 Task: Look for space in Marcianise, Italy from 9th June, 2023 to 16th June, 2023 for 2 adults in price range Rs.8000 to Rs.16000. Place can be entire place with 2 bedrooms having 2 beds and 1 bathroom. Property type can be house, flat, guest house. Booking option can be shelf check-in. Required host language is English.
Action: Mouse moved to (577, 149)
Screenshot: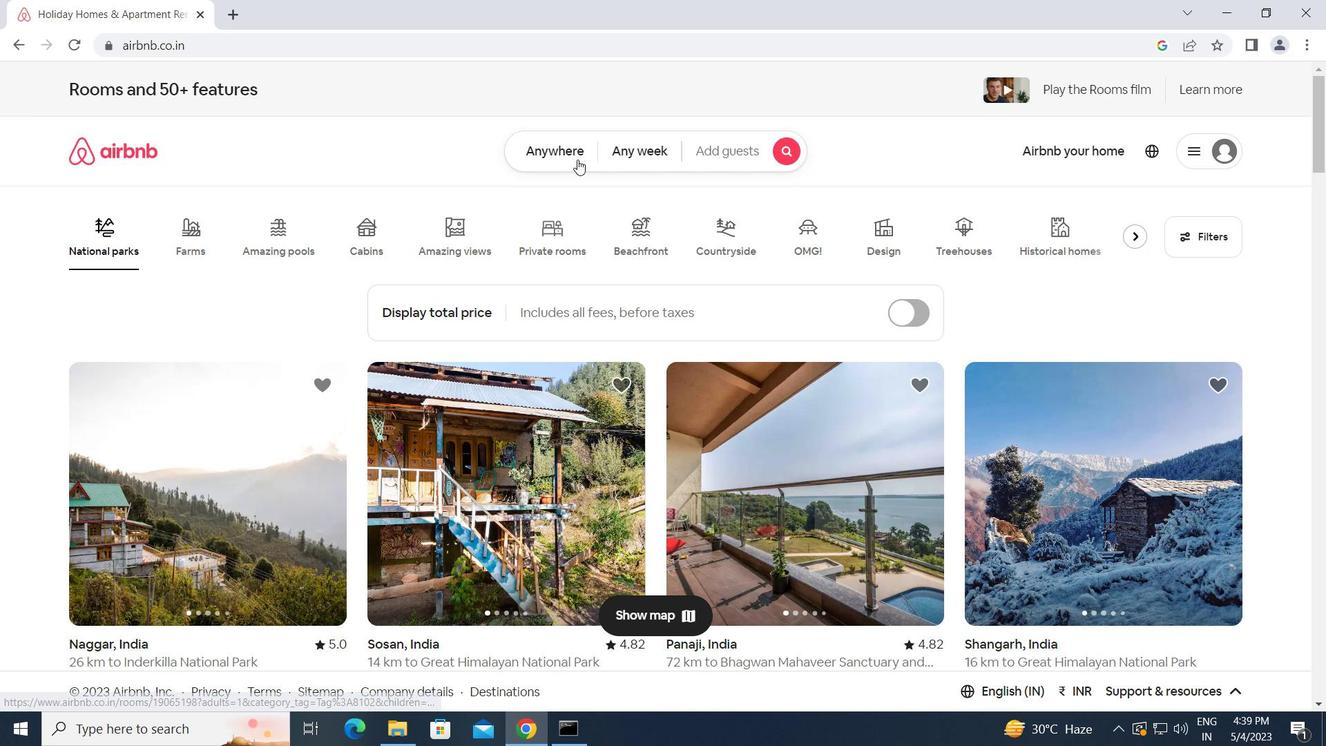 
Action: Mouse pressed left at (577, 149)
Screenshot: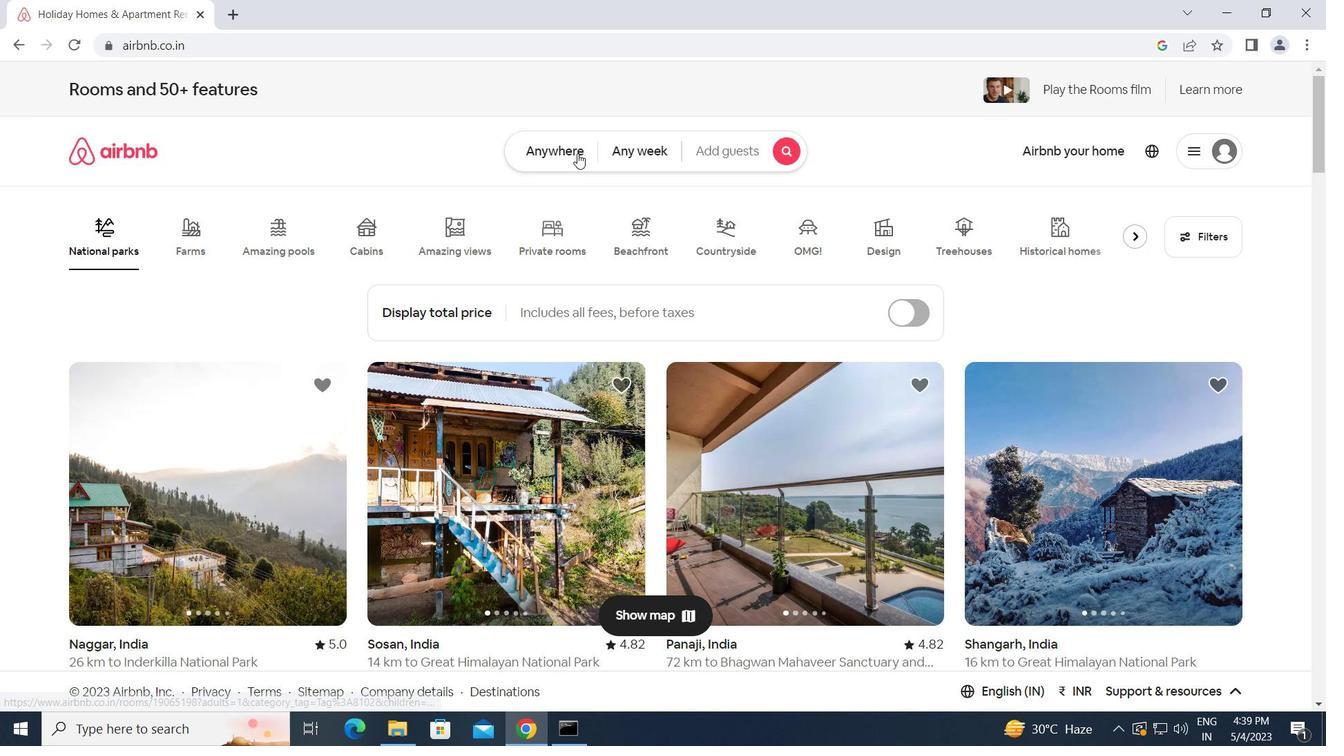 
Action: Mouse moved to (529, 205)
Screenshot: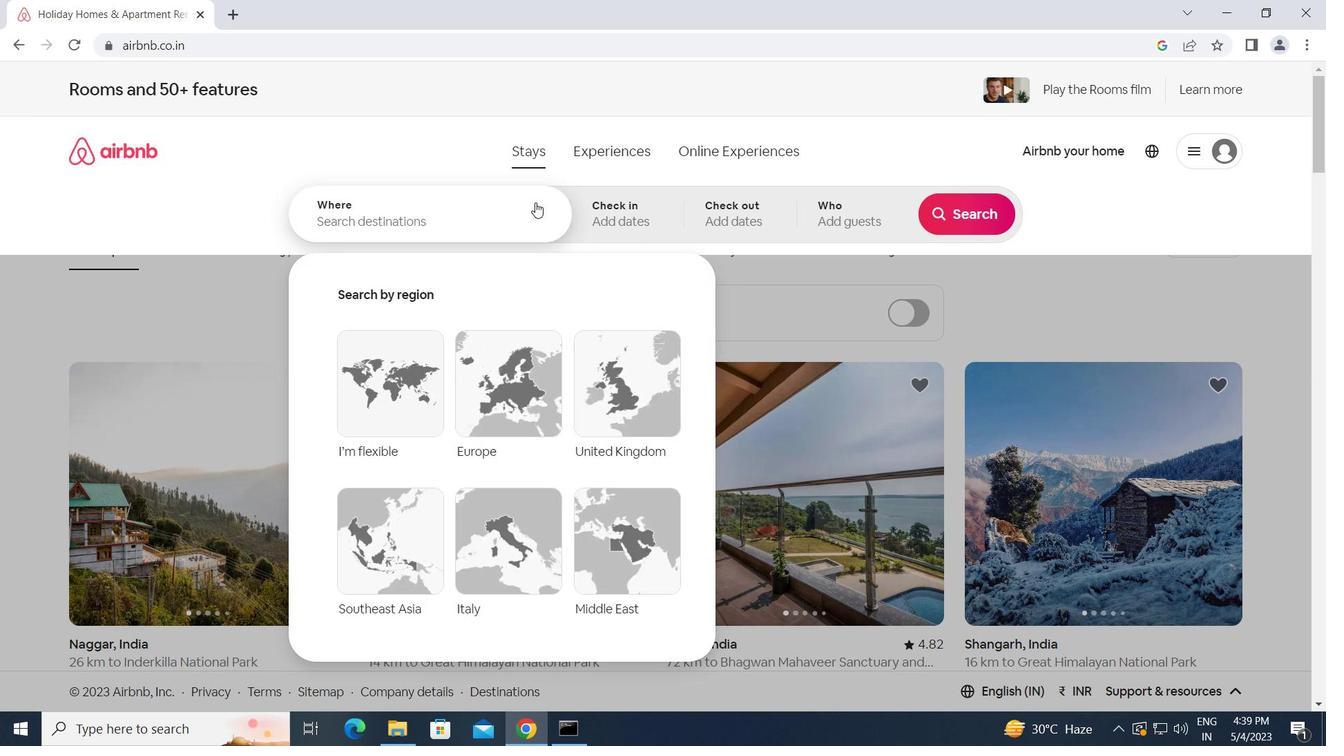 
Action: Mouse pressed left at (529, 205)
Screenshot: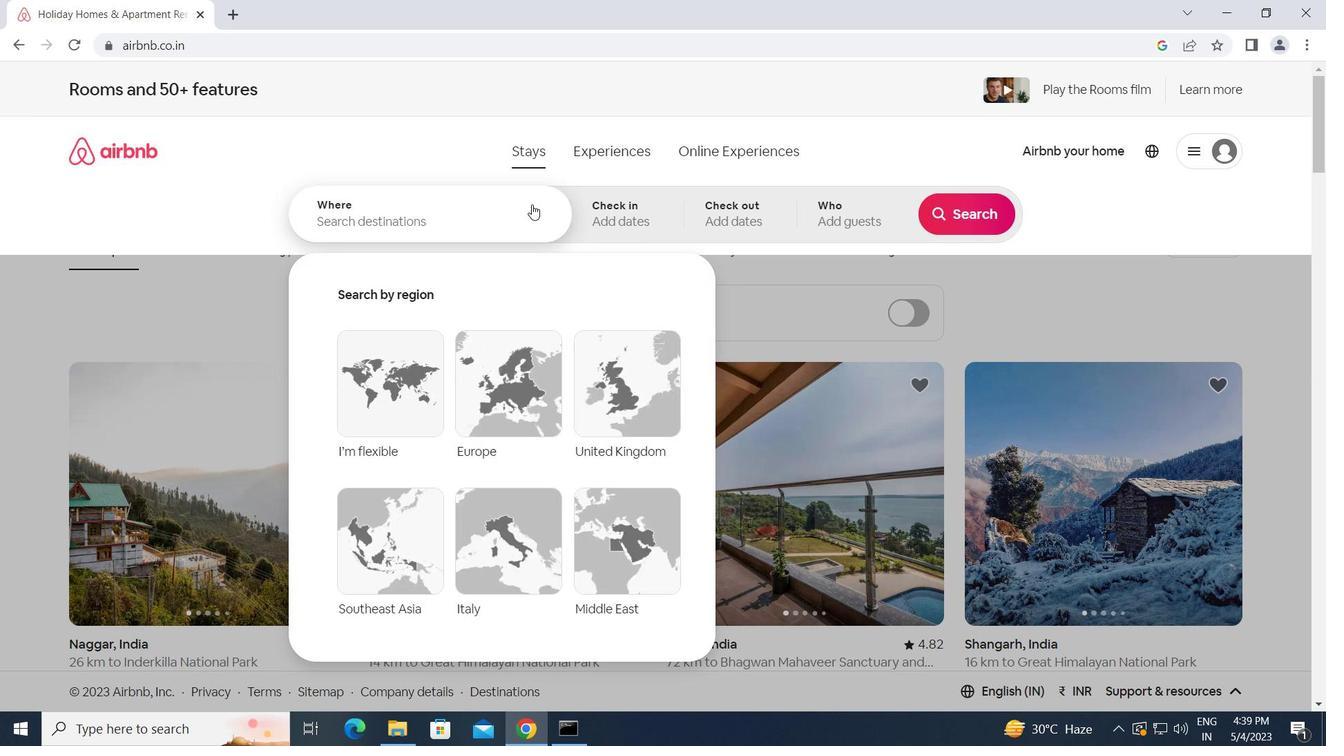 
Action: Key pressed m<Key.caps_lock>arcianise,<Key.space><Key.caps_lock>i<Key.caps_lock>taly<Key.enter>
Screenshot: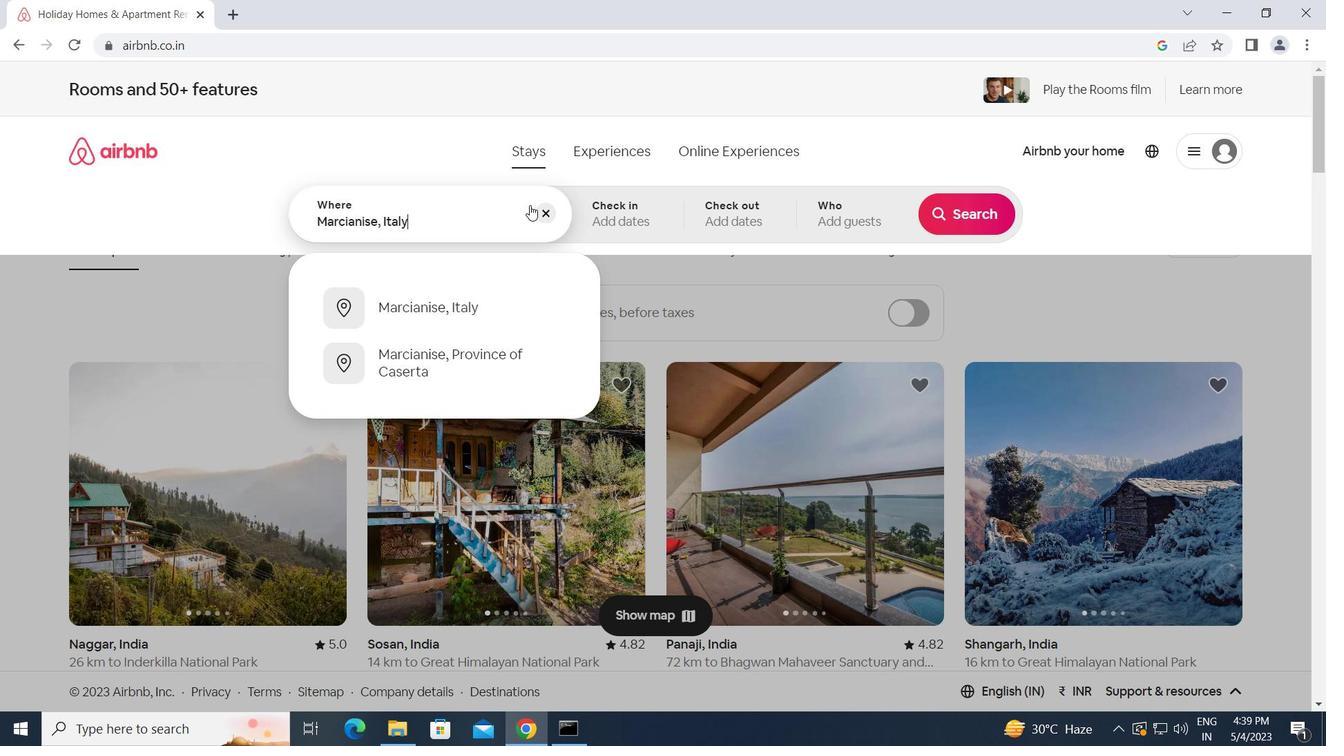 
Action: Mouse moved to (896, 460)
Screenshot: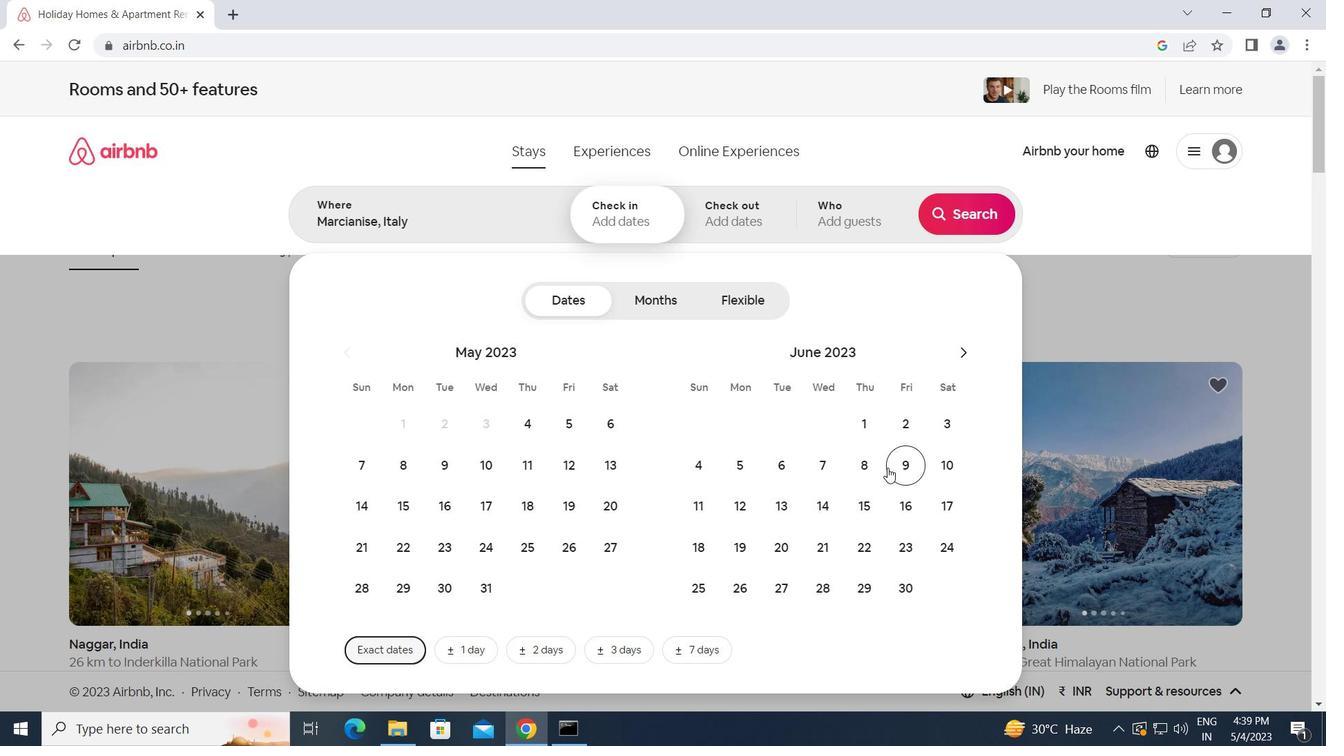 
Action: Mouse pressed left at (896, 460)
Screenshot: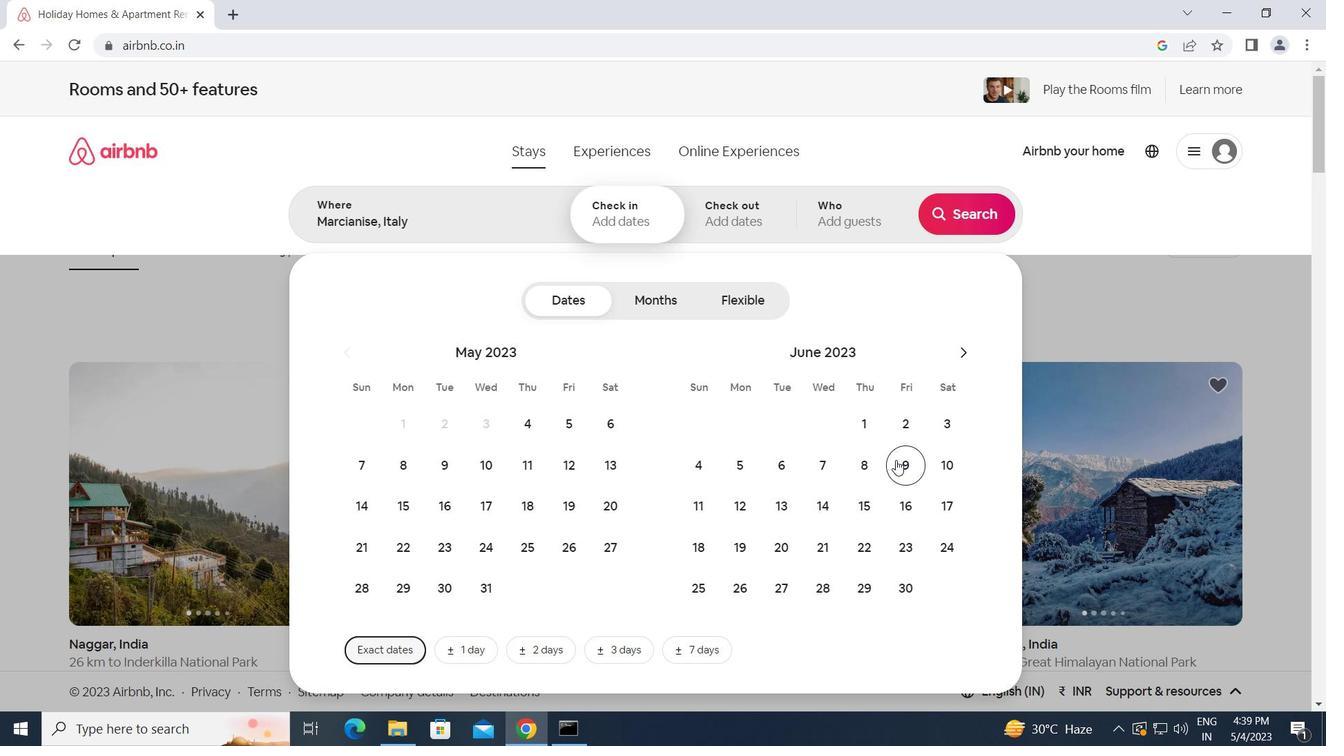 
Action: Mouse moved to (896, 507)
Screenshot: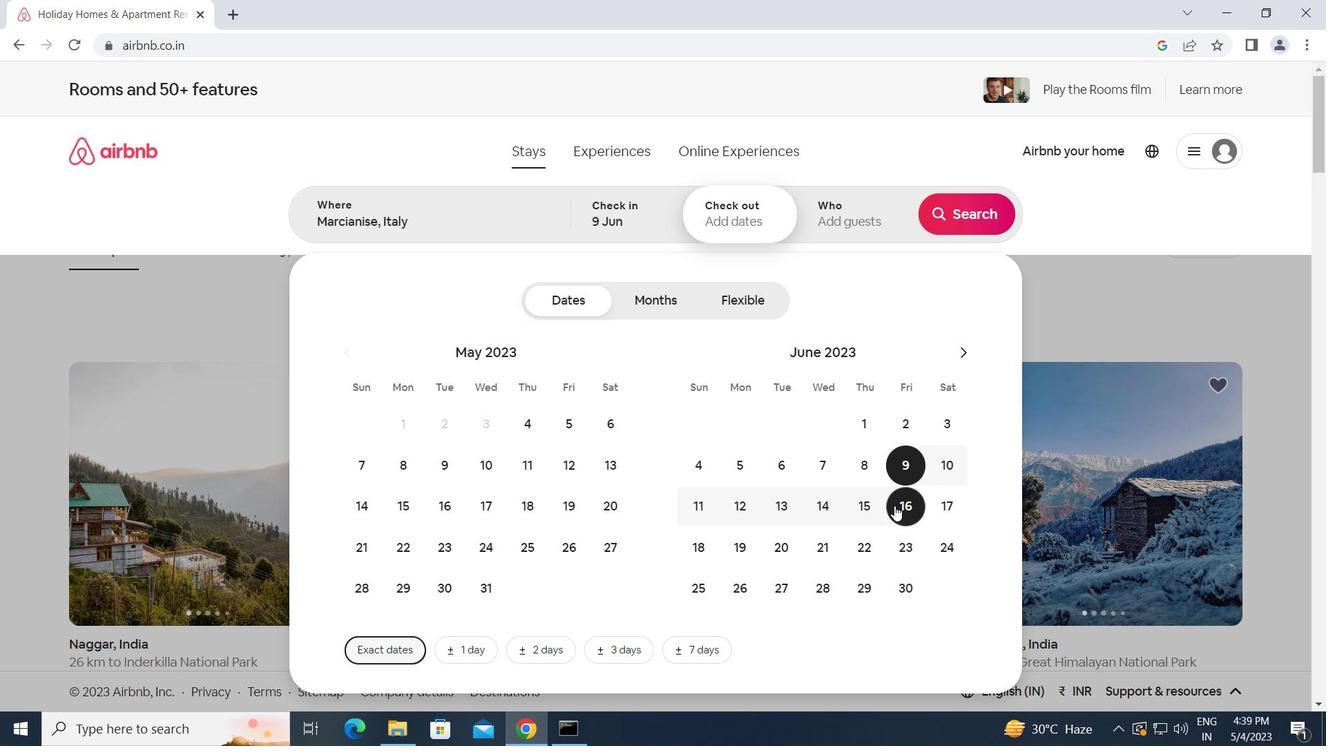 
Action: Mouse pressed left at (896, 507)
Screenshot: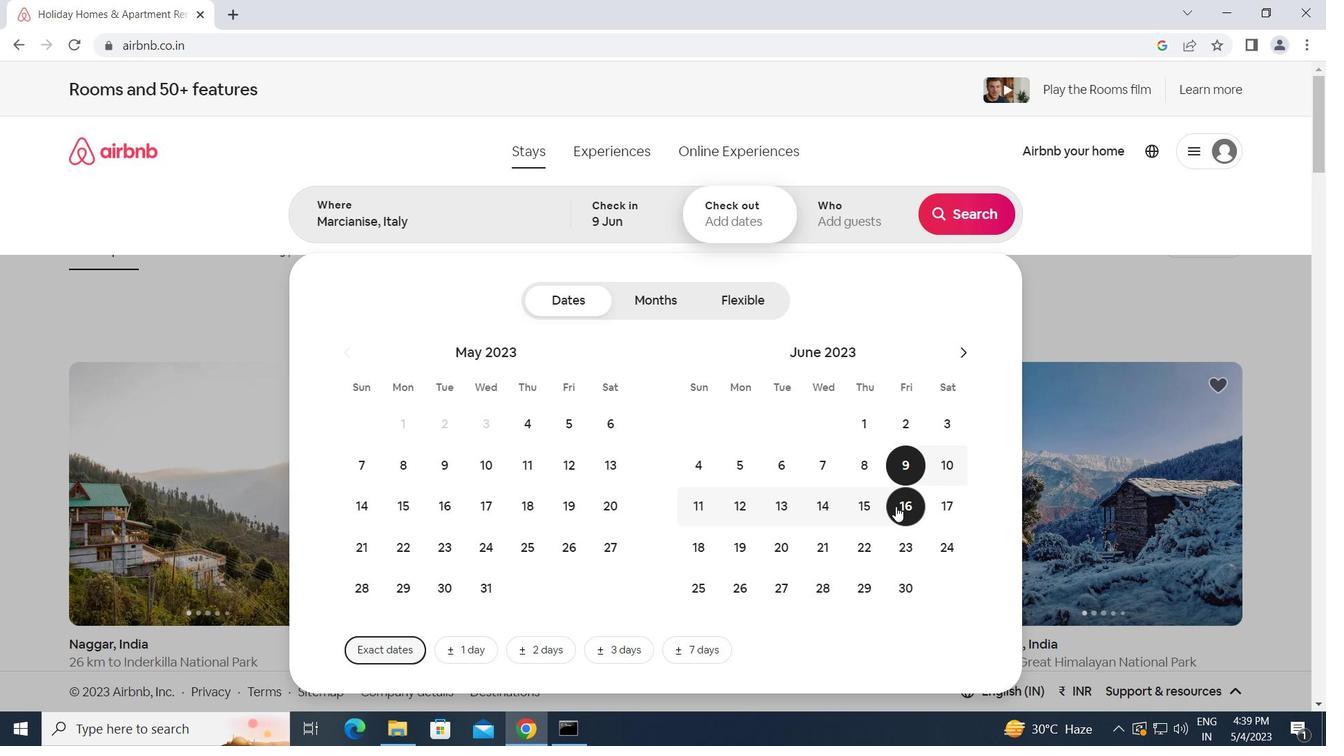
Action: Mouse moved to (857, 211)
Screenshot: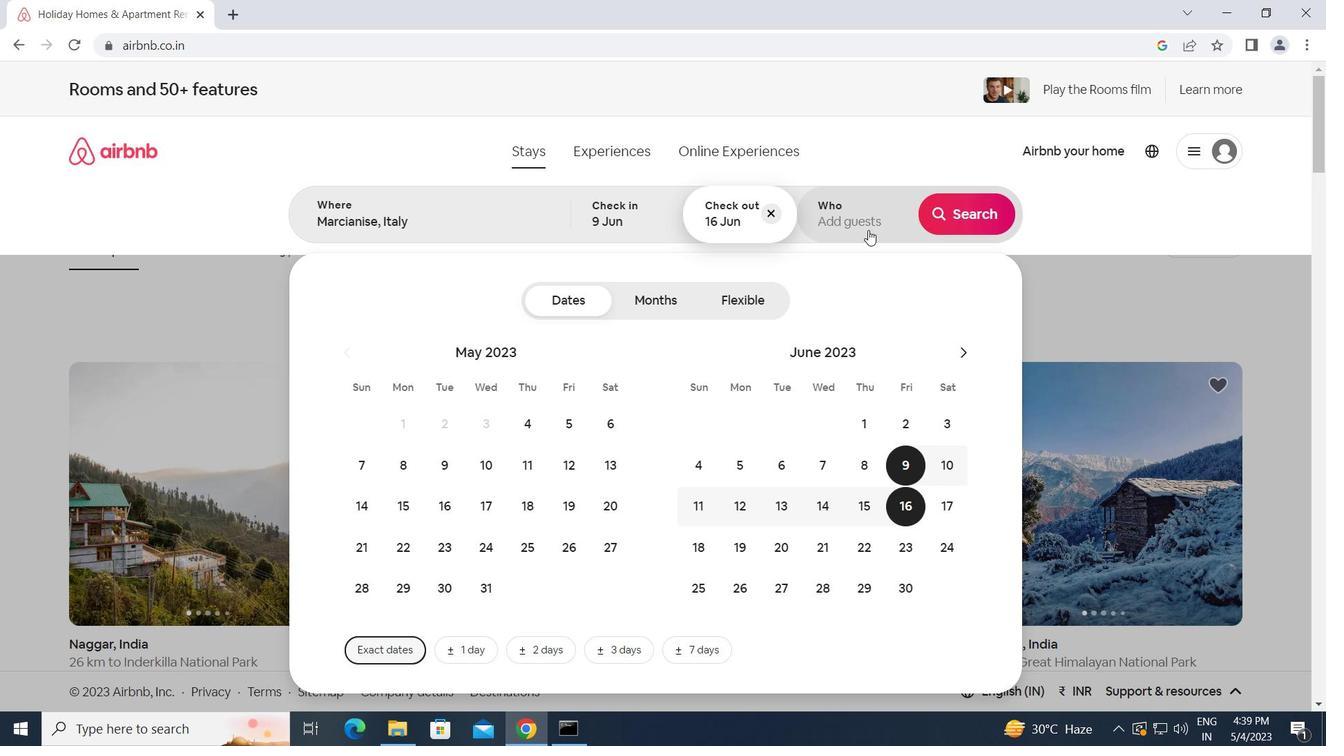 
Action: Mouse pressed left at (857, 211)
Screenshot: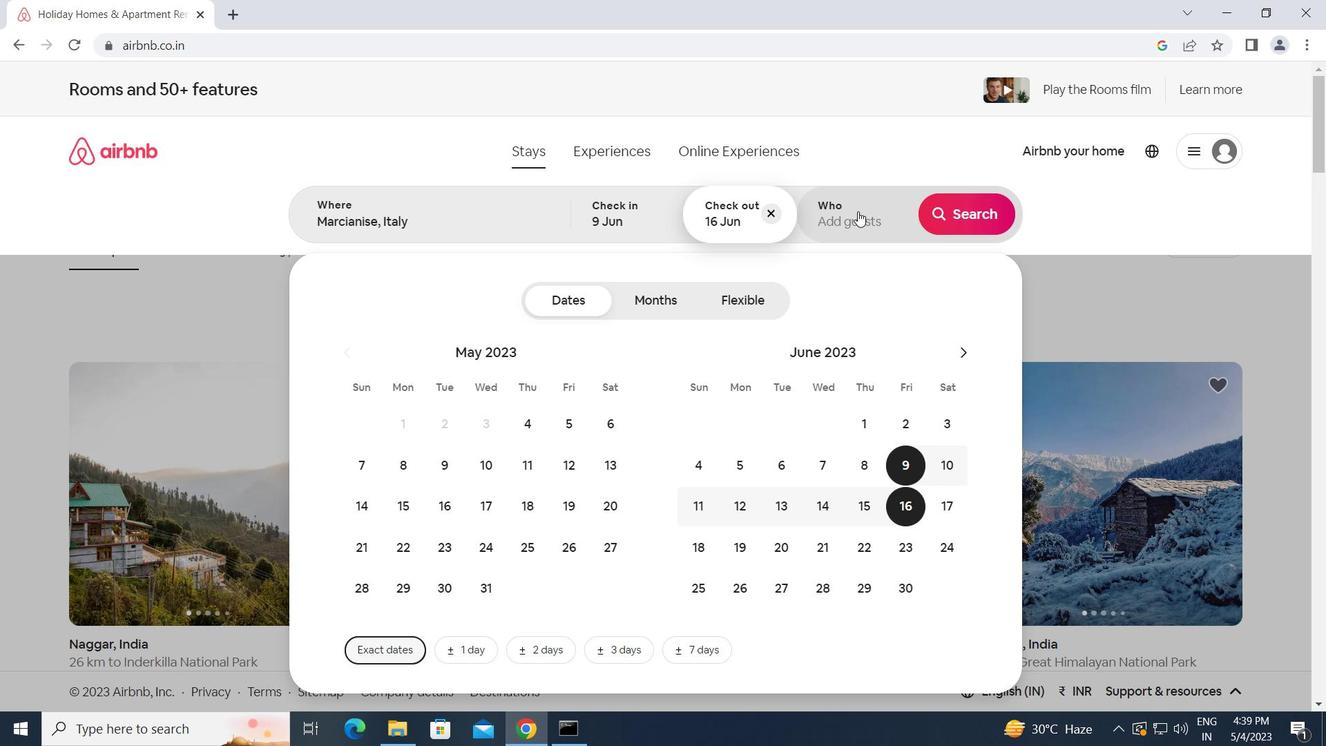 
Action: Mouse moved to (973, 306)
Screenshot: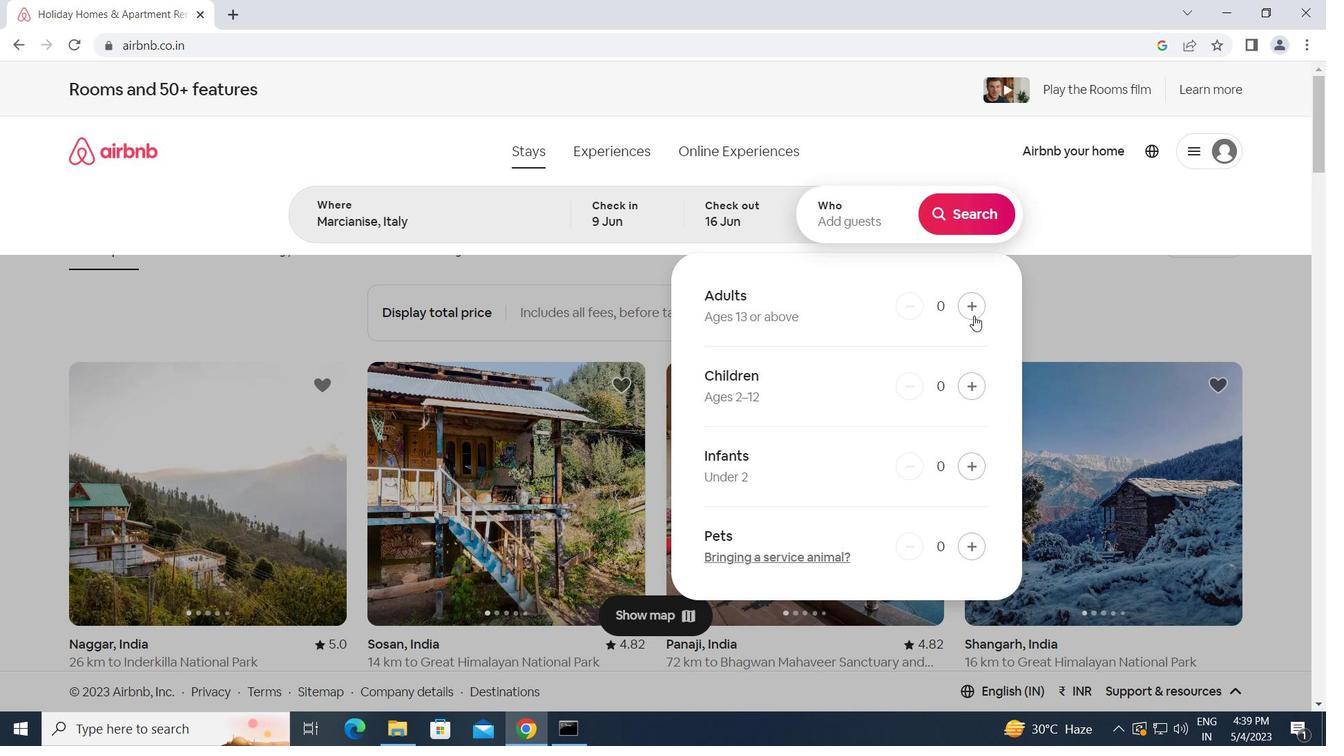 
Action: Mouse pressed left at (973, 306)
Screenshot: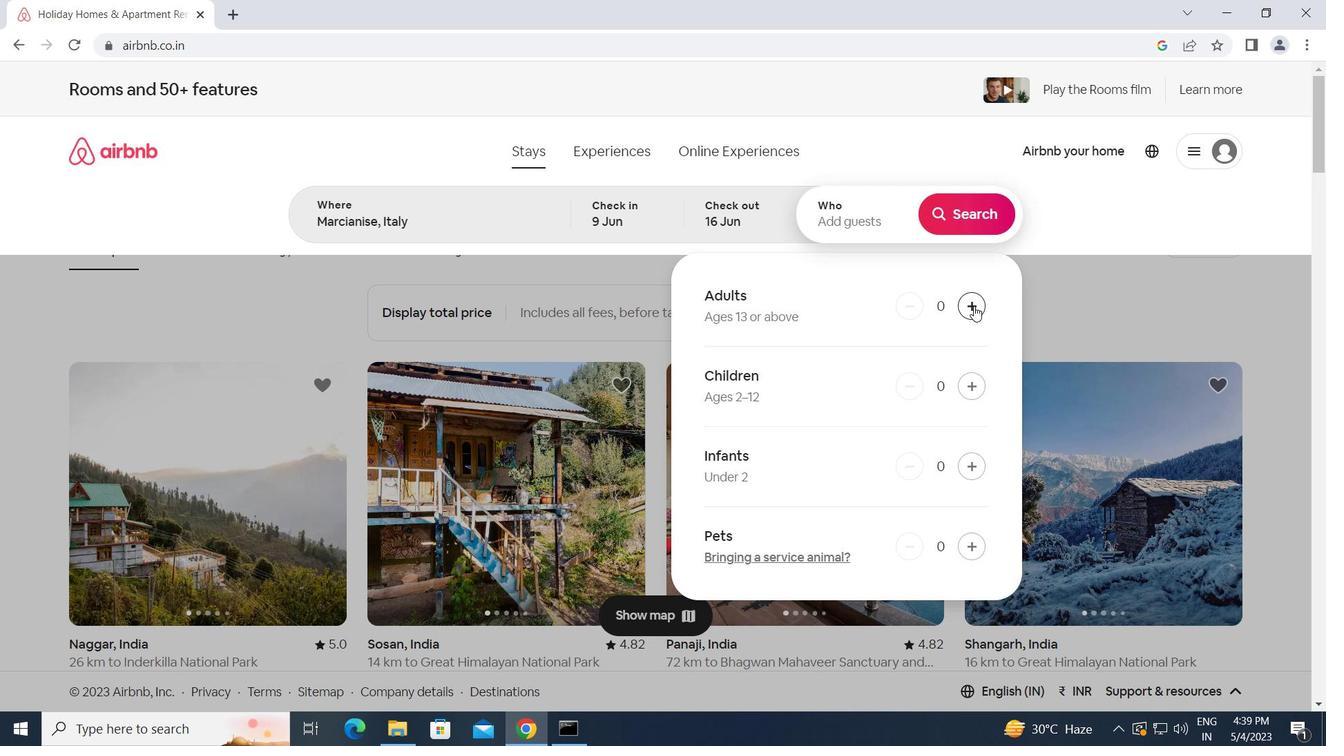 
Action: Mouse pressed left at (973, 306)
Screenshot: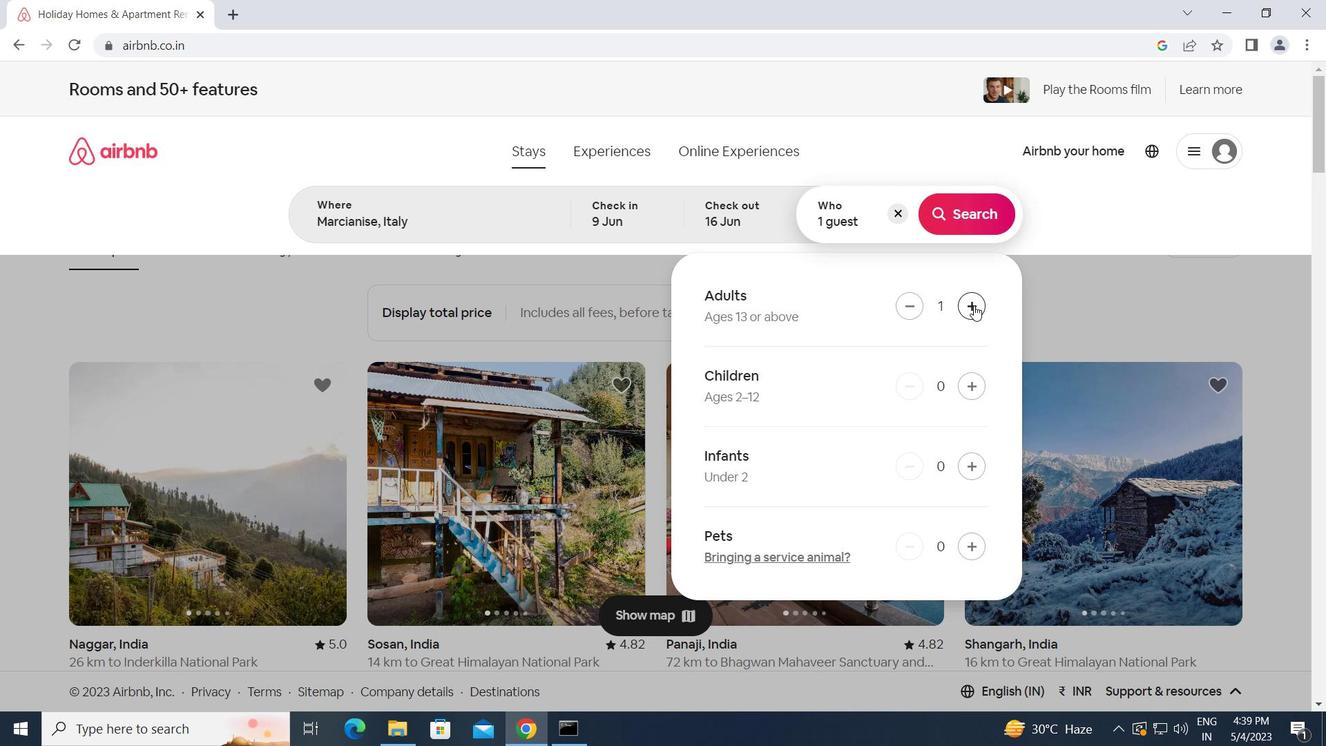 
Action: Mouse moved to (964, 218)
Screenshot: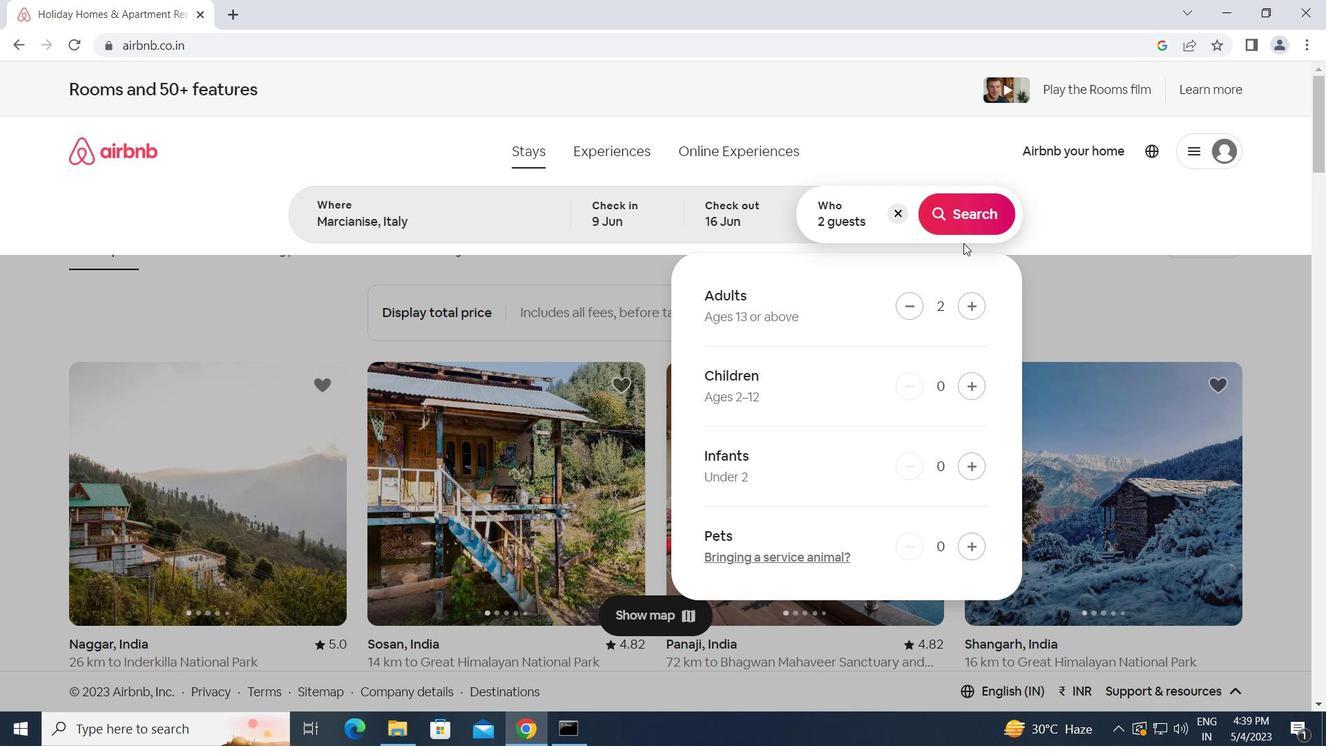 
Action: Mouse pressed left at (964, 218)
Screenshot: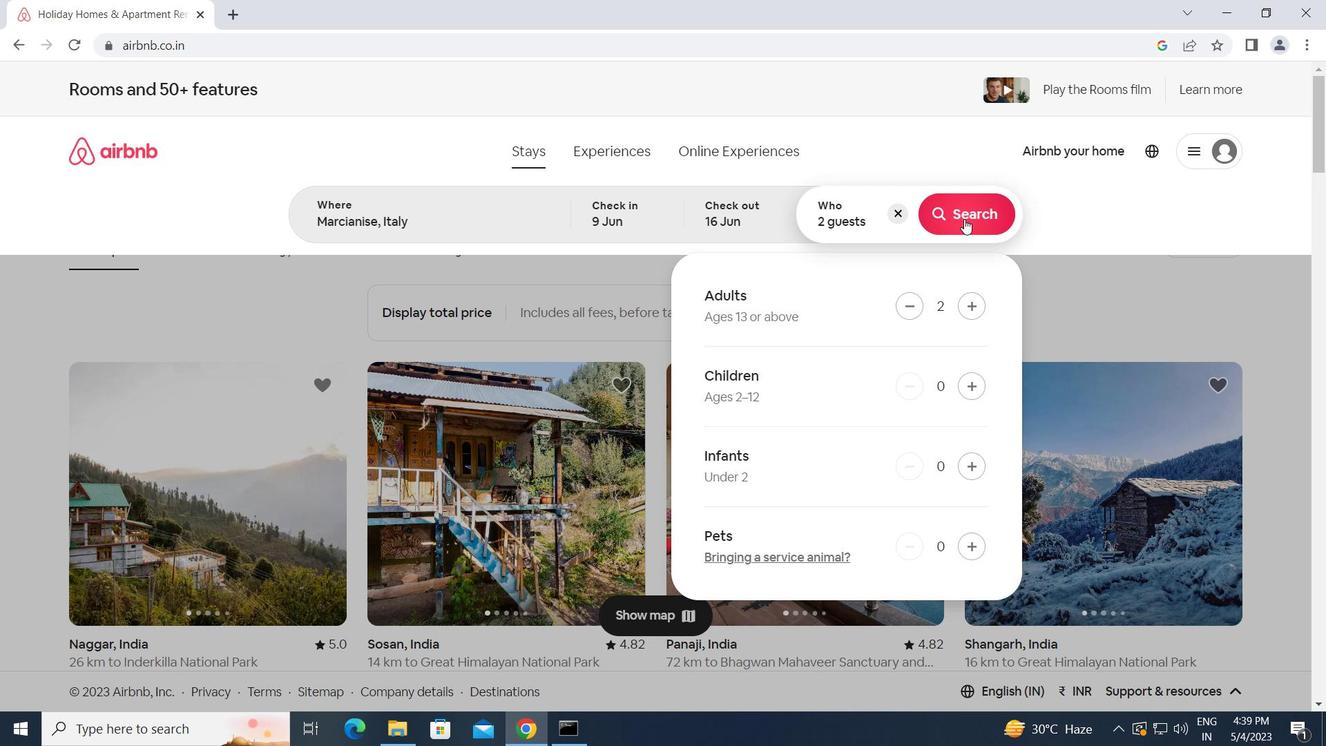 
Action: Mouse moved to (1242, 165)
Screenshot: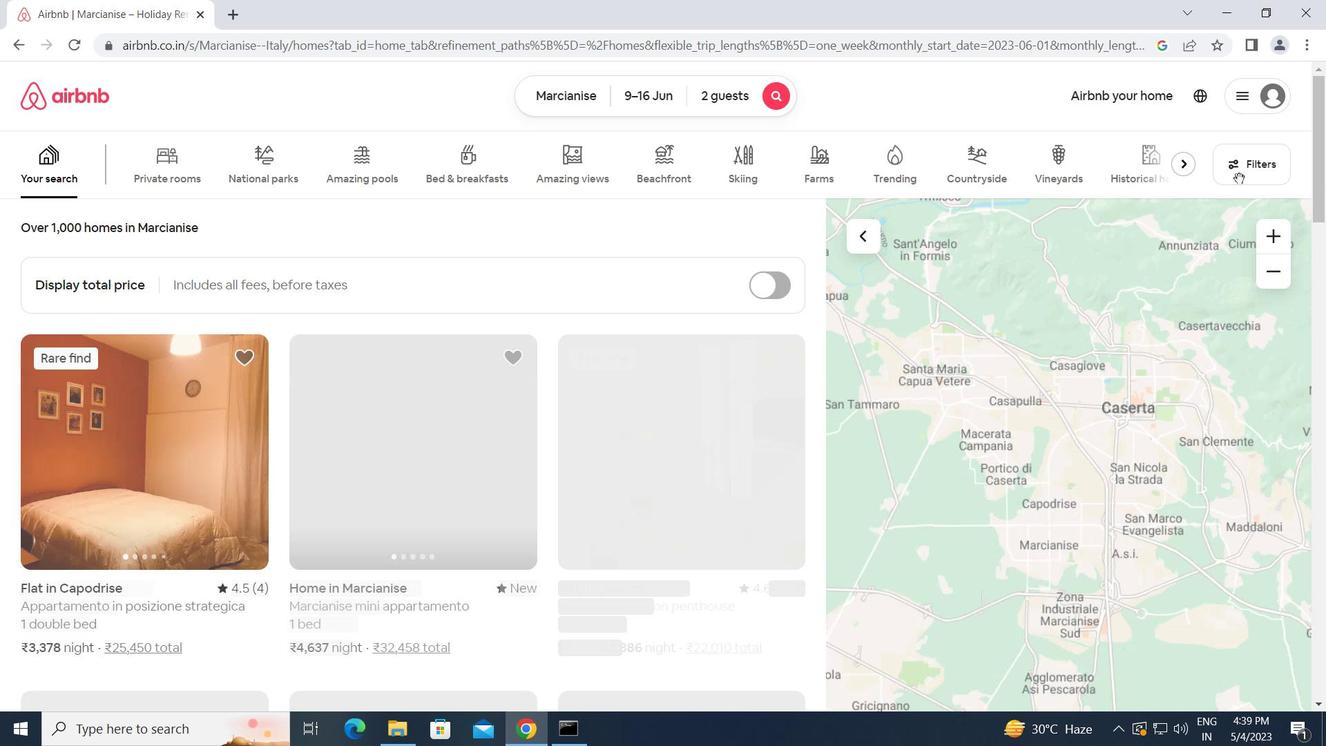 
Action: Mouse pressed left at (1242, 165)
Screenshot: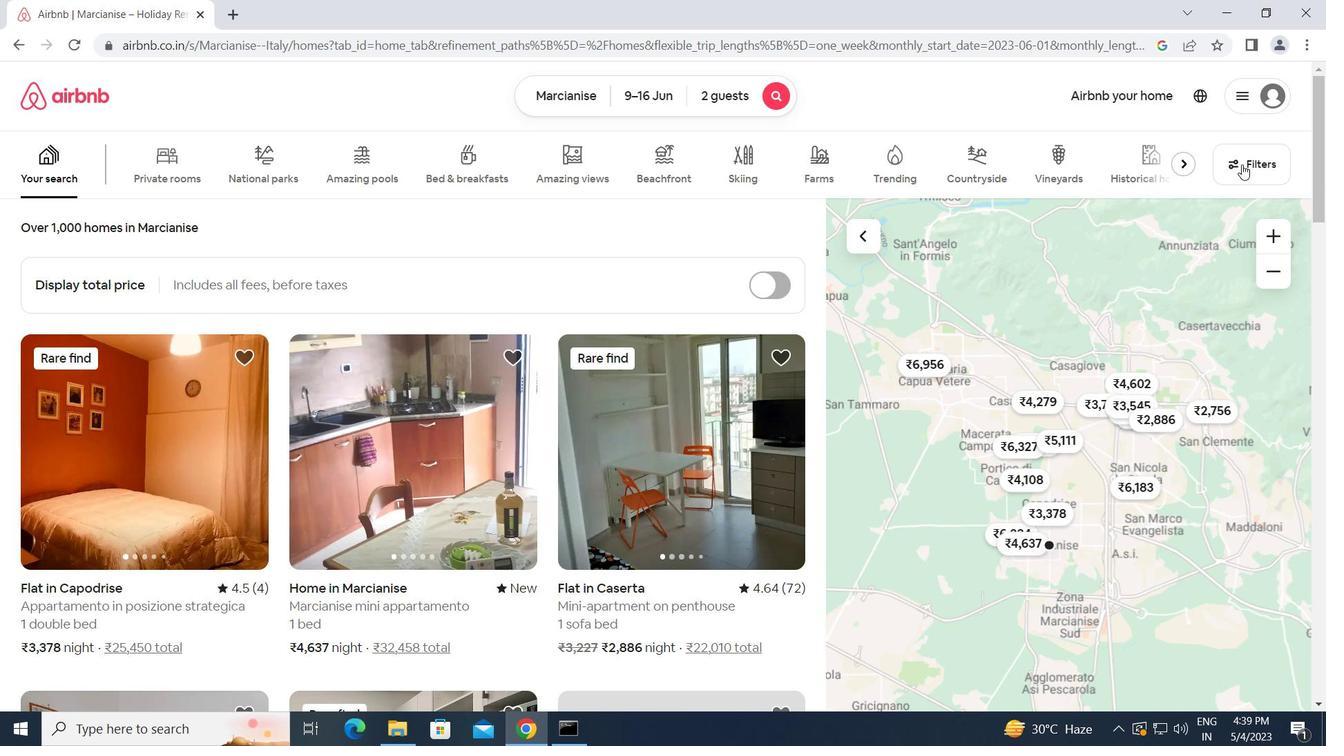 
Action: Mouse moved to (494, 375)
Screenshot: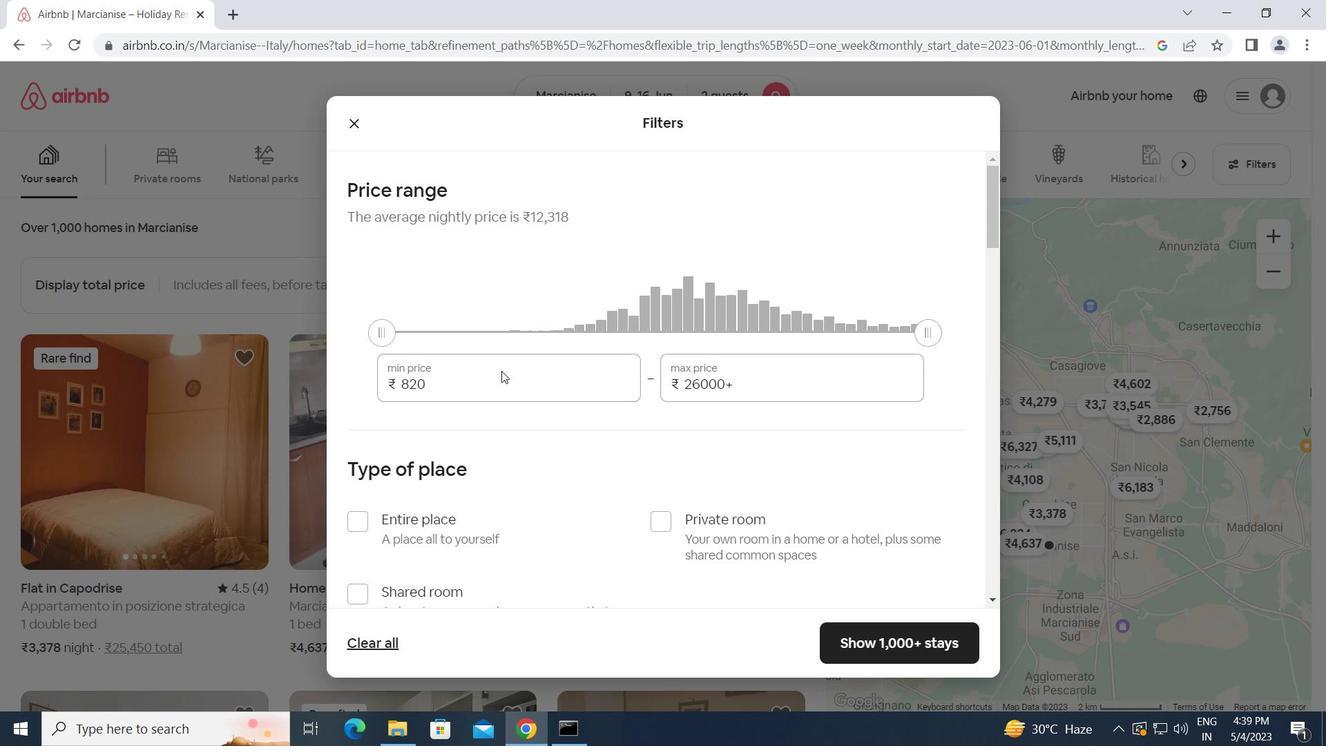 
Action: Mouse pressed left at (494, 375)
Screenshot: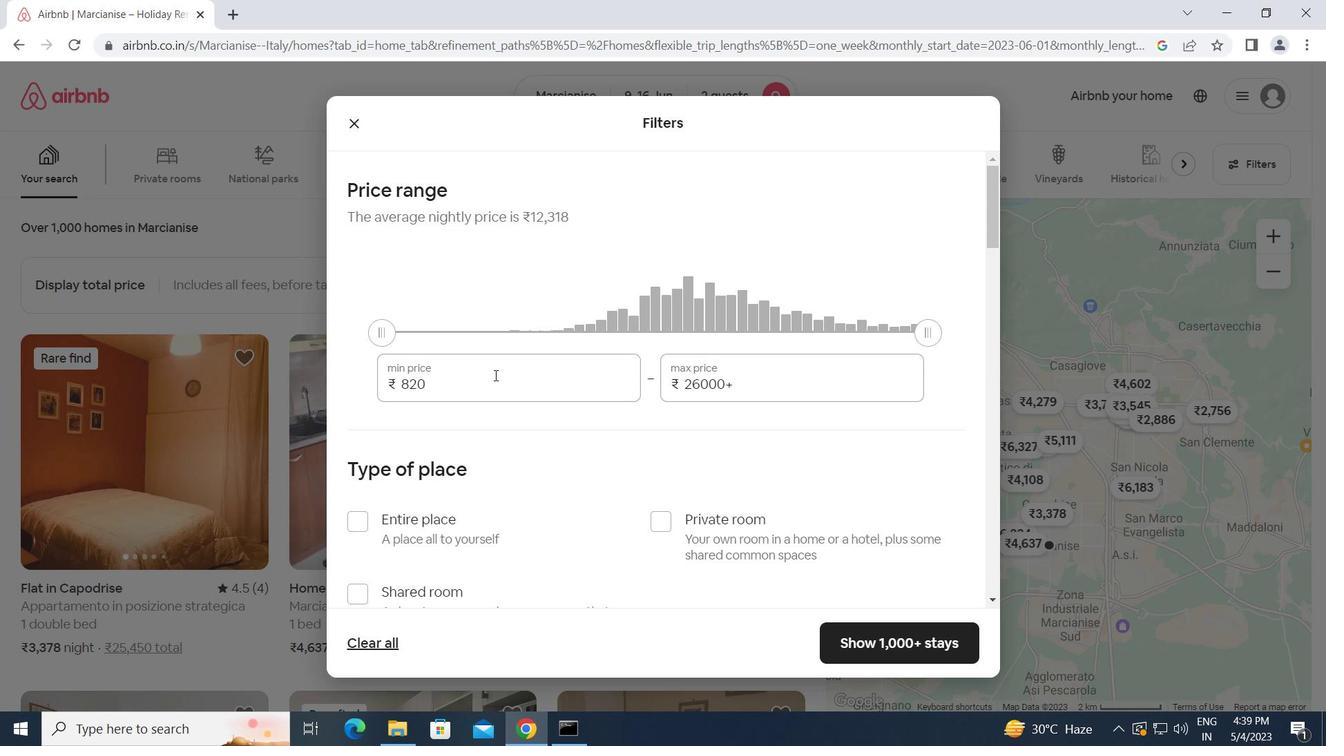 
Action: Key pressed <Key.backspace><Key.backspace><Key.backspace>8000<Key.tab>16000
Screenshot: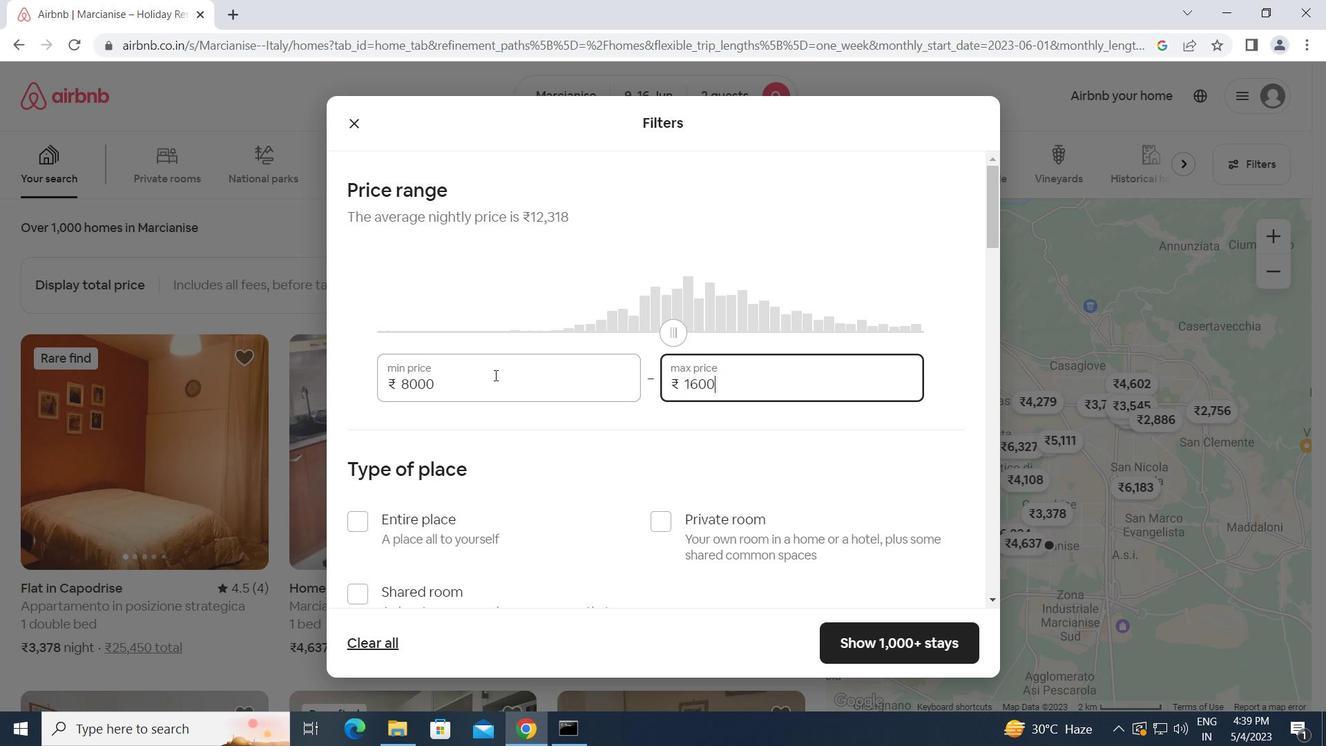 
Action: Mouse moved to (527, 429)
Screenshot: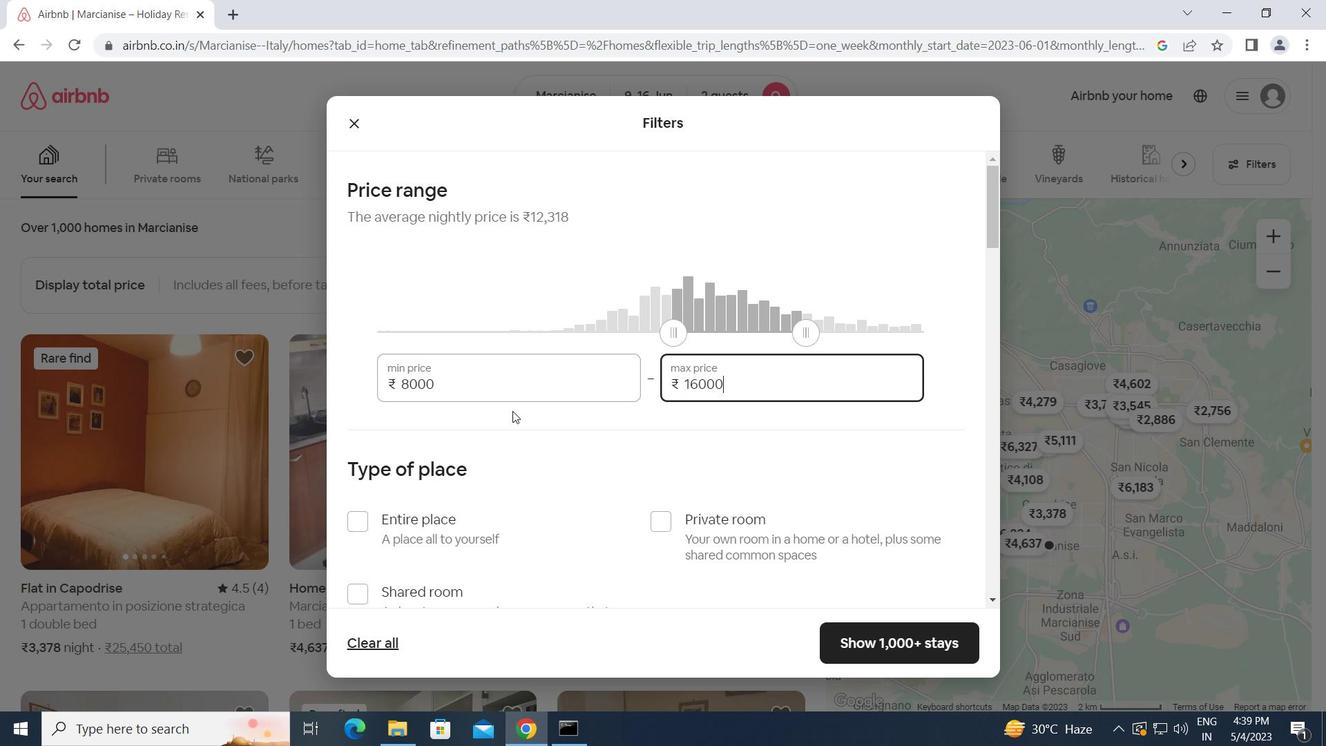
Action: Mouse scrolled (527, 428) with delta (0, 0)
Screenshot: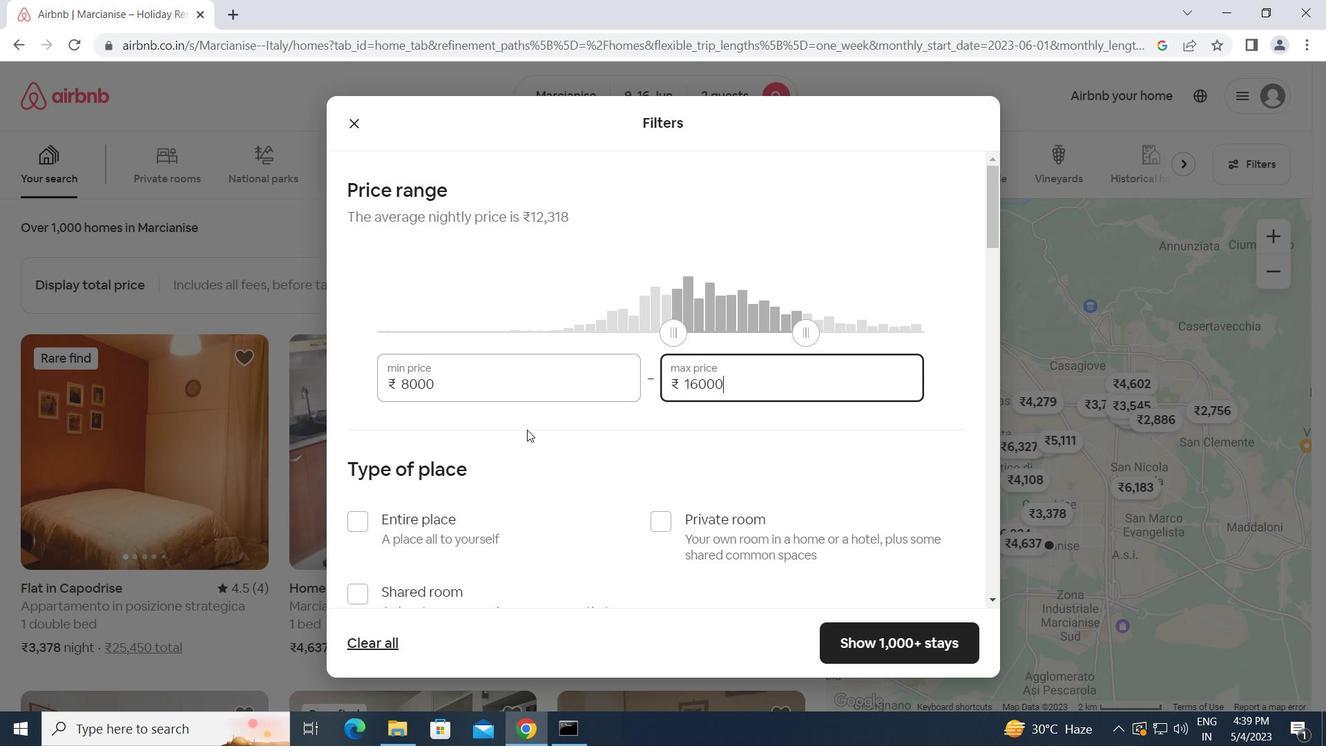 
Action: Mouse scrolled (527, 428) with delta (0, 0)
Screenshot: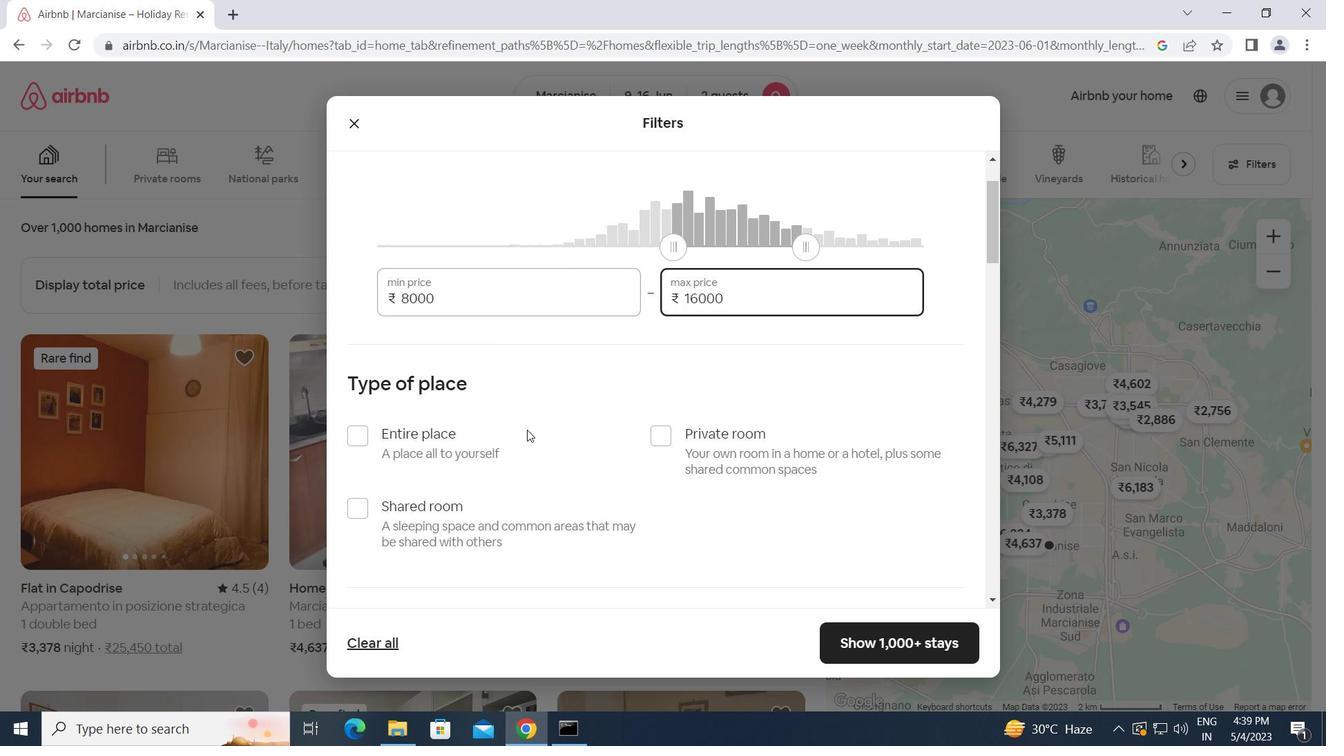 
Action: Mouse moved to (355, 344)
Screenshot: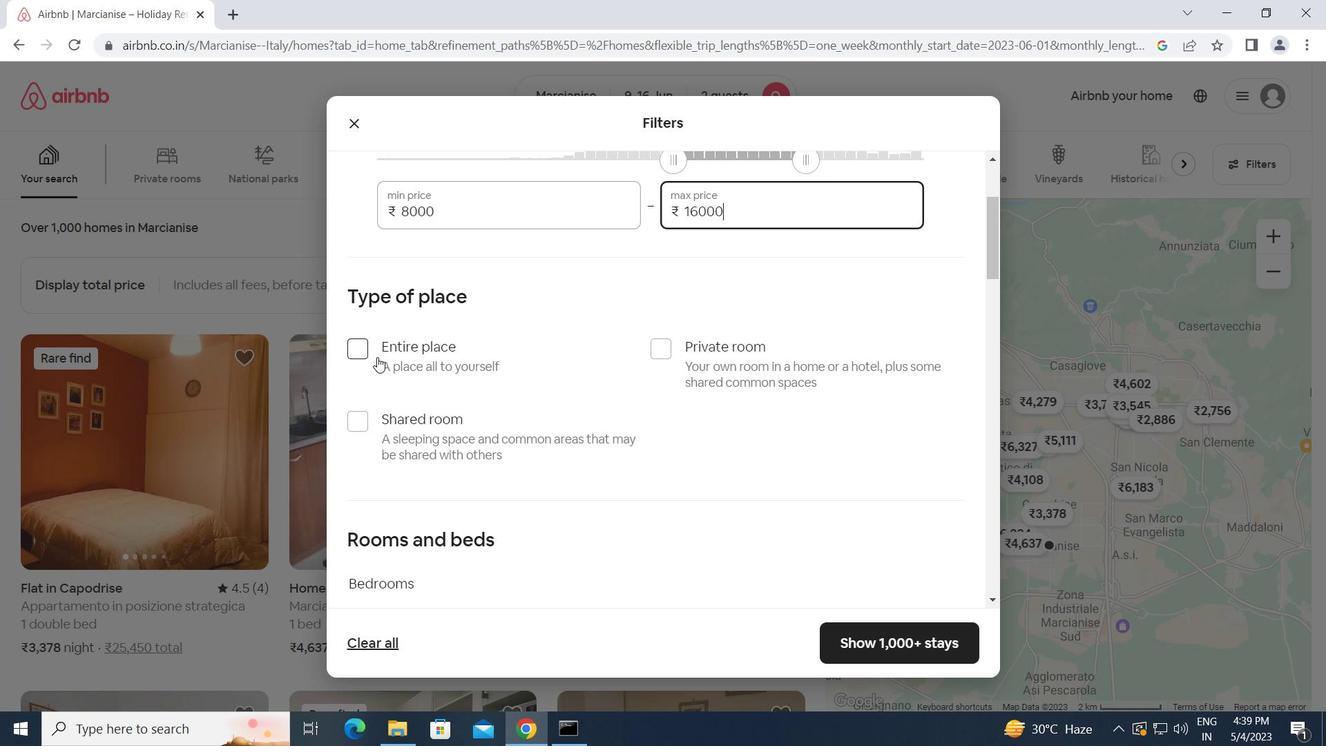 
Action: Mouse pressed left at (355, 344)
Screenshot: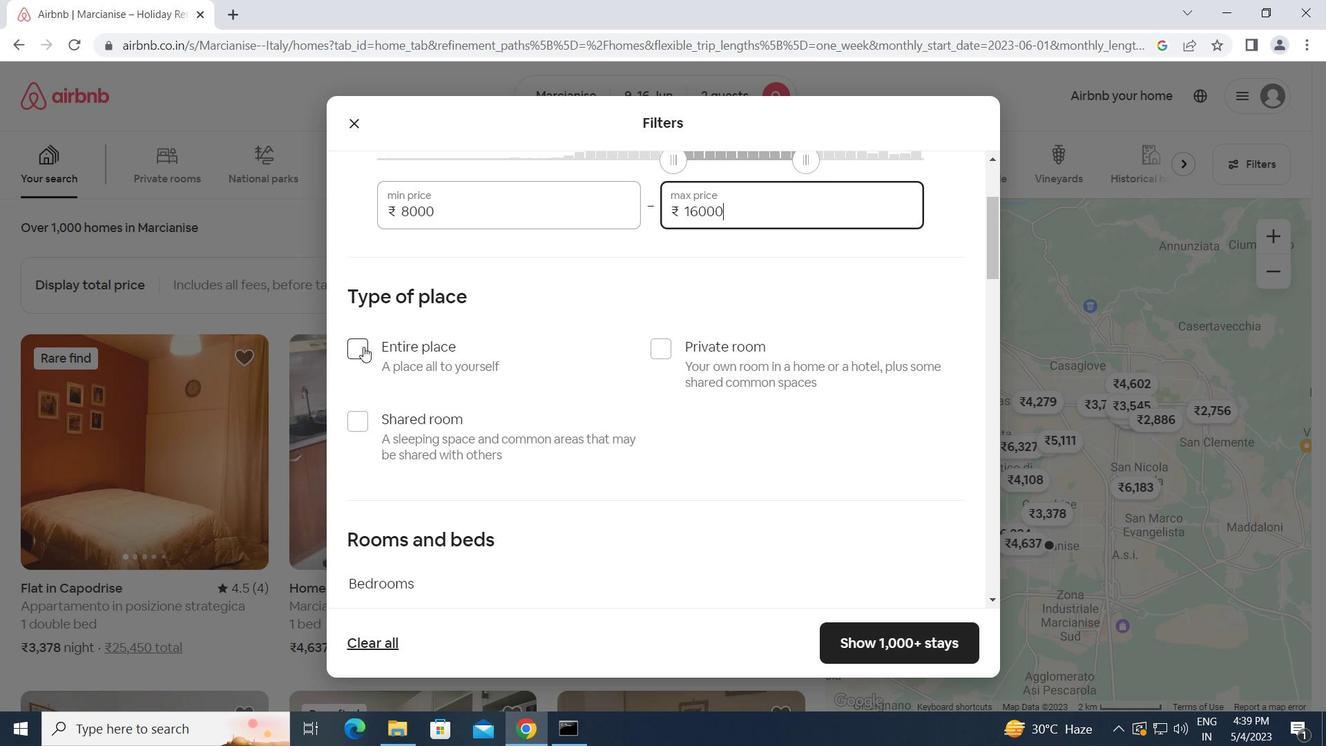 
Action: Mouse moved to (446, 376)
Screenshot: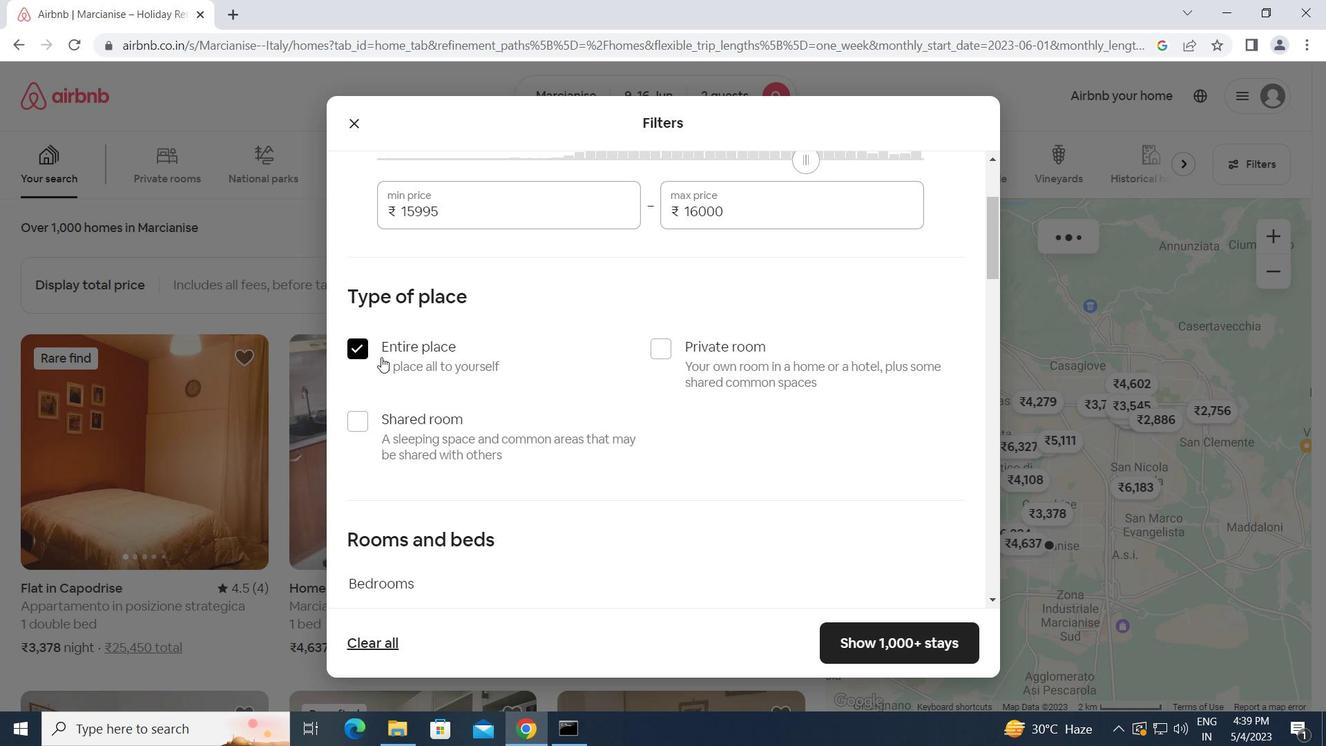 
Action: Mouse scrolled (446, 375) with delta (0, 0)
Screenshot: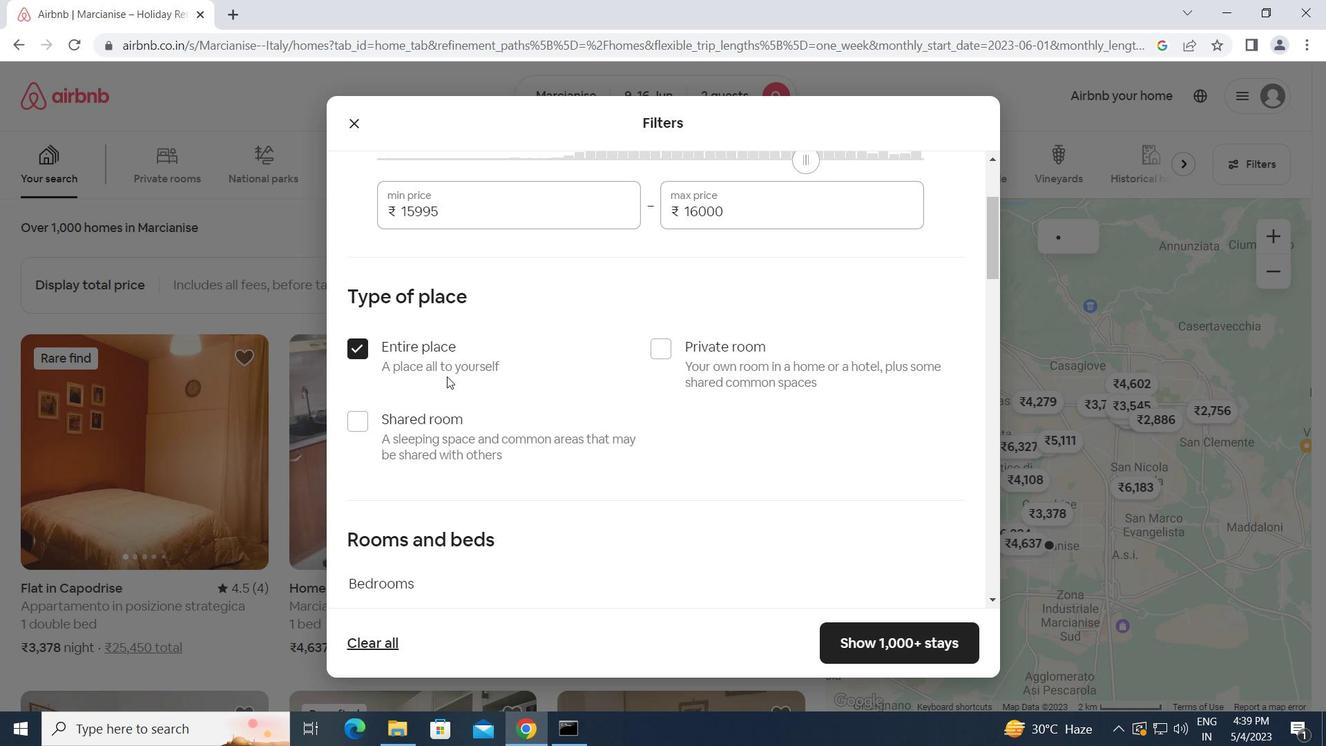 
Action: Mouse scrolled (446, 375) with delta (0, 0)
Screenshot: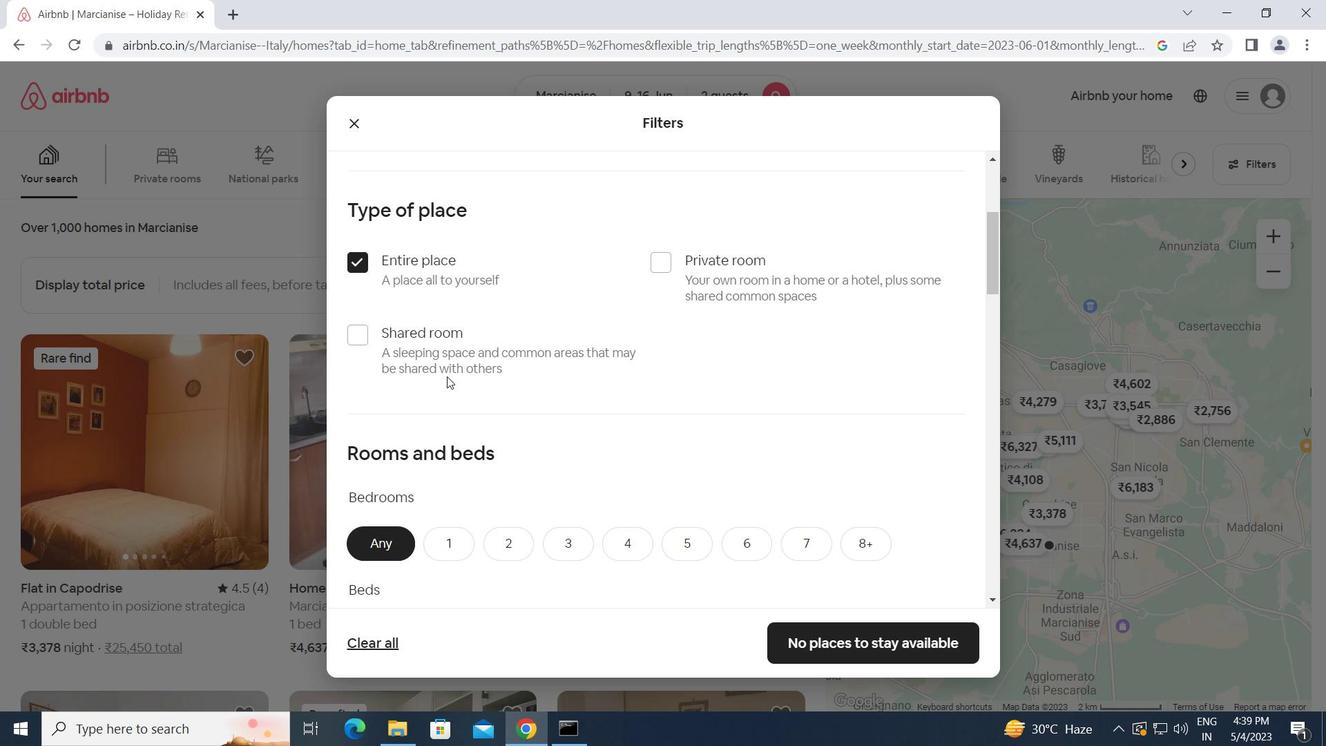 
Action: Mouse scrolled (446, 375) with delta (0, 0)
Screenshot: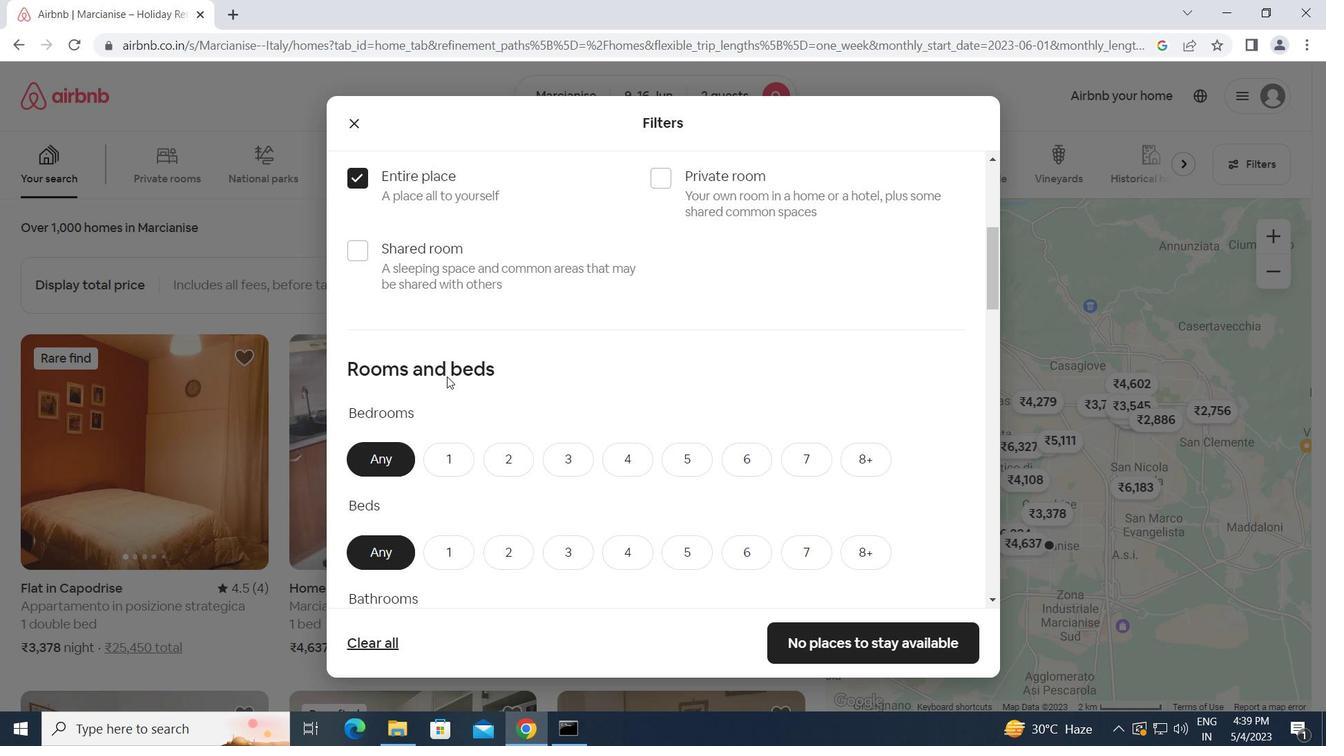 
Action: Mouse moved to (503, 372)
Screenshot: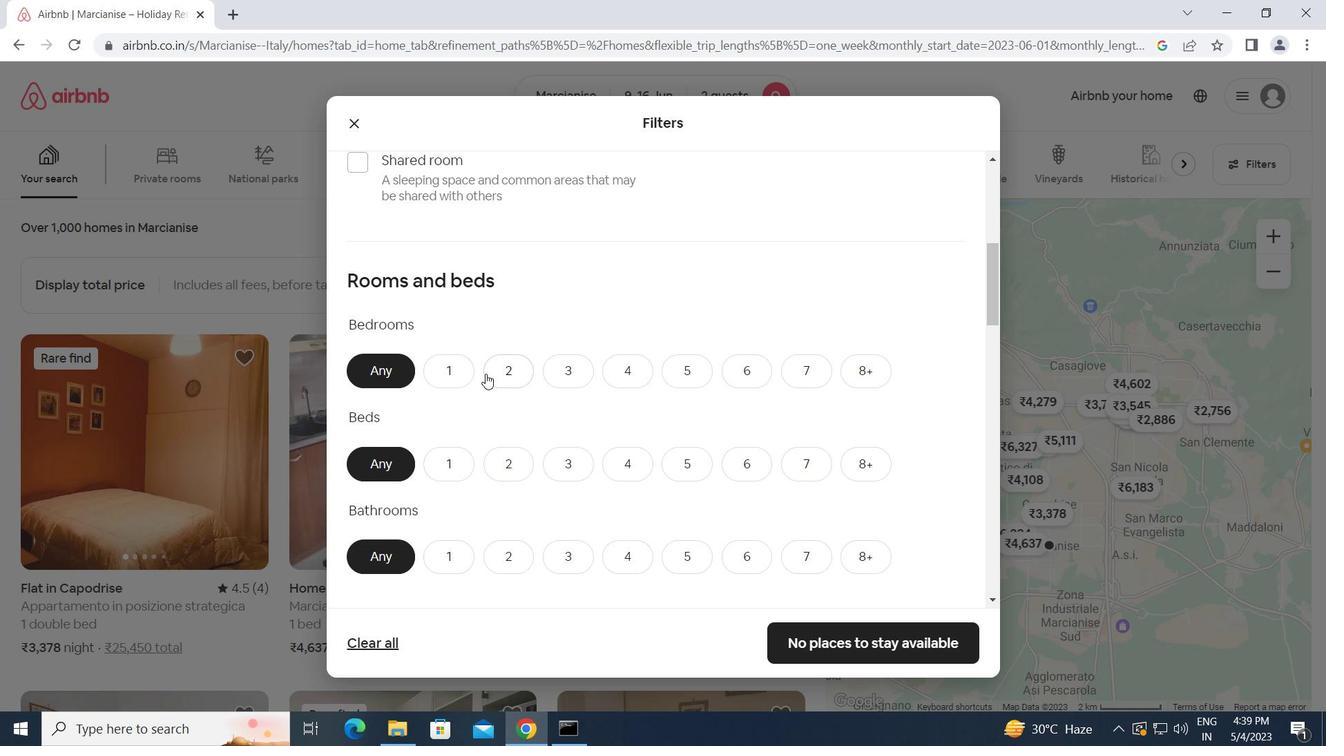 
Action: Mouse pressed left at (503, 372)
Screenshot: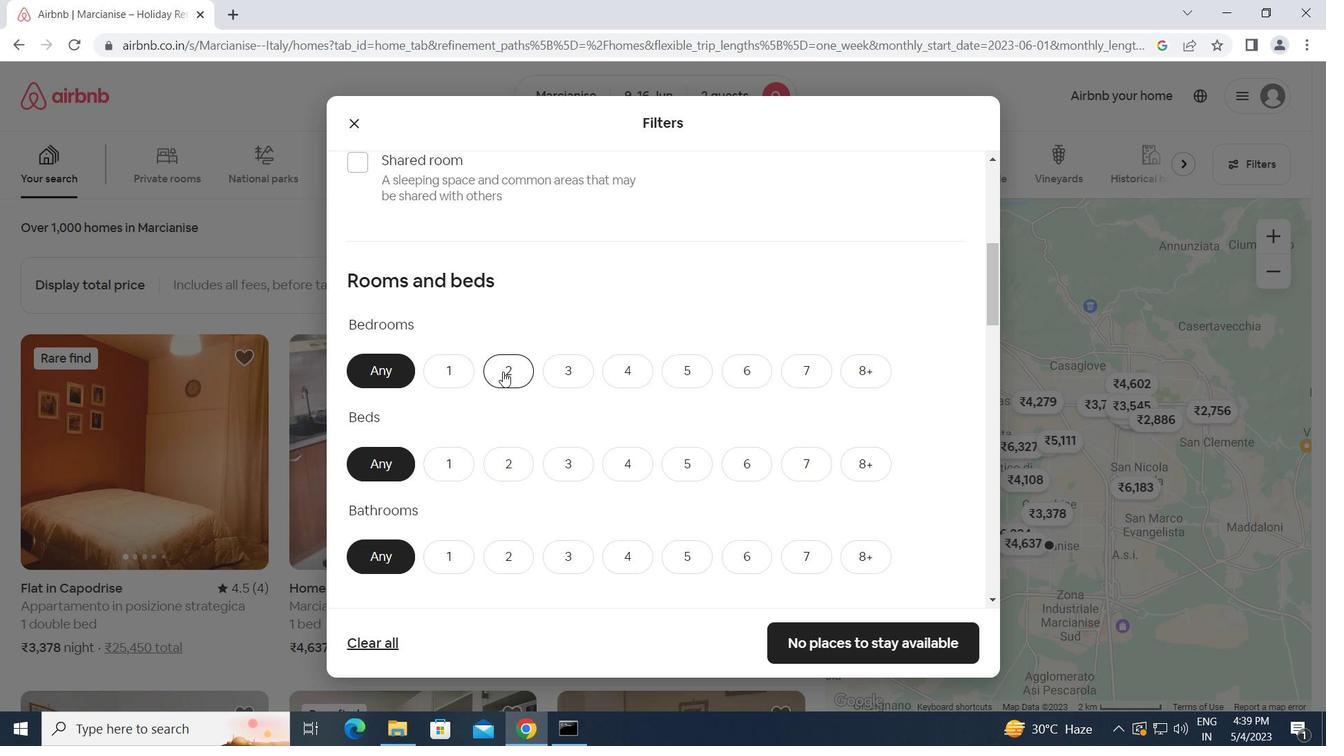 
Action: Mouse moved to (518, 466)
Screenshot: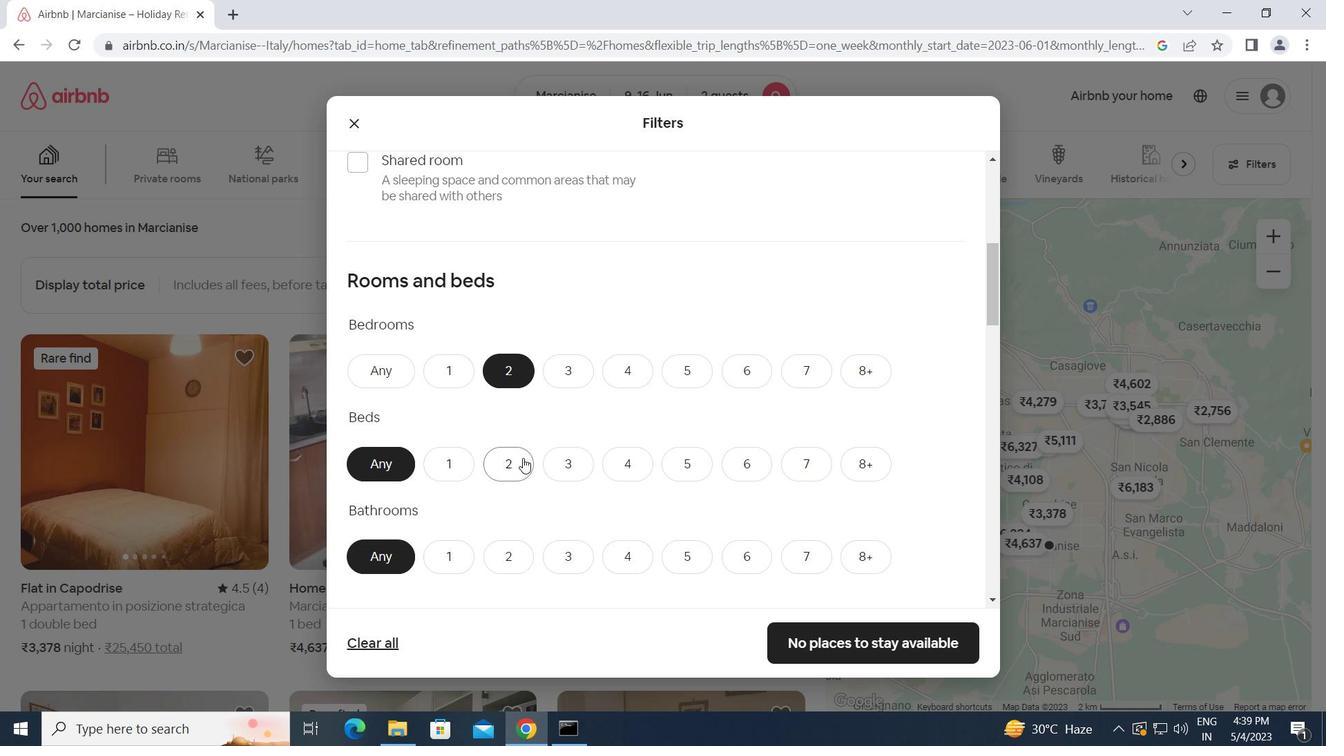 
Action: Mouse pressed left at (518, 466)
Screenshot: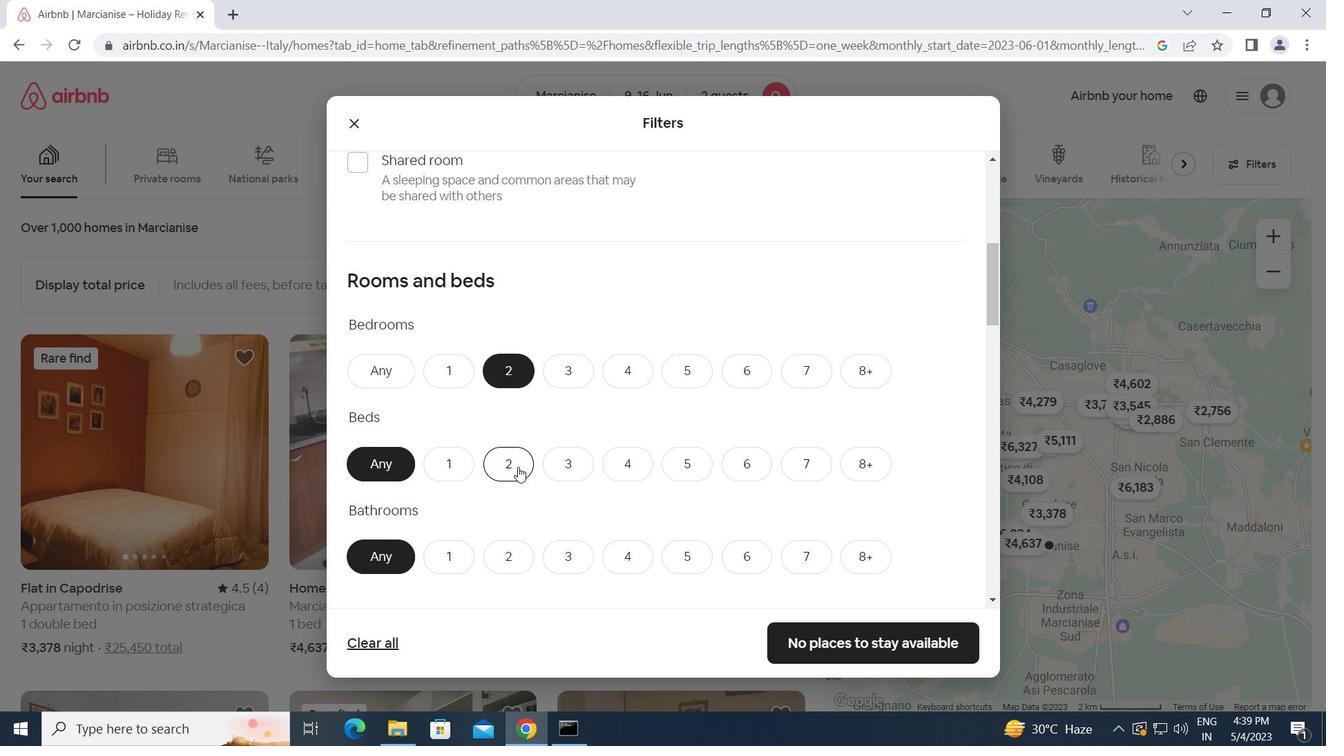 
Action: Mouse moved to (454, 553)
Screenshot: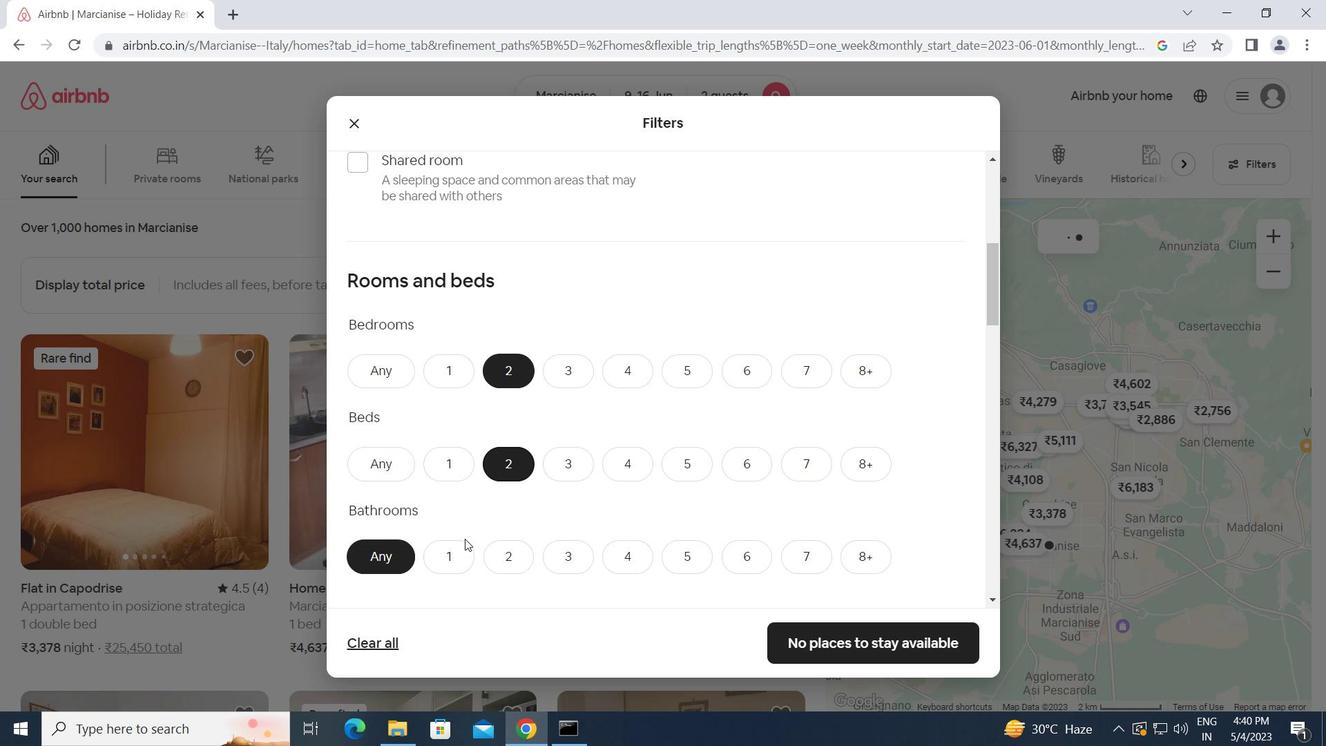
Action: Mouse pressed left at (454, 553)
Screenshot: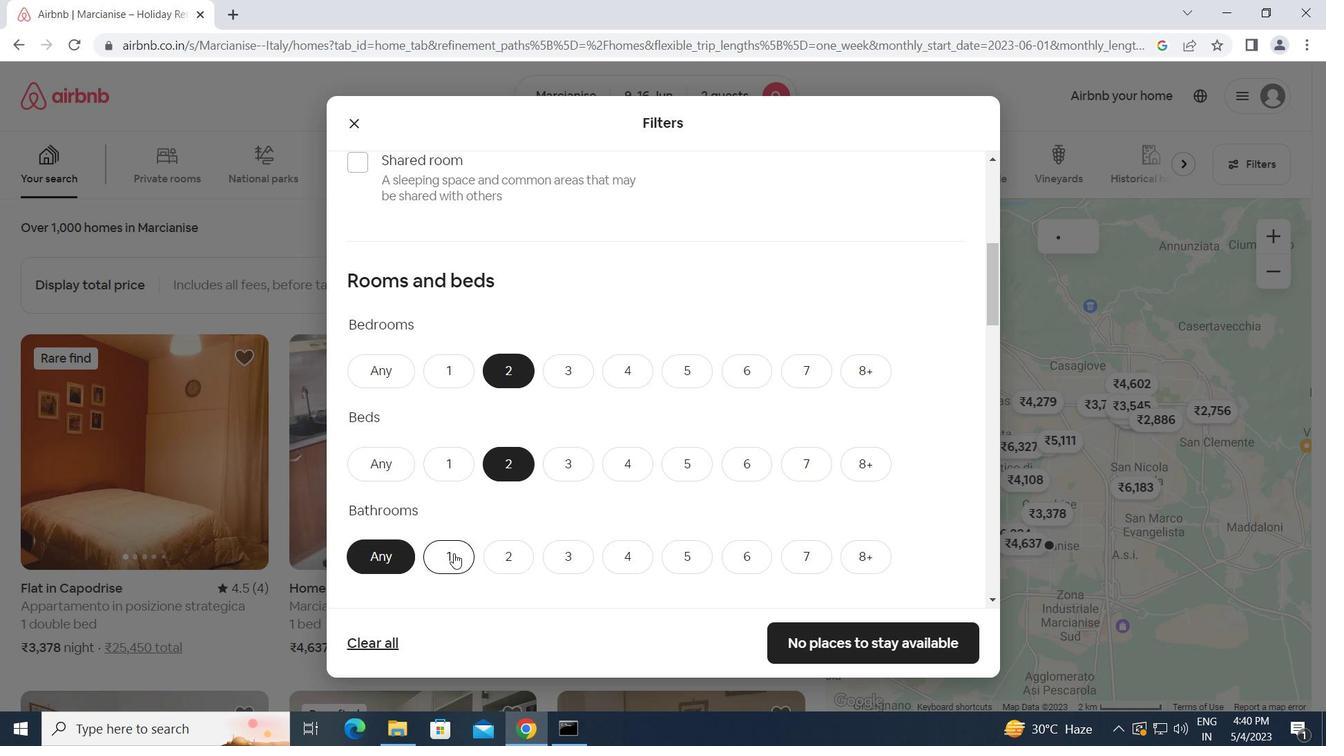 
Action: Mouse moved to (524, 527)
Screenshot: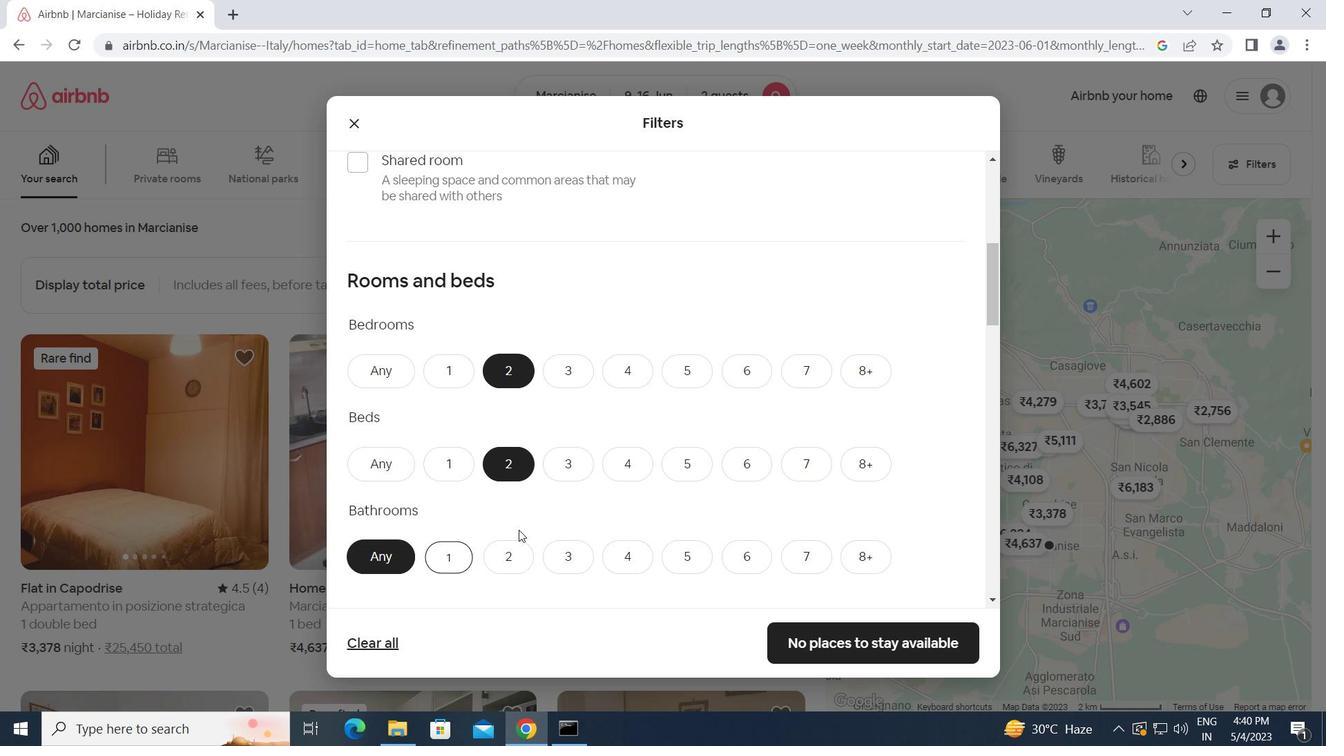 
Action: Mouse scrolled (524, 527) with delta (0, 0)
Screenshot: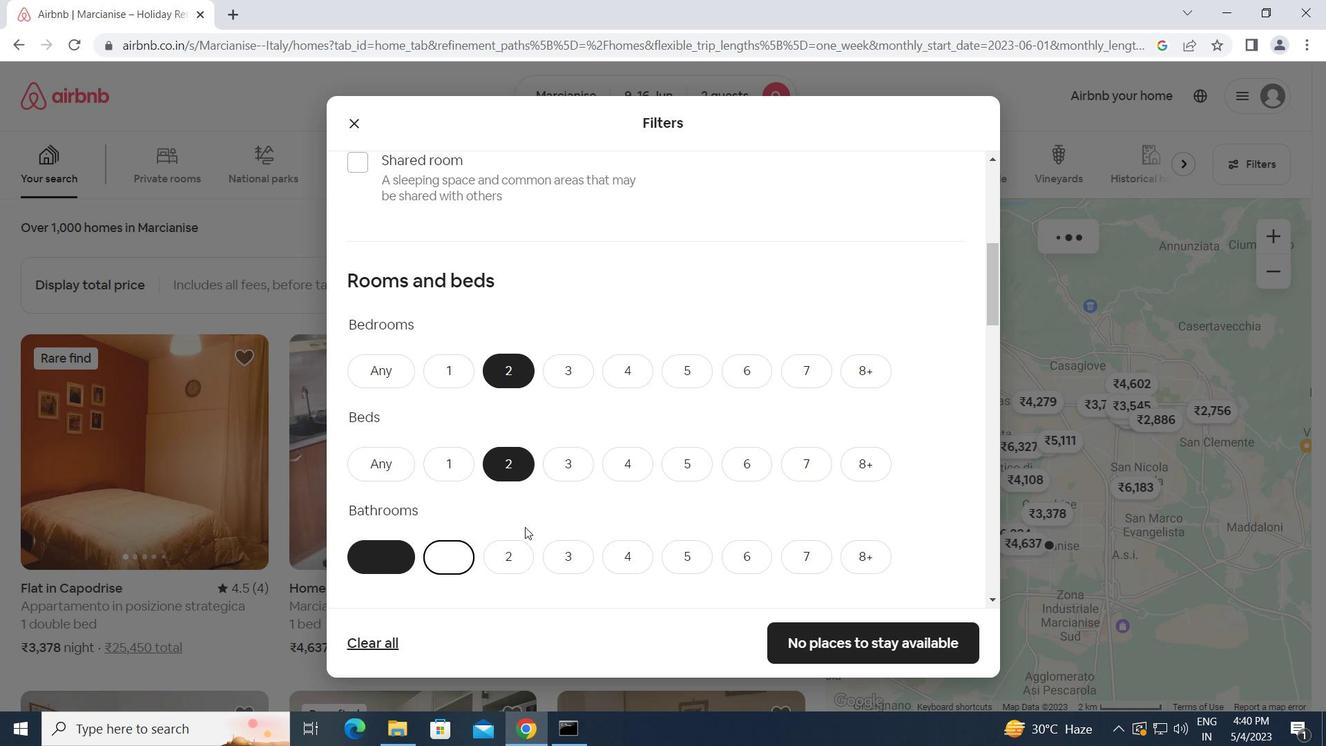 
Action: Mouse scrolled (524, 527) with delta (0, 0)
Screenshot: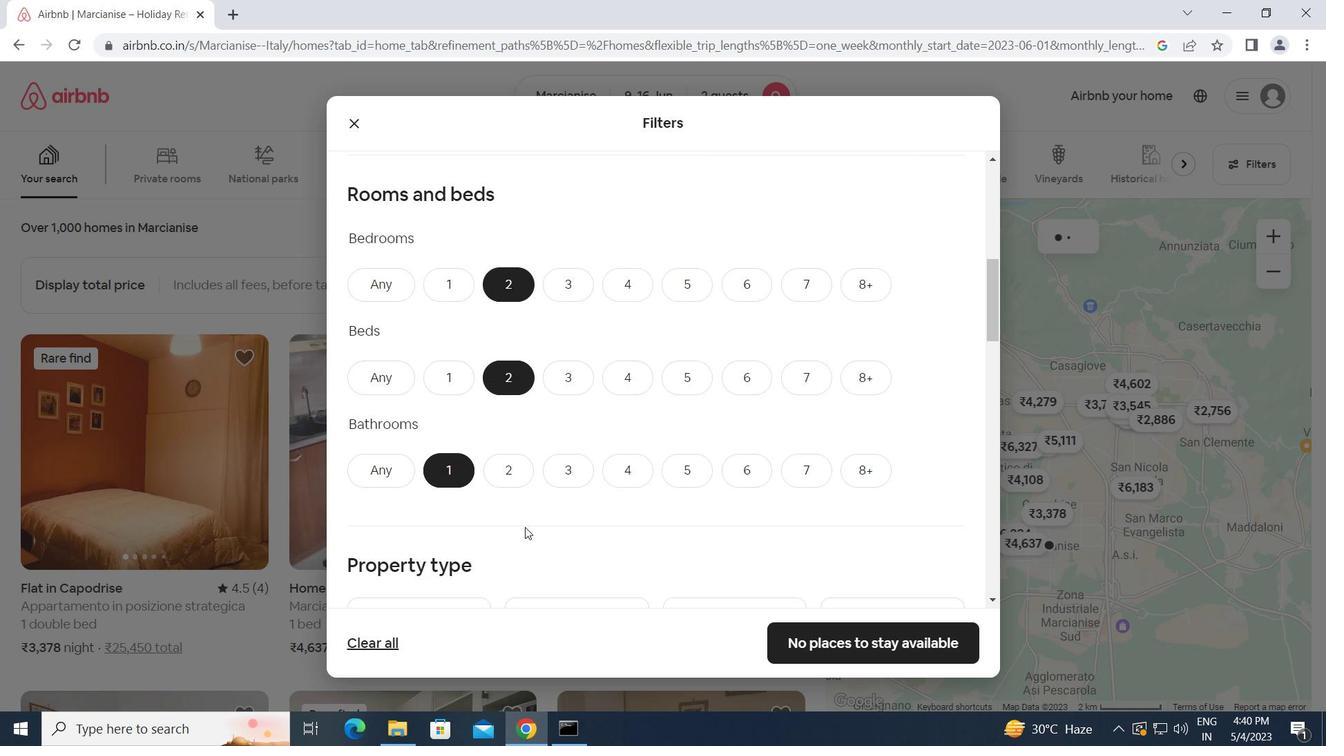 
Action: Mouse scrolled (524, 527) with delta (0, 0)
Screenshot: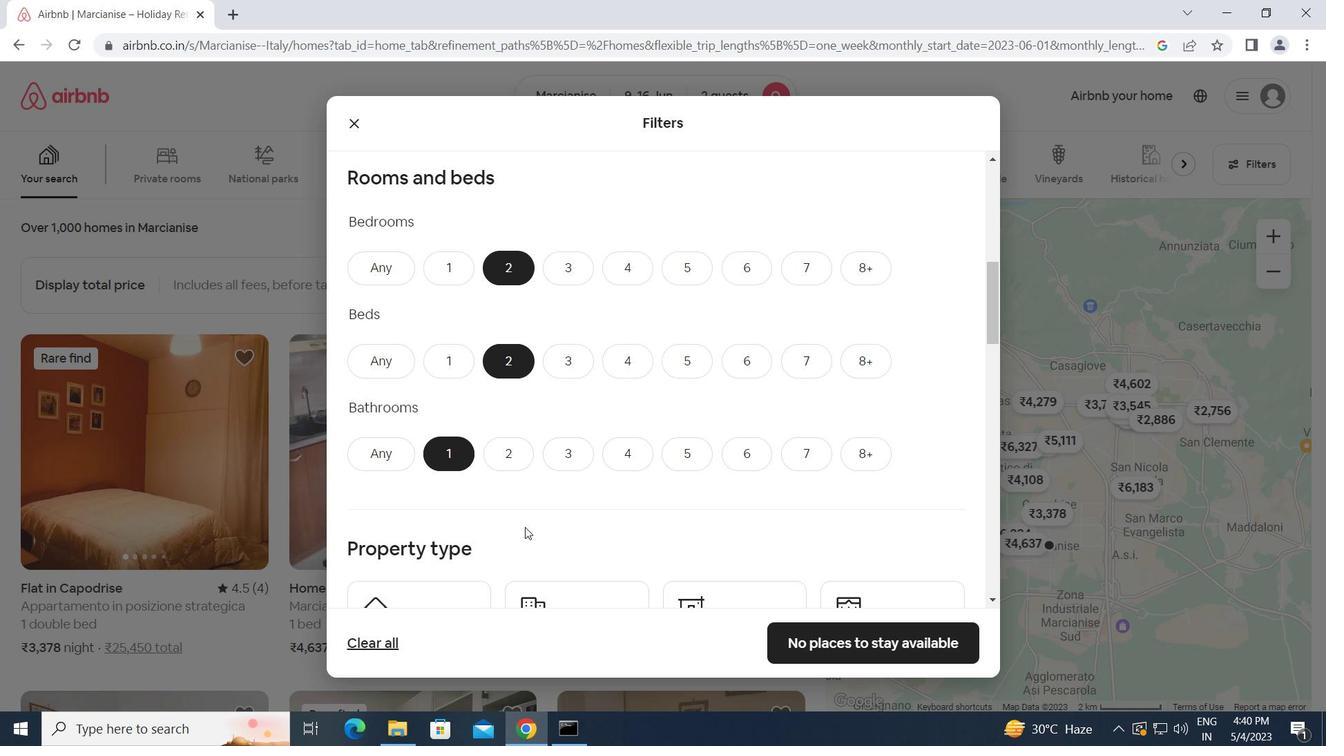 
Action: Mouse scrolled (524, 527) with delta (0, 0)
Screenshot: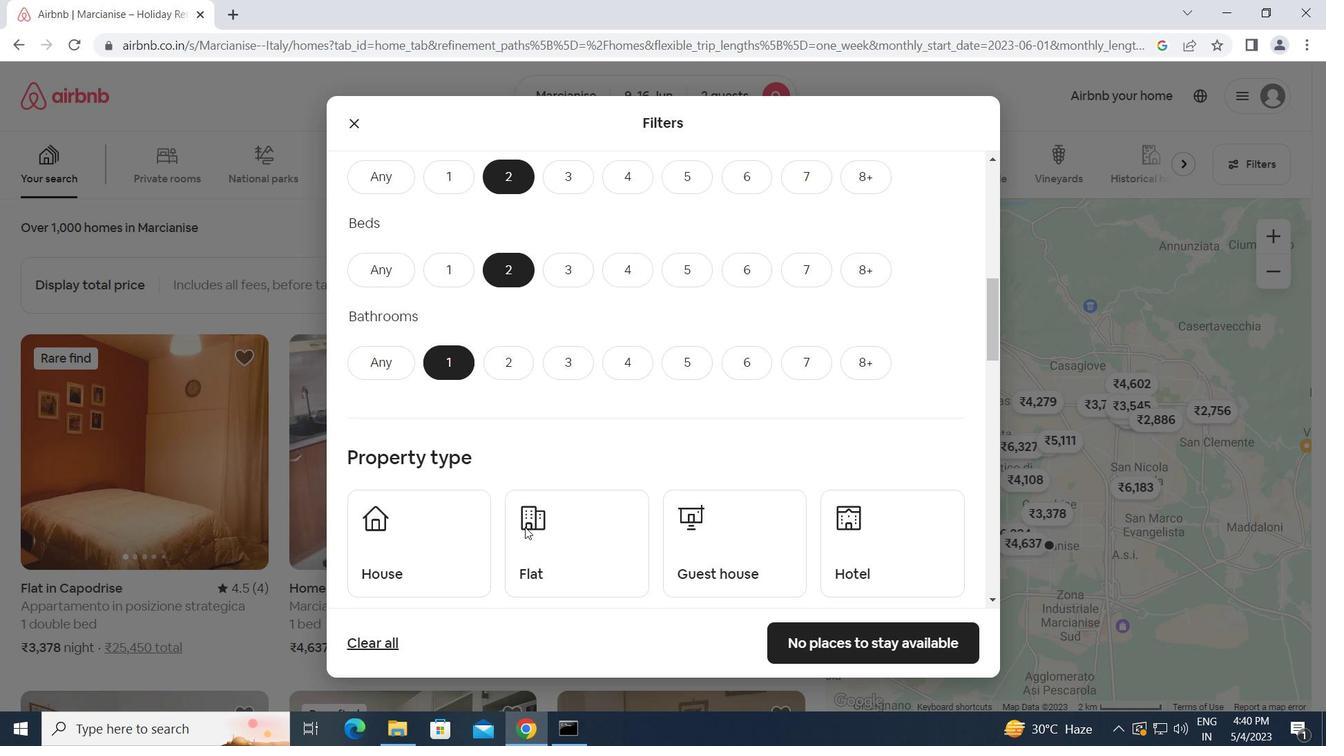 
Action: Mouse moved to (443, 428)
Screenshot: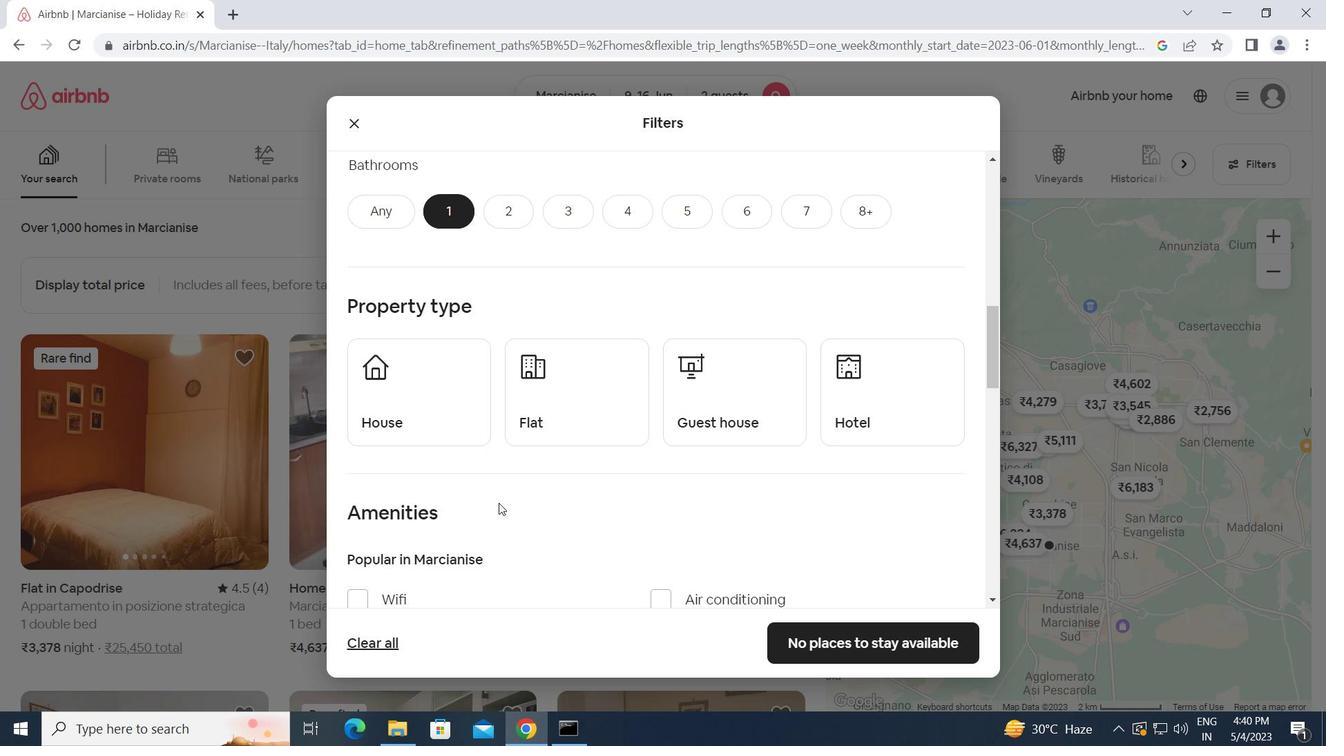 
Action: Mouse pressed left at (443, 428)
Screenshot: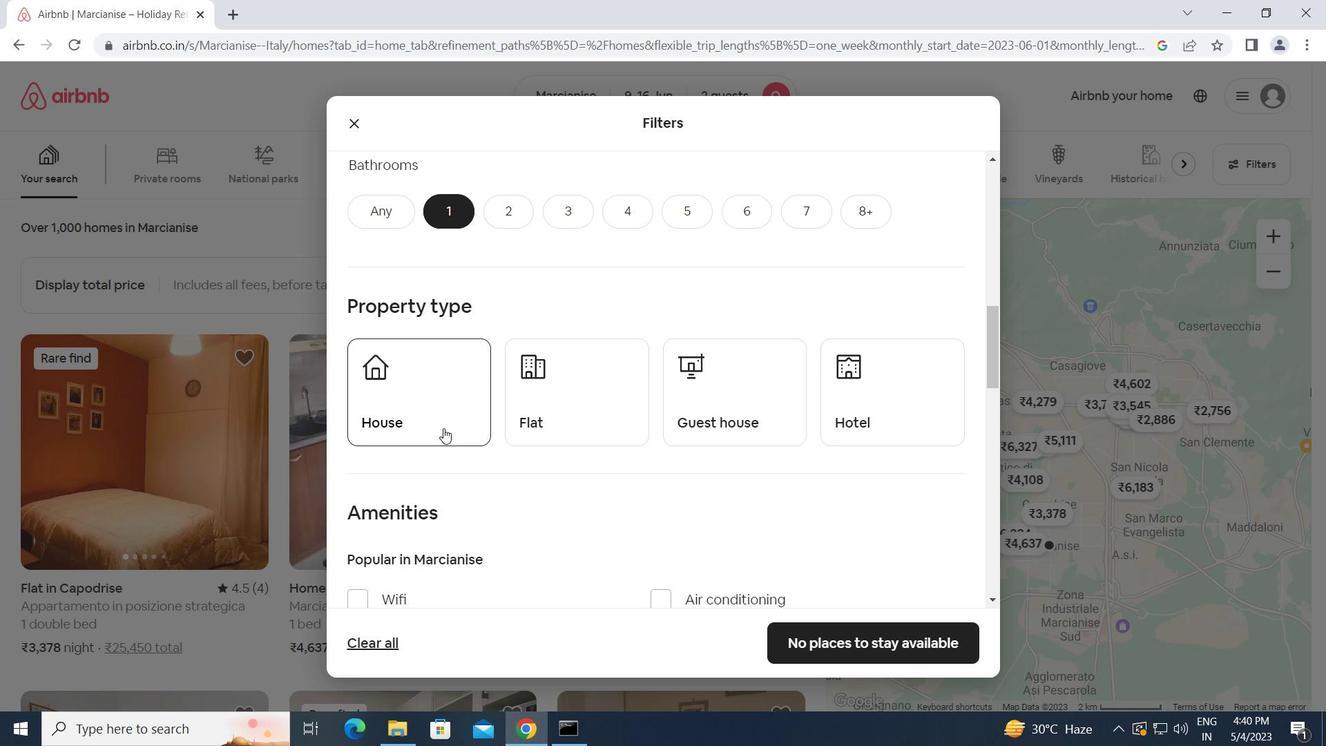 
Action: Mouse moved to (556, 410)
Screenshot: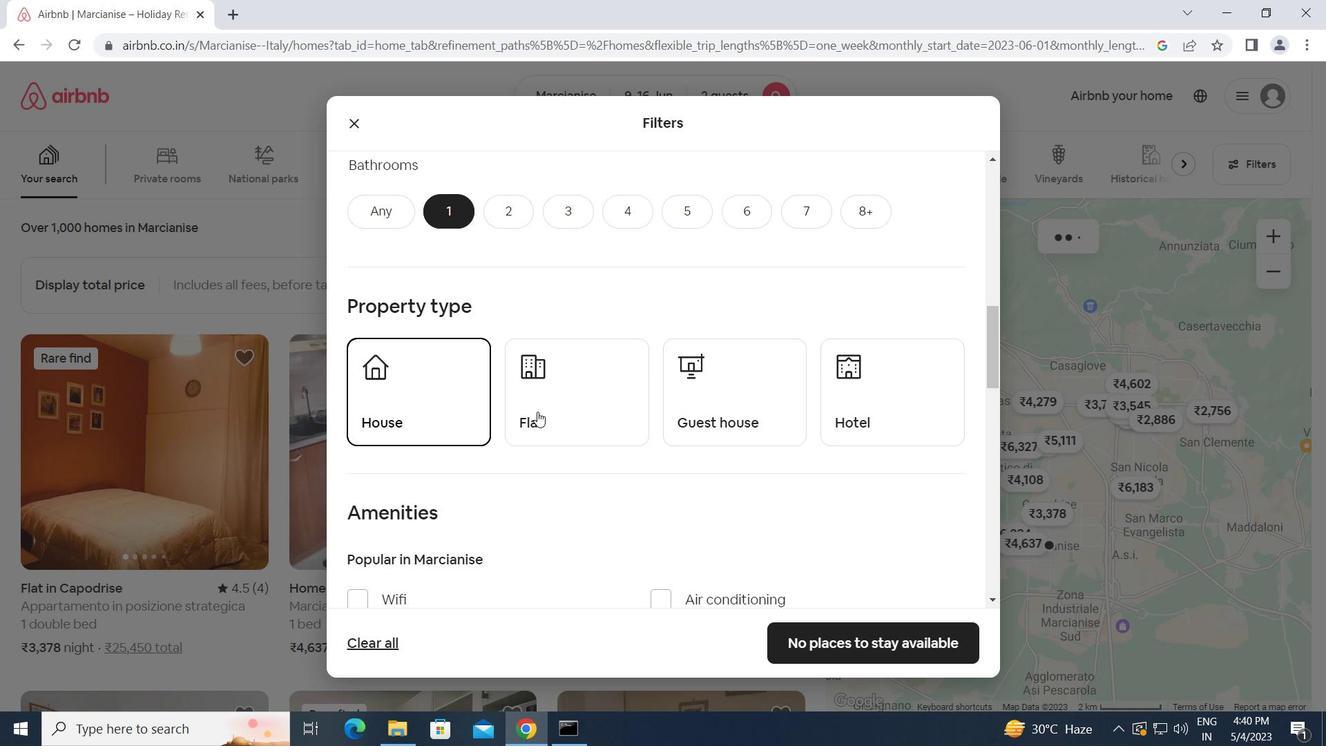 
Action: Mouse pressed left at (556, 410)
Screenshot: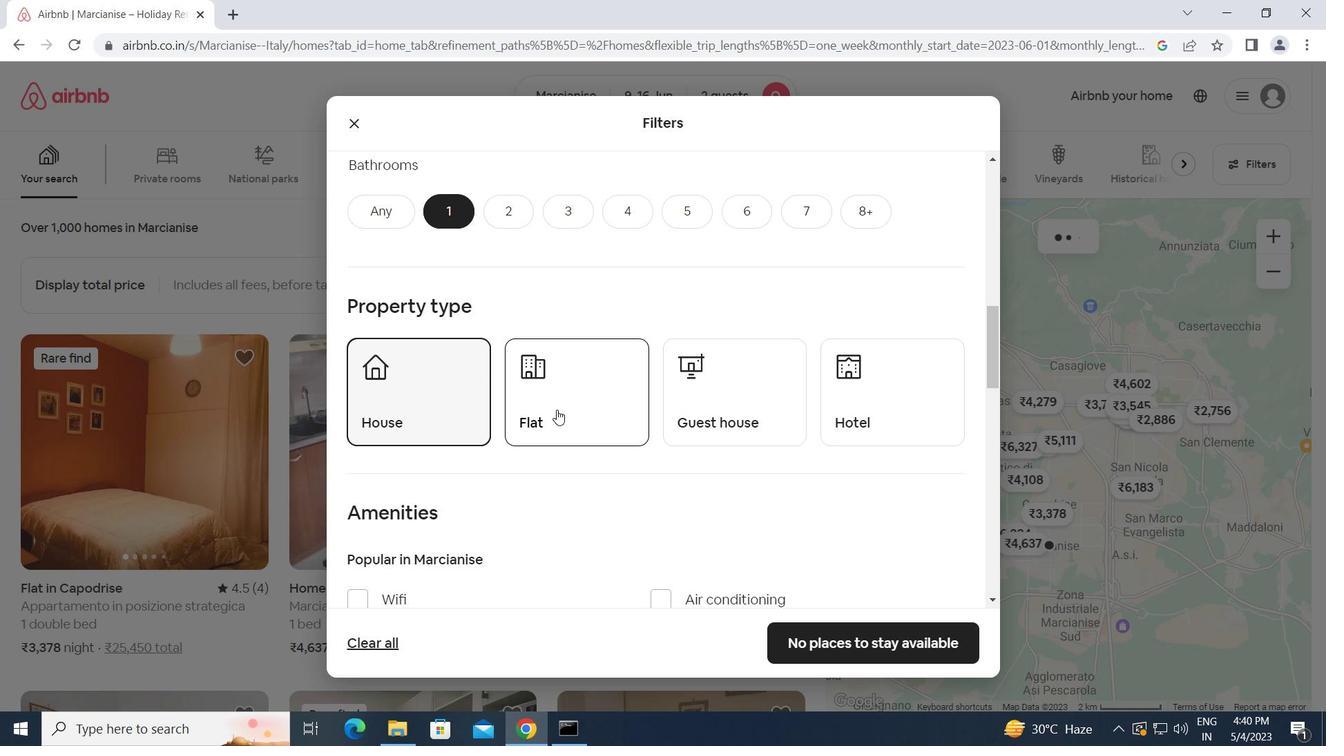 
Action: Mouse moved to (741, 404)
Screenshot: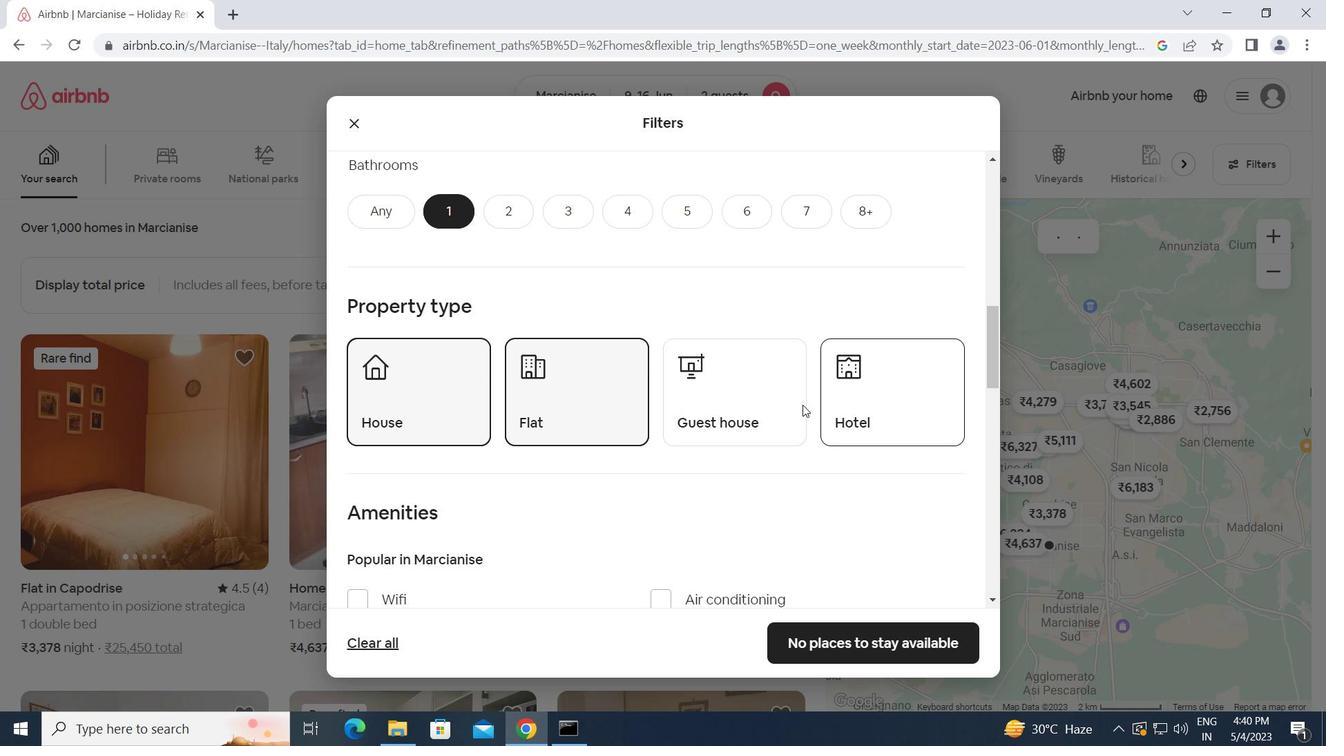 
Action: Mouse pressed left at (741, 404)
Screenshot: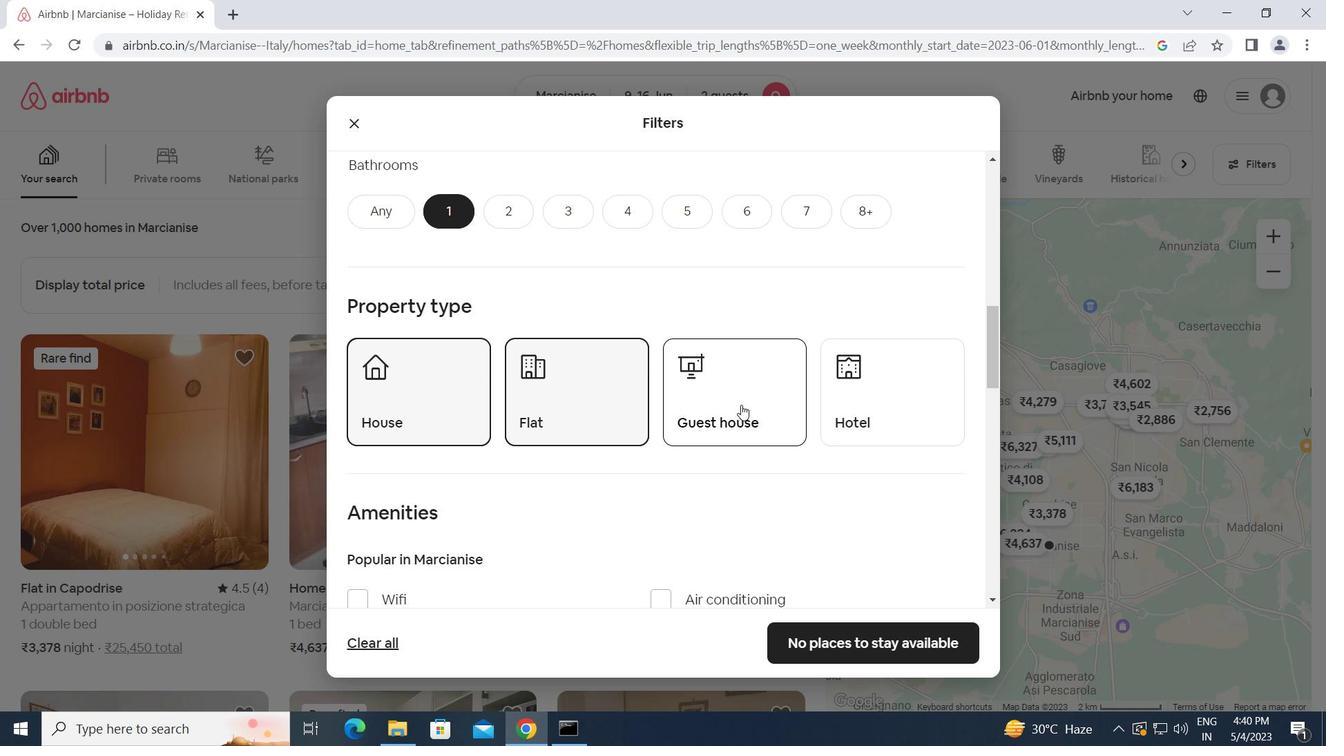 
Action: Mouse scrolled (741, 404) with delta (0, 0)
Screenshot: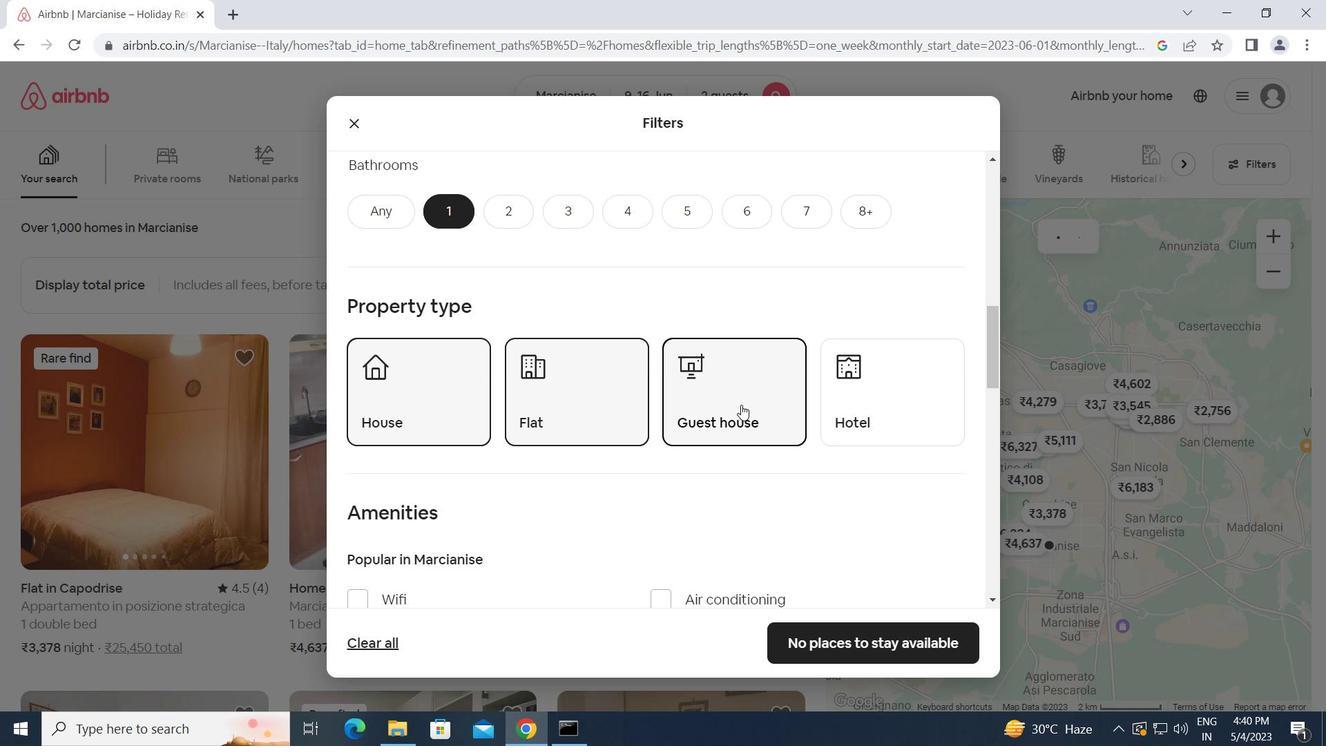 
Action: Mouse scrolled (741, 404) with delta (0, 0)
Screenshot: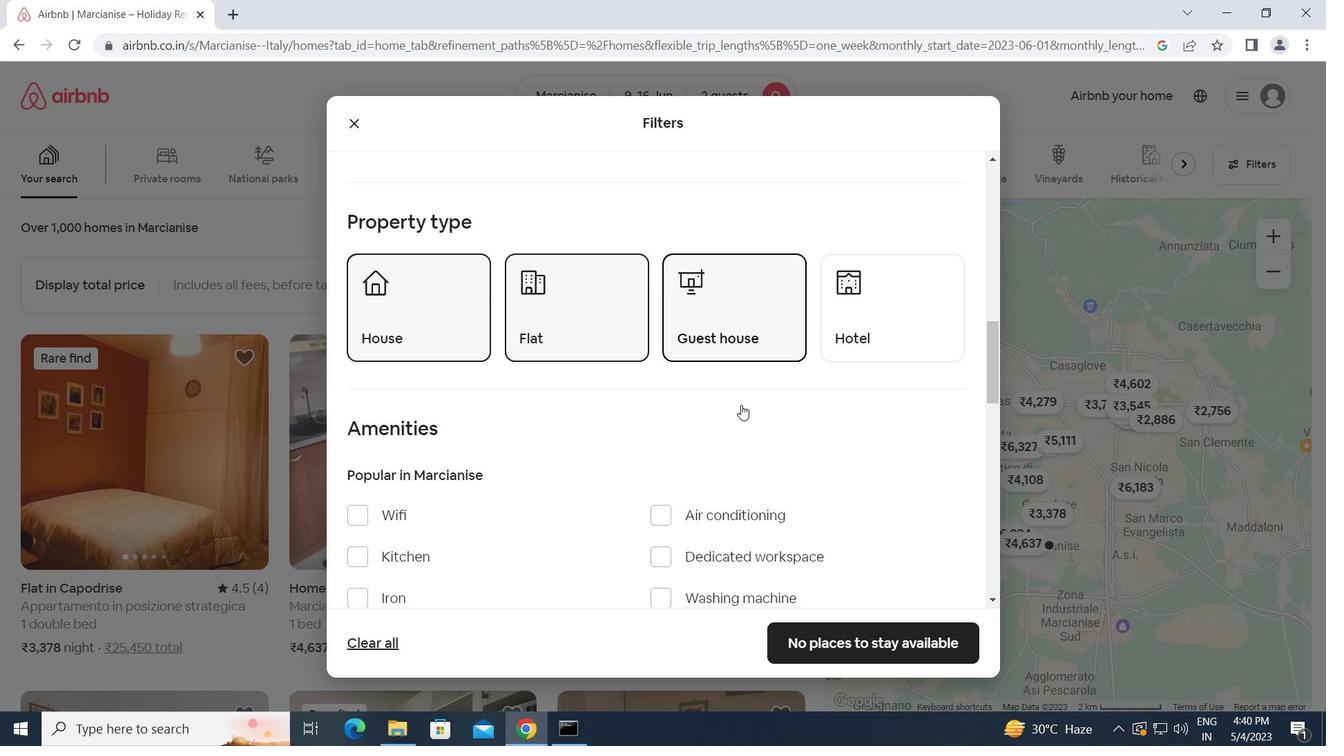 
Action: Mouse scrolled (741, 404) with delta (0, 0)
Screenshot: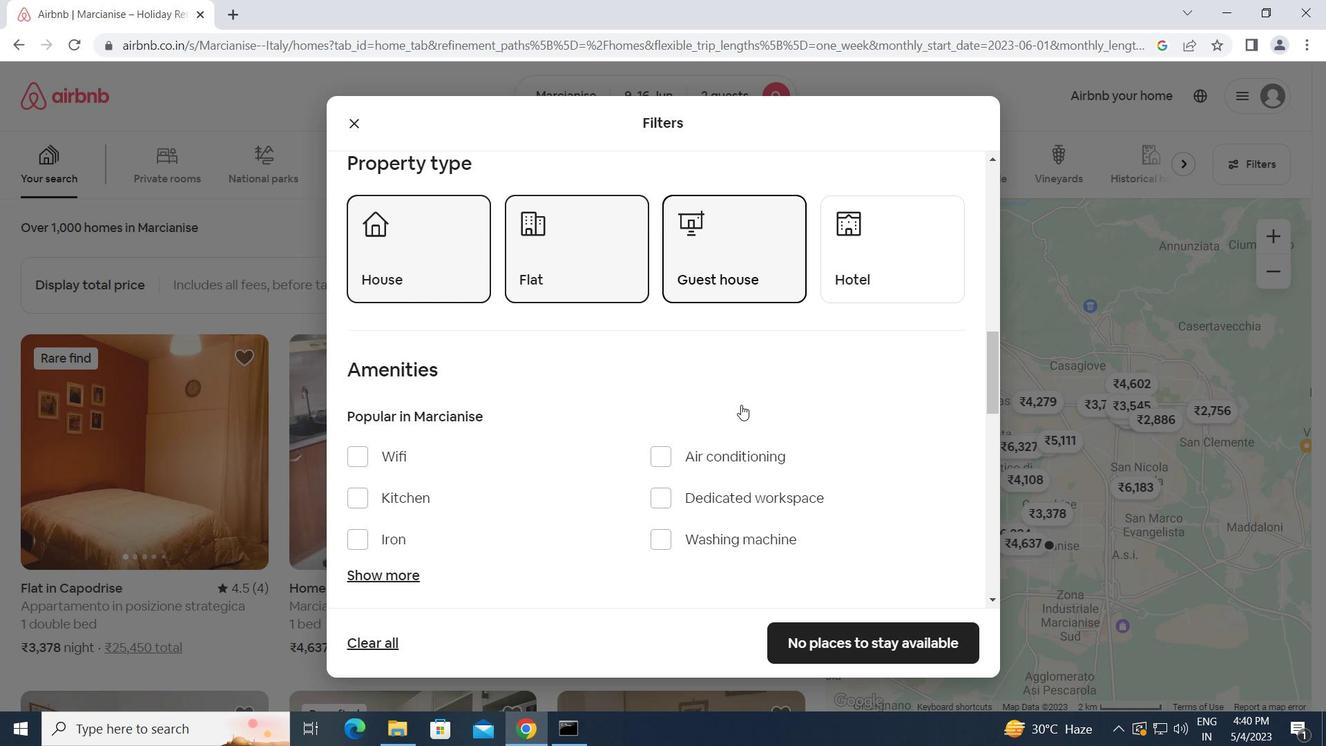 
Action: Mouse scrolled (741, 404) with delta (0, 0)
Screenshot: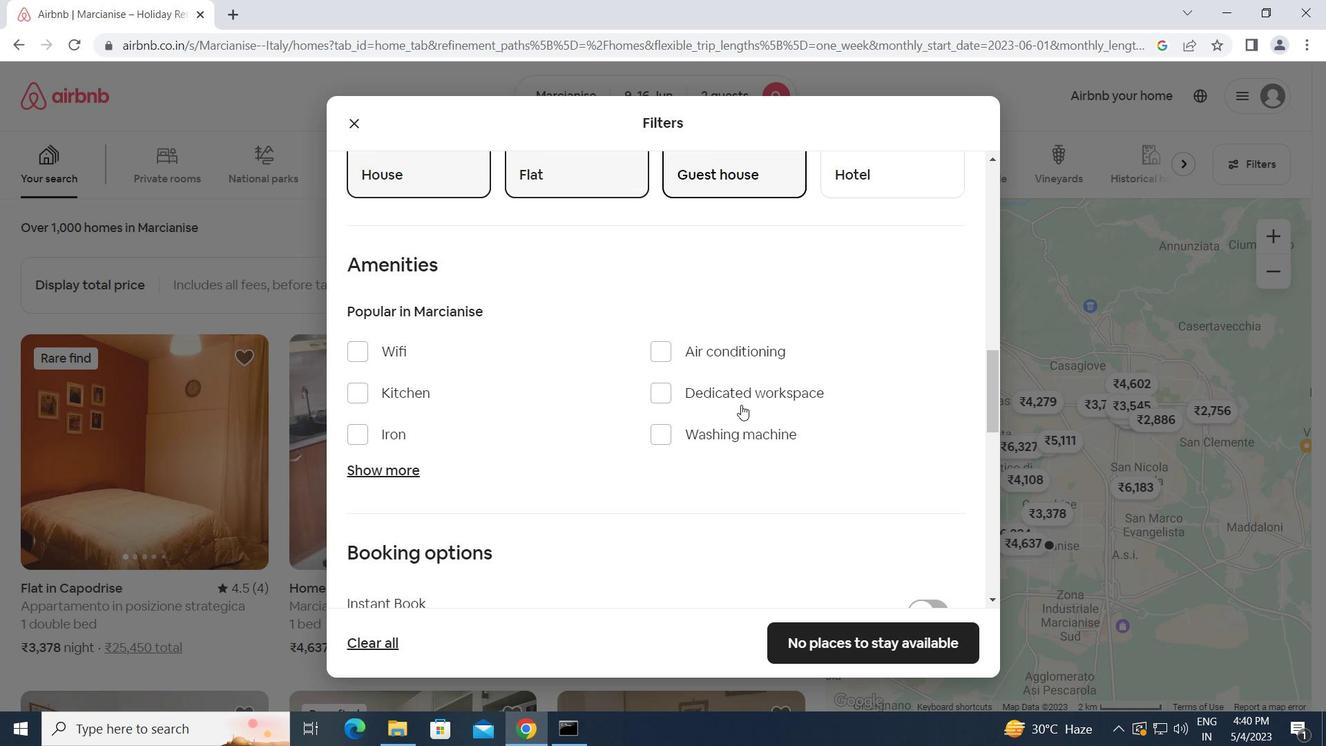 
Action: Mouse scrolled (741, 404) with delta (0, 0)
Screenshot: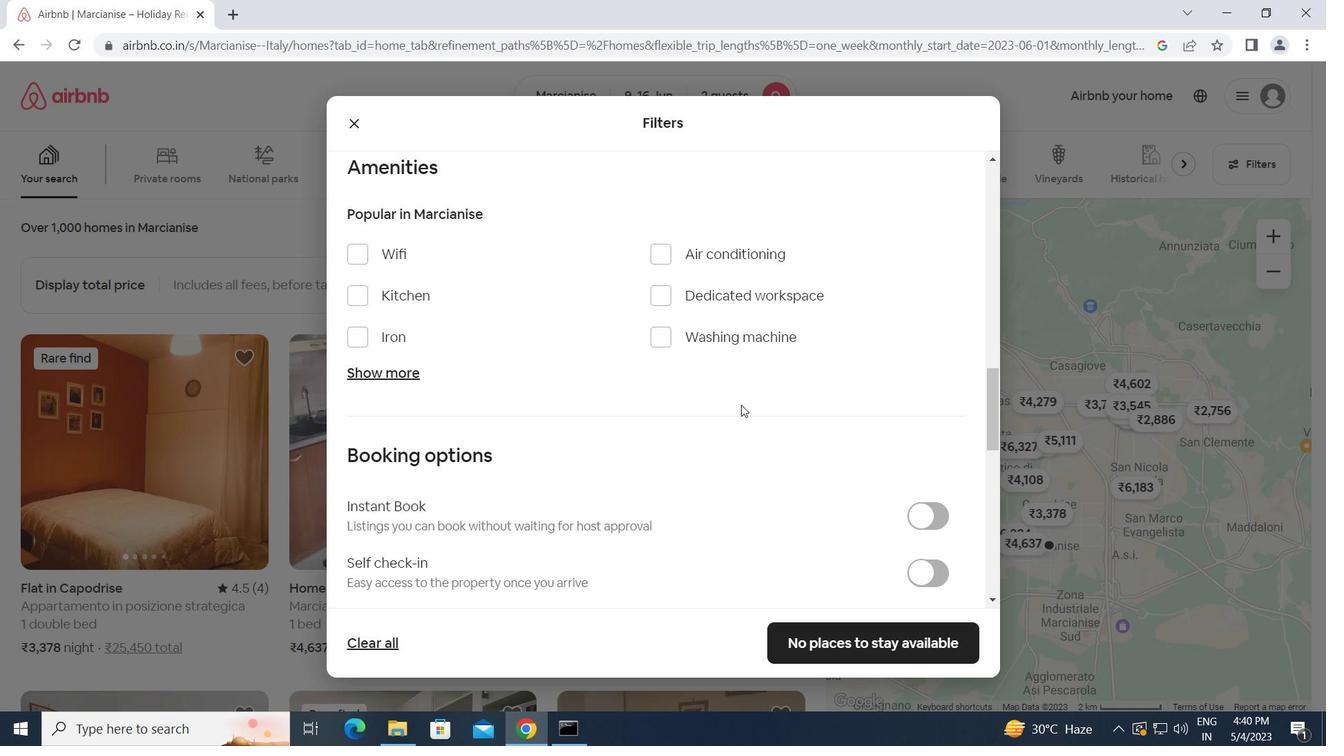 
Action: Mouse scrolled (741, 404) with delta (0, 0)
Screenshot: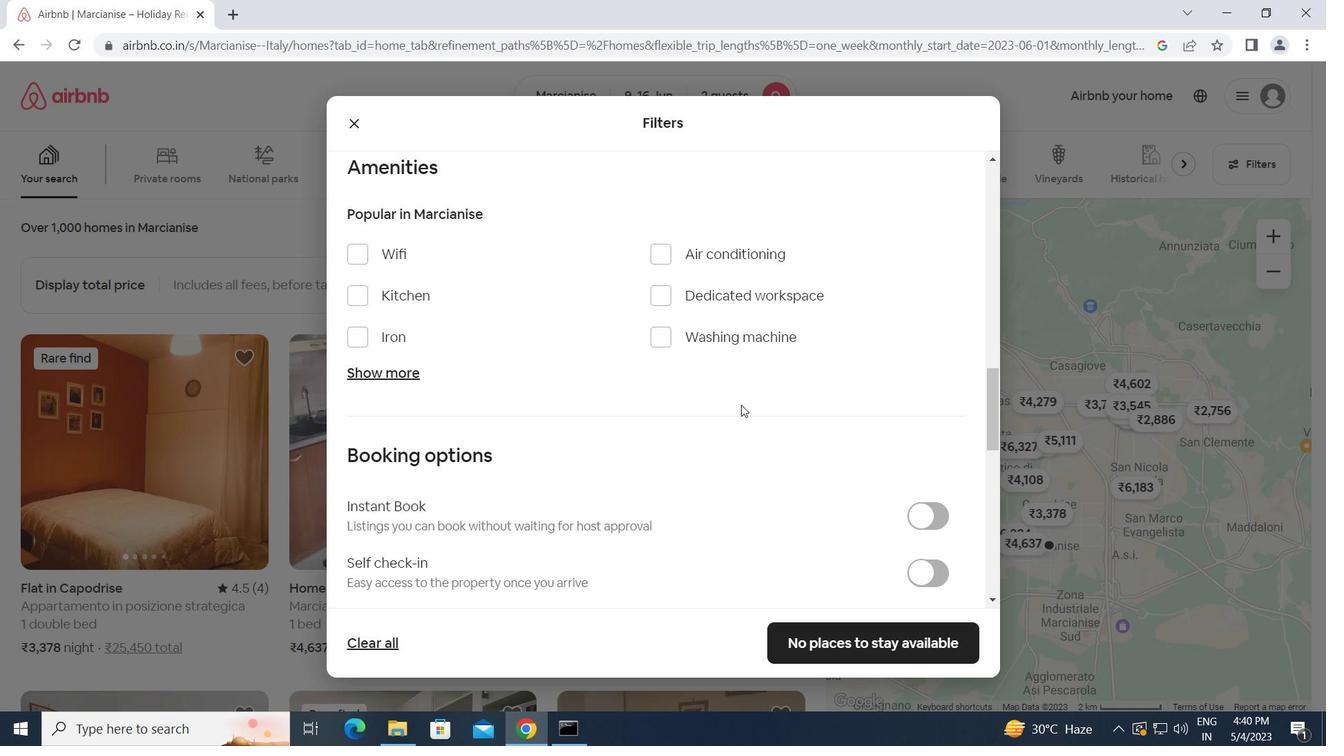 
Action: Mouse scrolled (741, 404) with delta (0, 0)
Screenshot: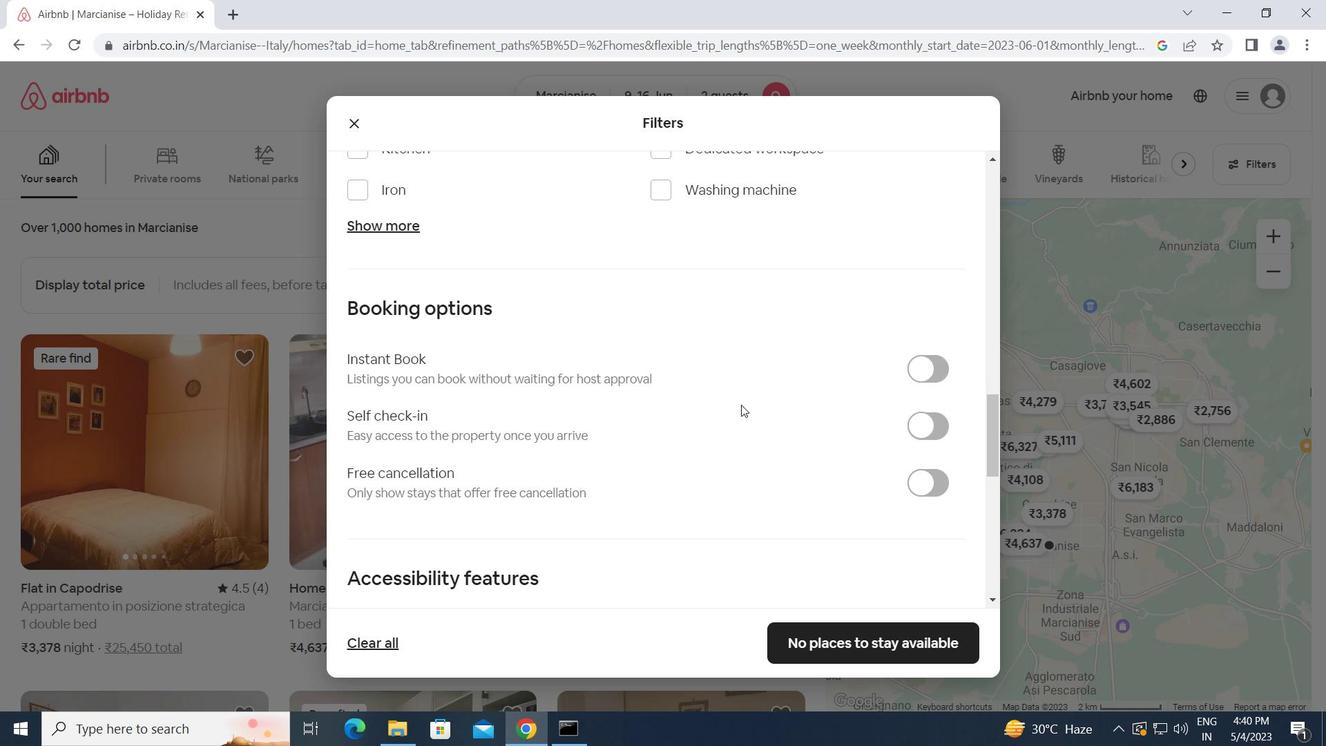 
Action: Mouse moved to (919, 310)
Screenshot: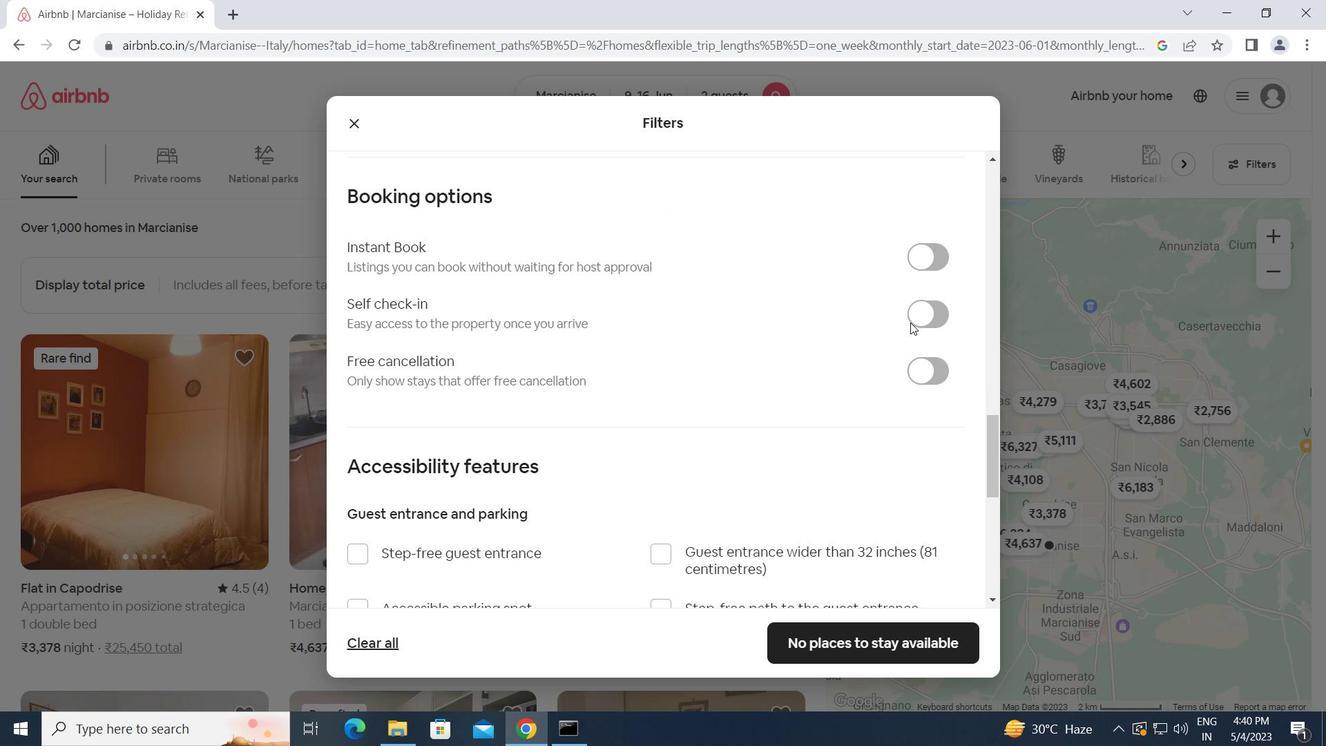 
Action: Mouse pressed left at (919, 310)
Screenshot: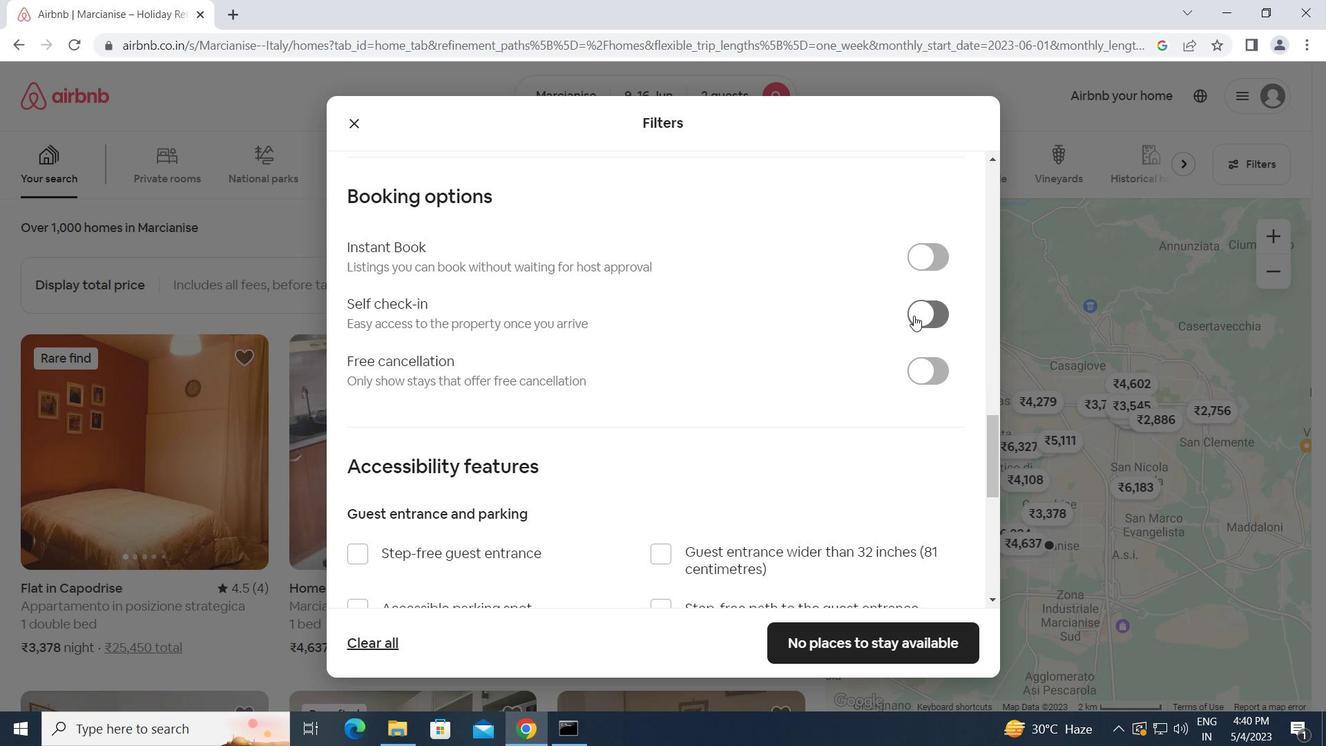 
Action: Mouse moved to (708, 418)
Screenshot: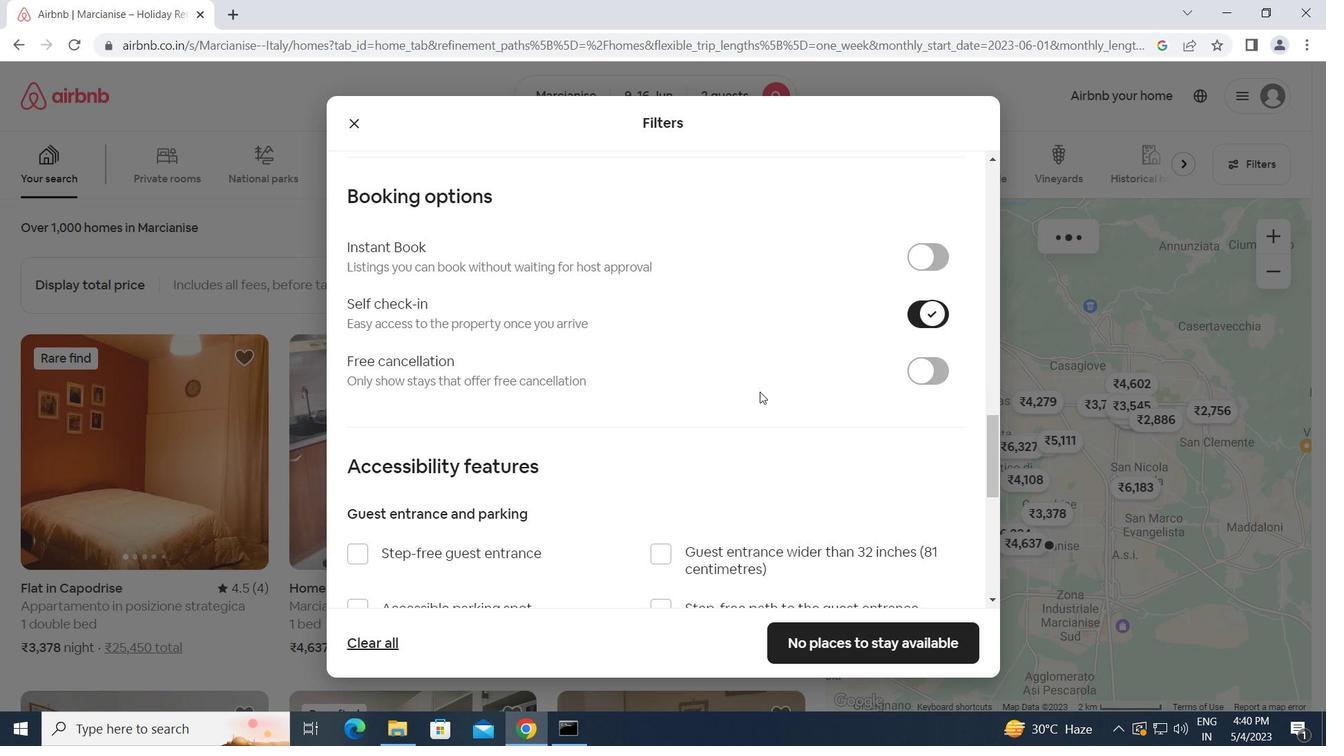 
Action: Mouse scrolled (708, 417) with delta (0, 0)
Screenshot: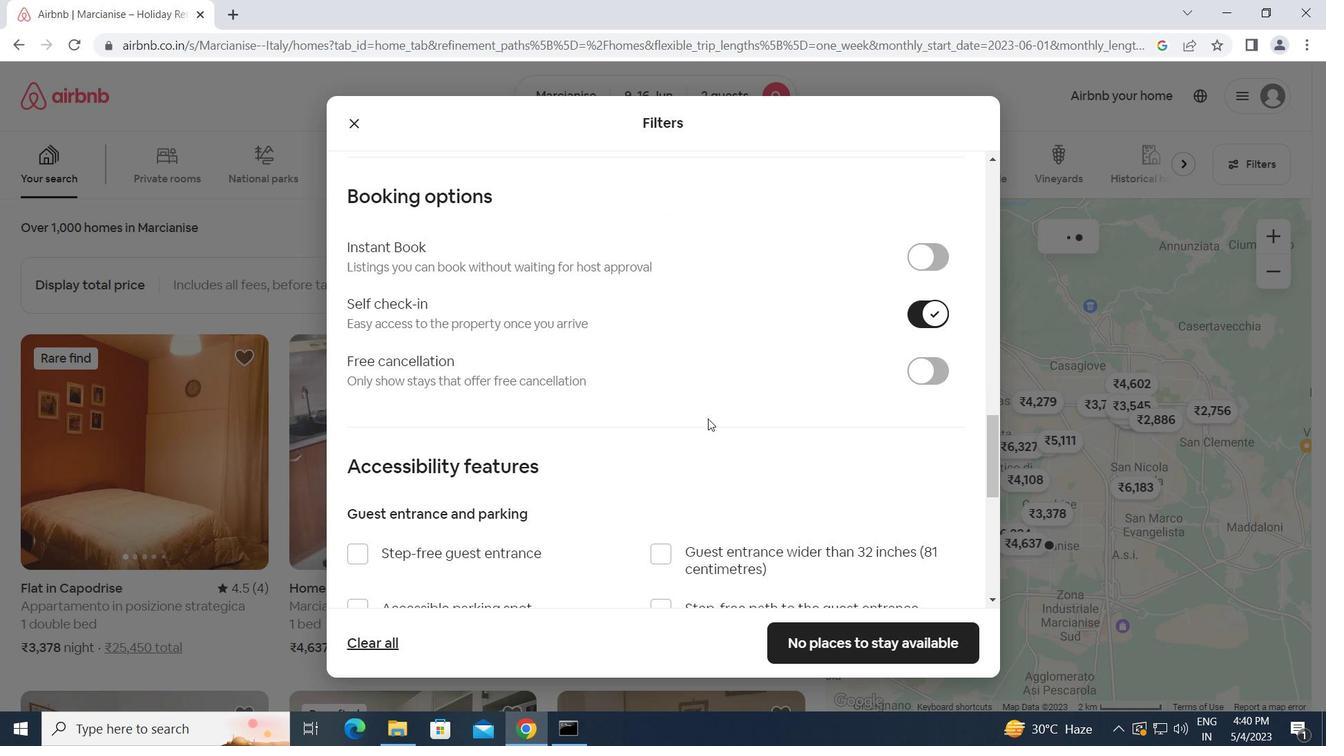 
Action: Mouse scrolled (708, 417) with delta (0, 0)
Screenshot: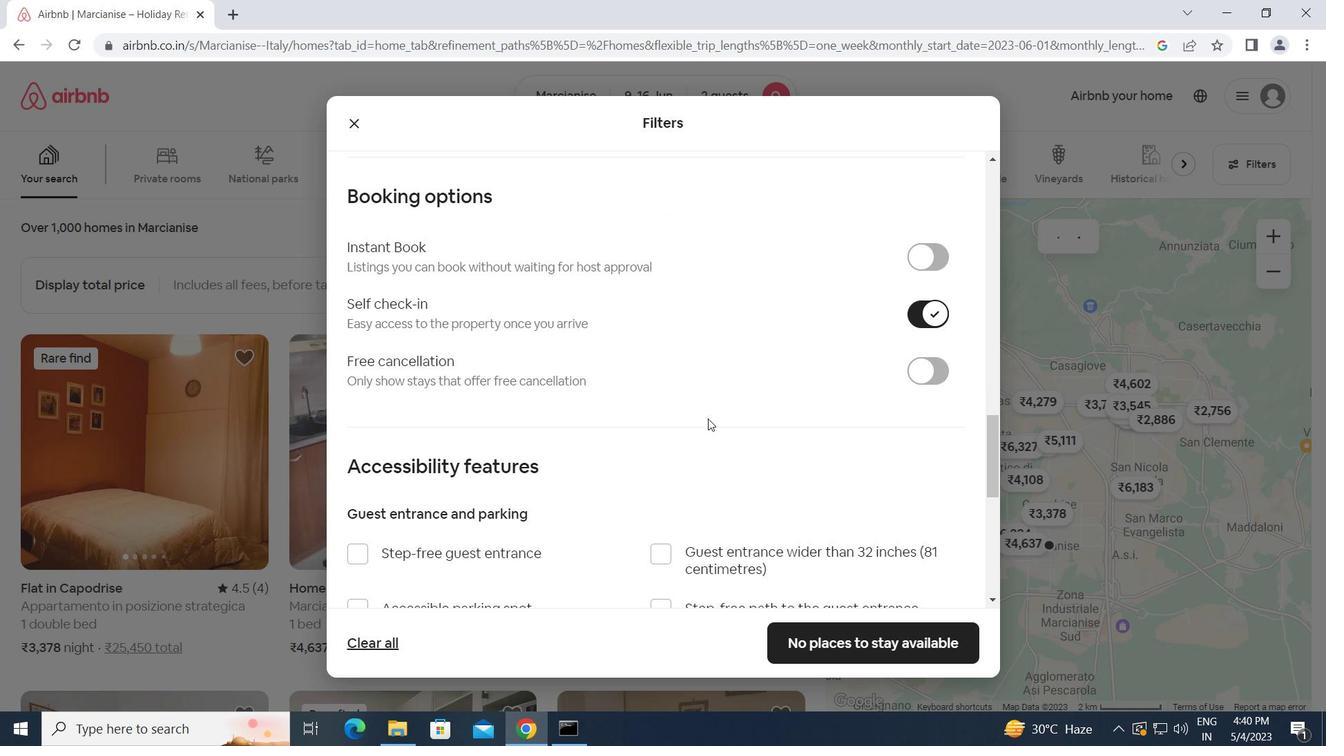 
Action: Mouse scrolled (708, 417) with delta (0, 0)
Screenshot: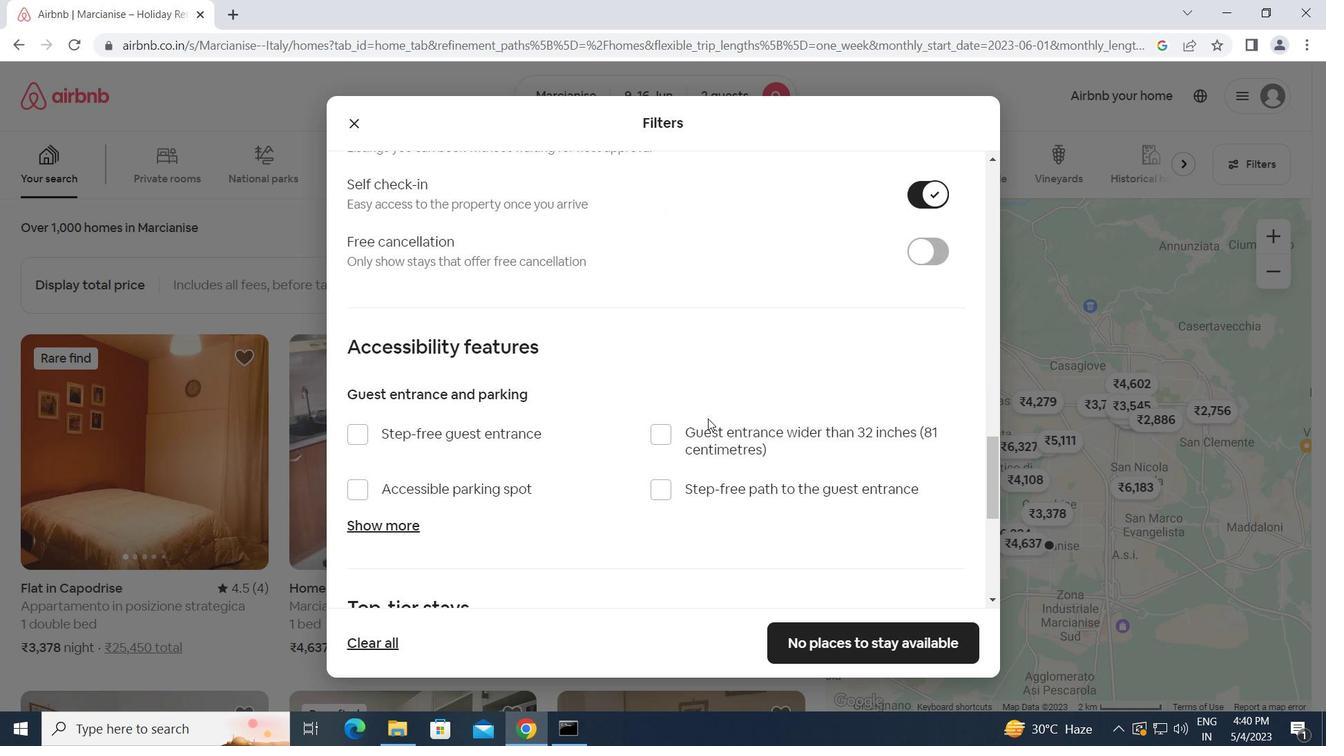 
Action: Mouse scrolled (708, 417) with delta (0, 0)
Screenshot: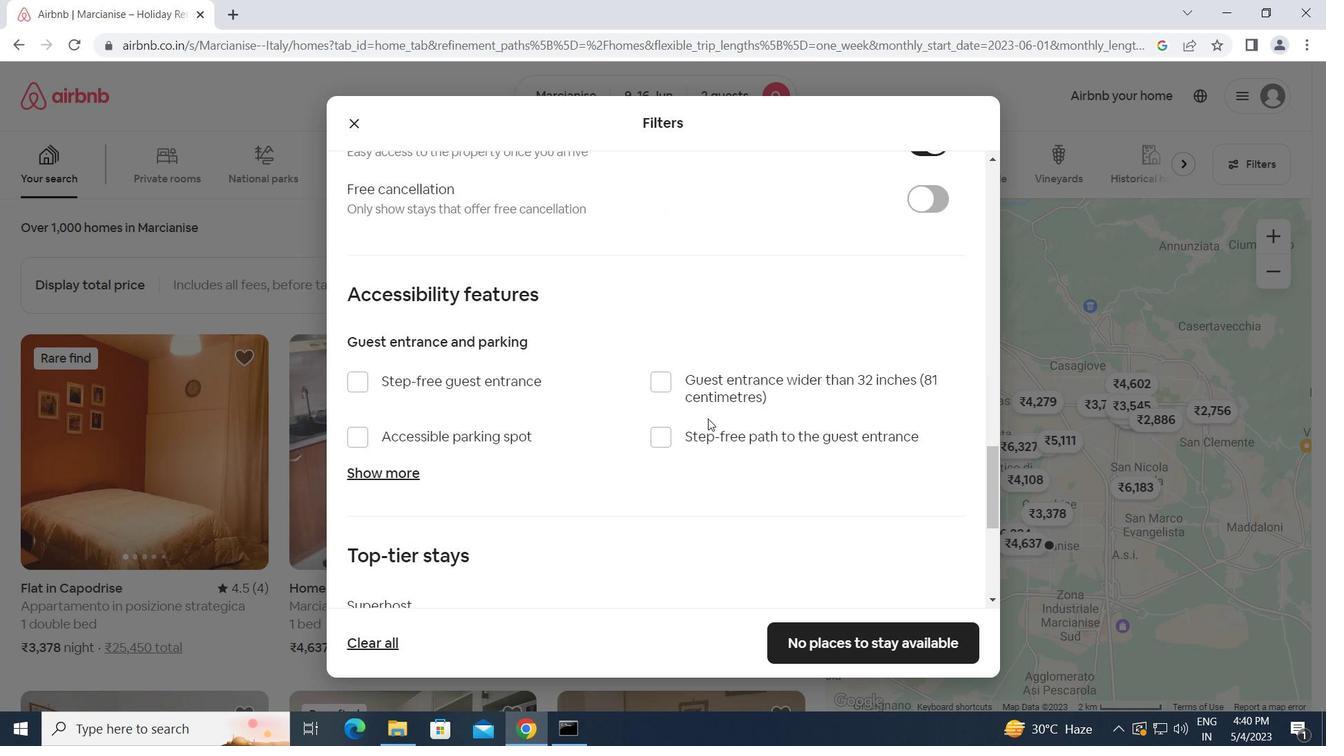 
Action: Mouse scrolled (708, 417) with delta (0, 0)
Screenshot: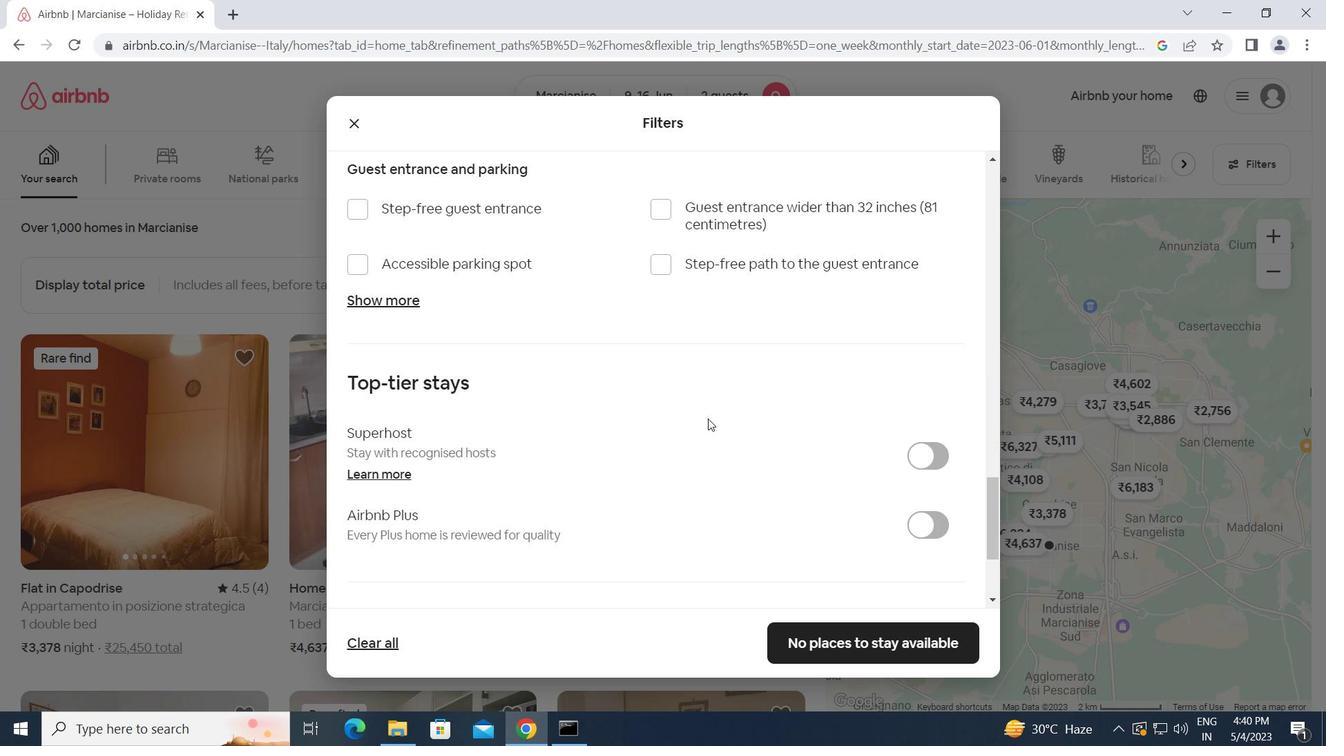 
Action: Mouse moved to (782, 475)
Screenshot: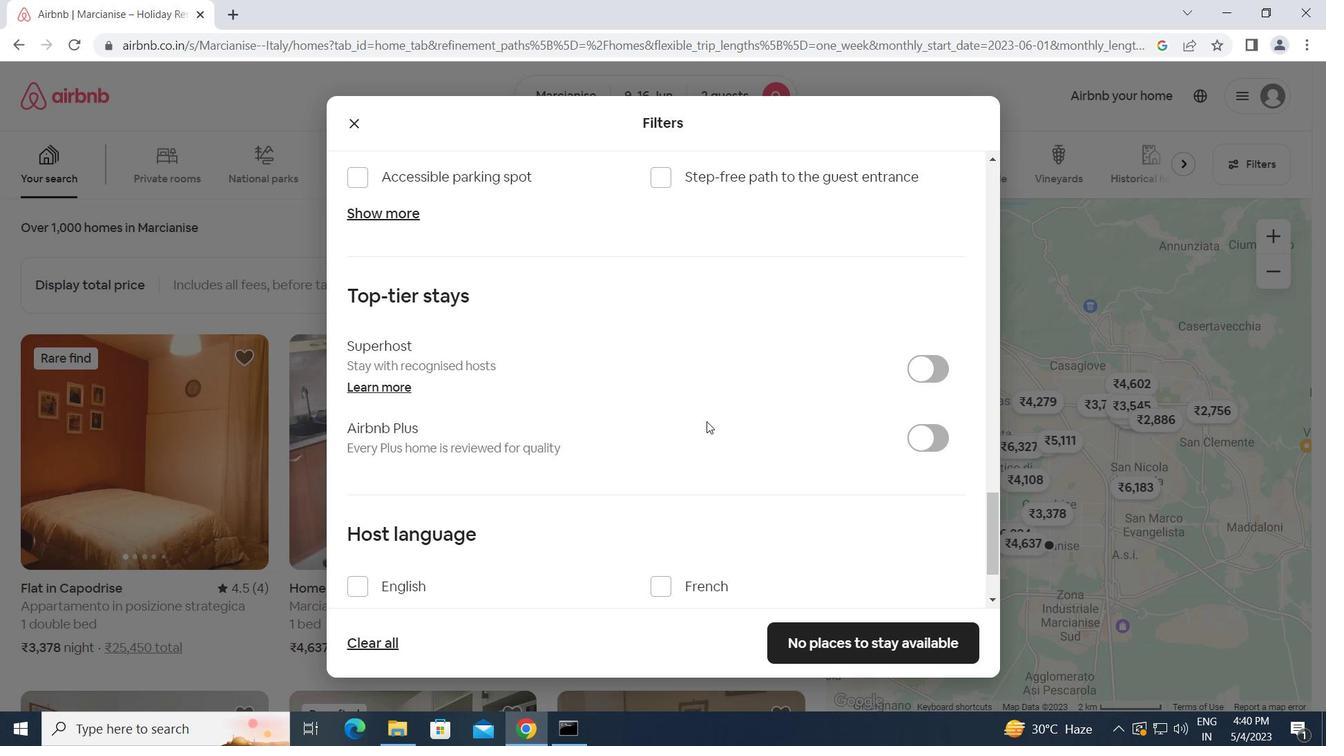 
Action: Mouse scrolled (782, 475) with delta (0, 0)
Screenshot: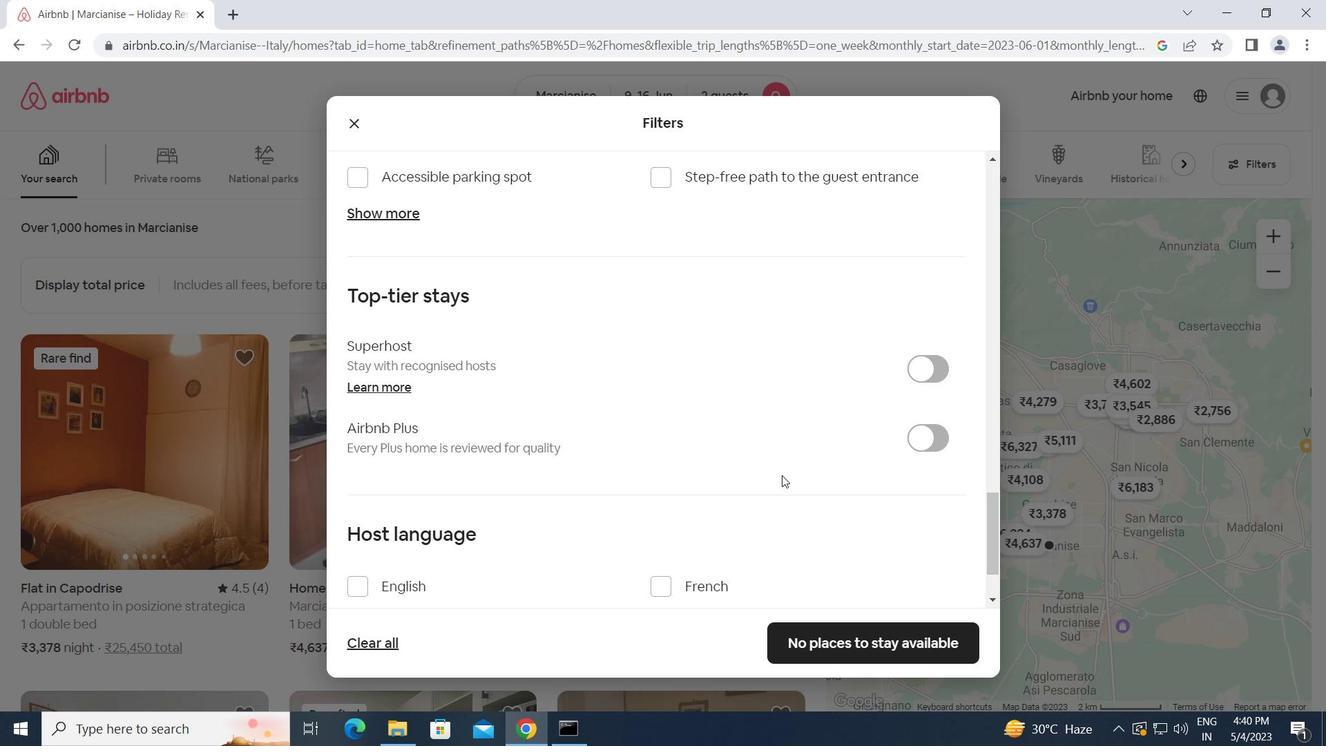 
Action: Mouse scrolled (782, 475) with delta (0, 0)
Screenshot: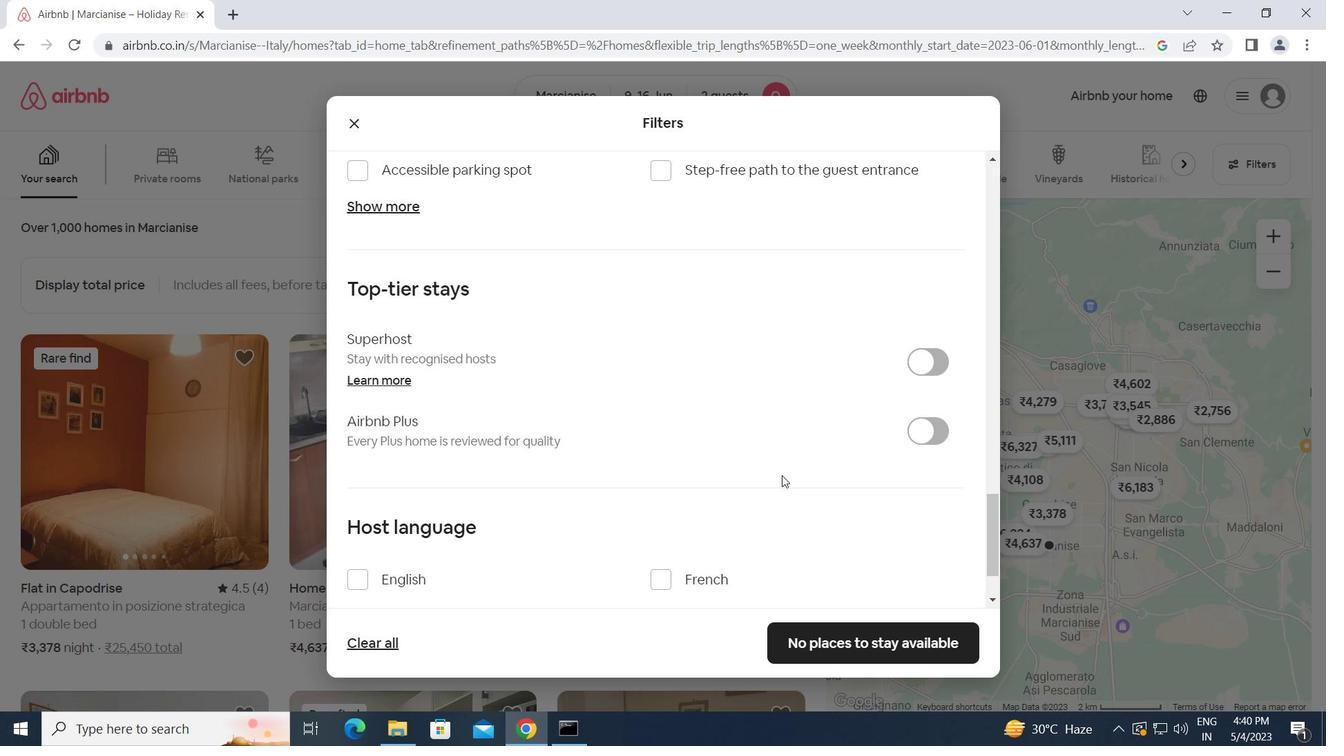 
Action: Mouse scrolled (782, 475) with delta (0, 0)
Screenshot: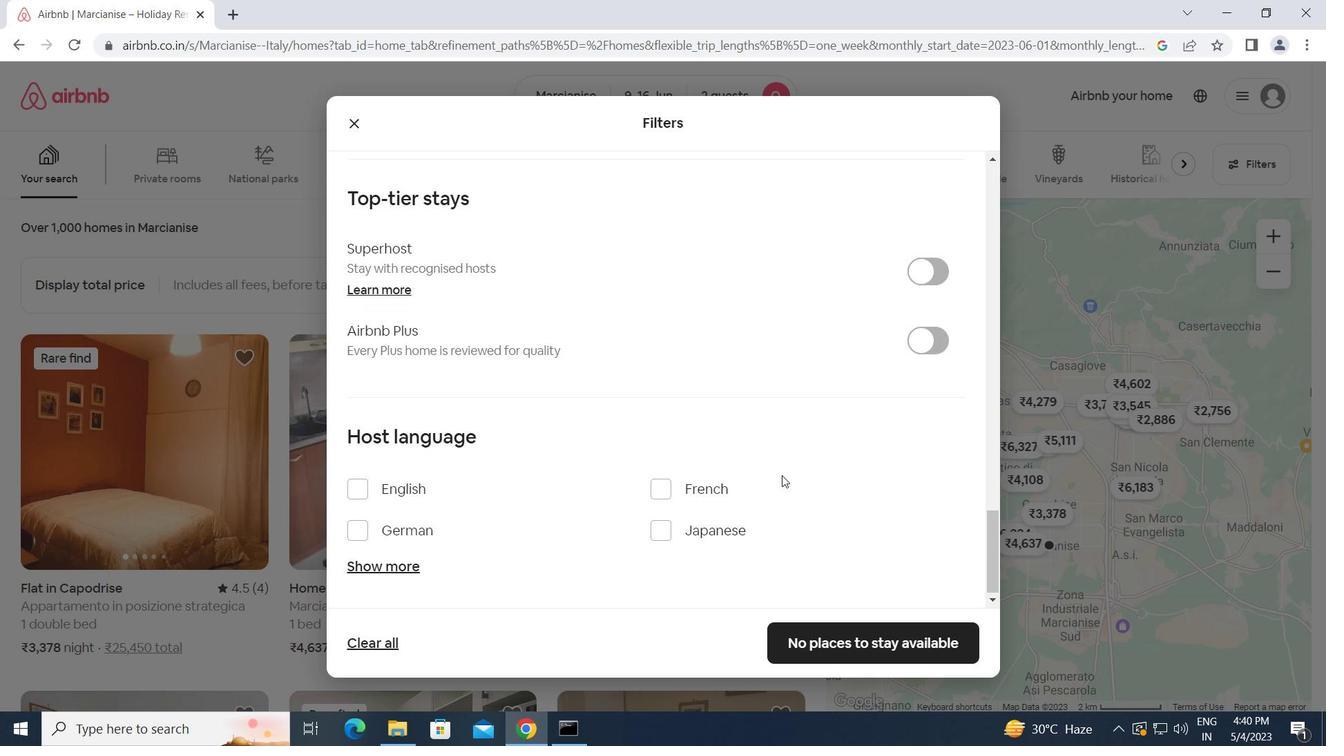 
Action: Mouse moved to (363, 484)
Screenshot: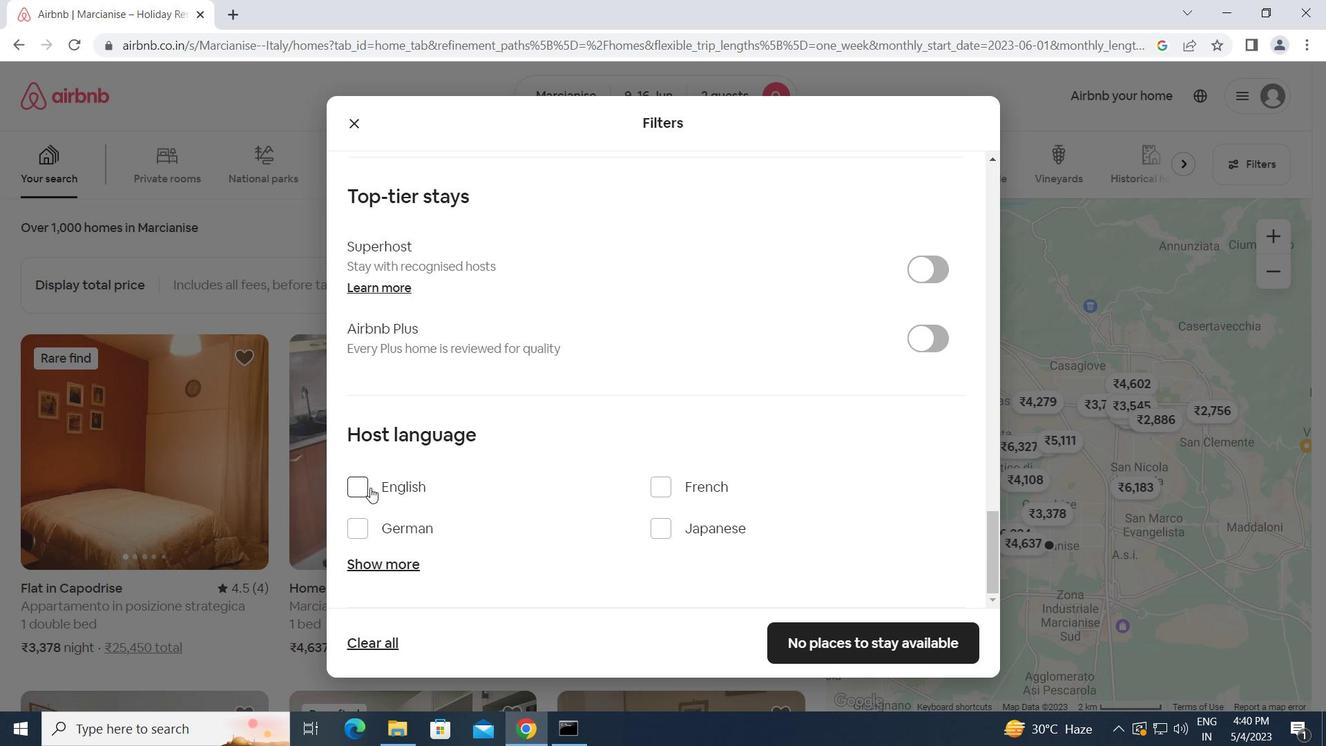 
Action: Mouse pressed left at (363, 484)
Screenshot: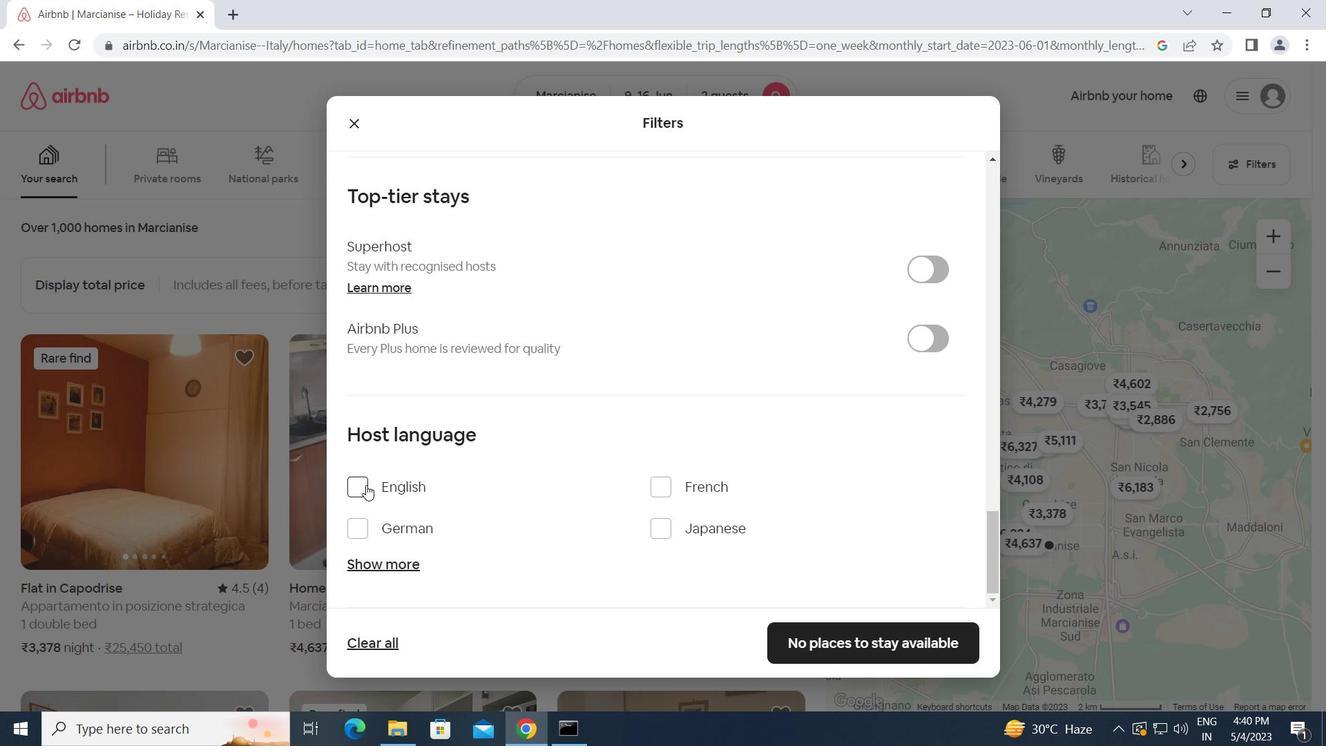 
Action: Mouse moved to (822, 644)
Screenshot: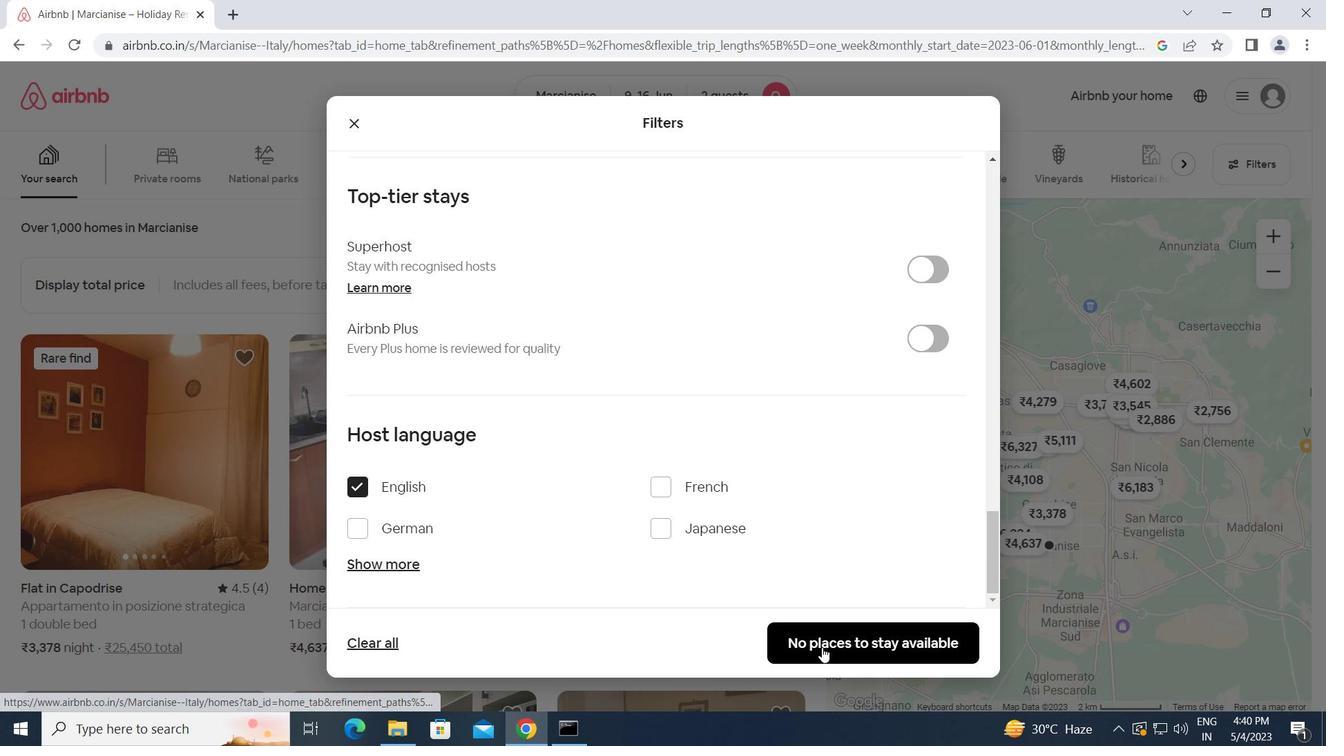 
Action: Mouse pressed left at (822, 644)
Screenshot: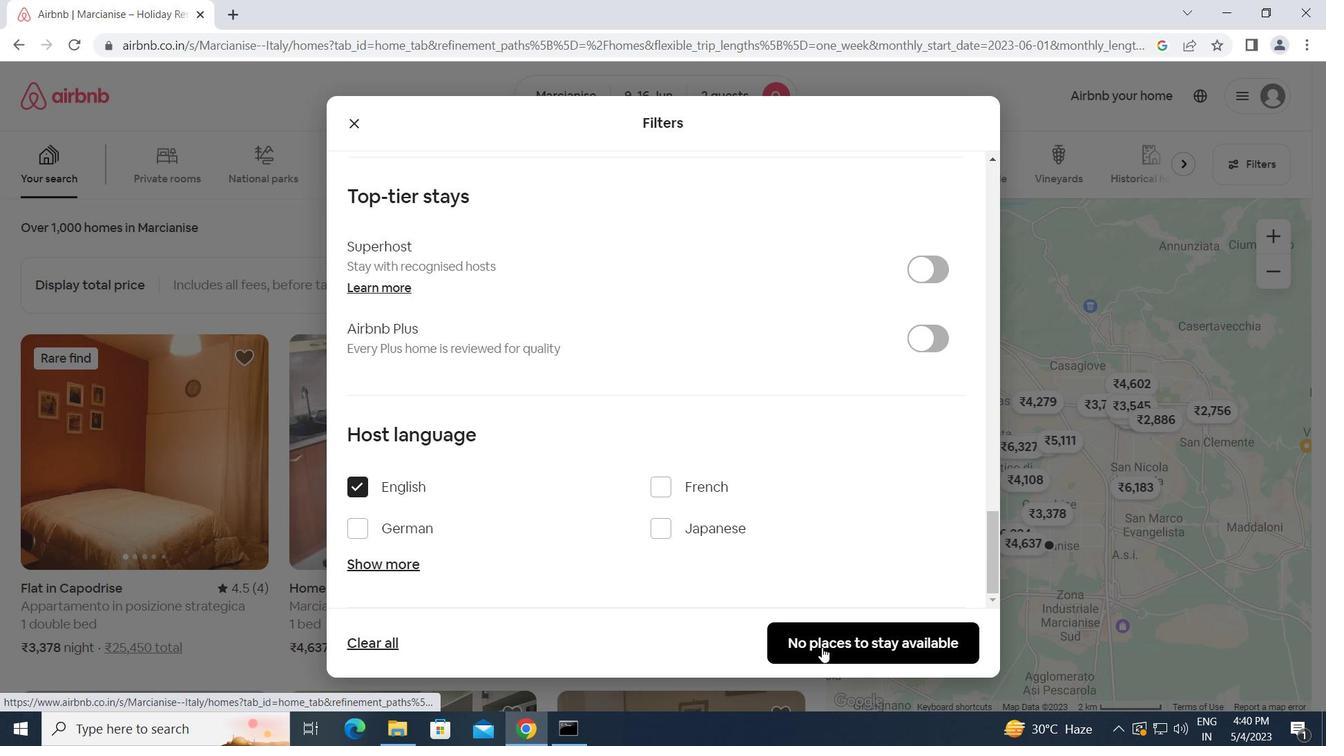 
Action: Mouse moved to (579, 339)
Screenshot: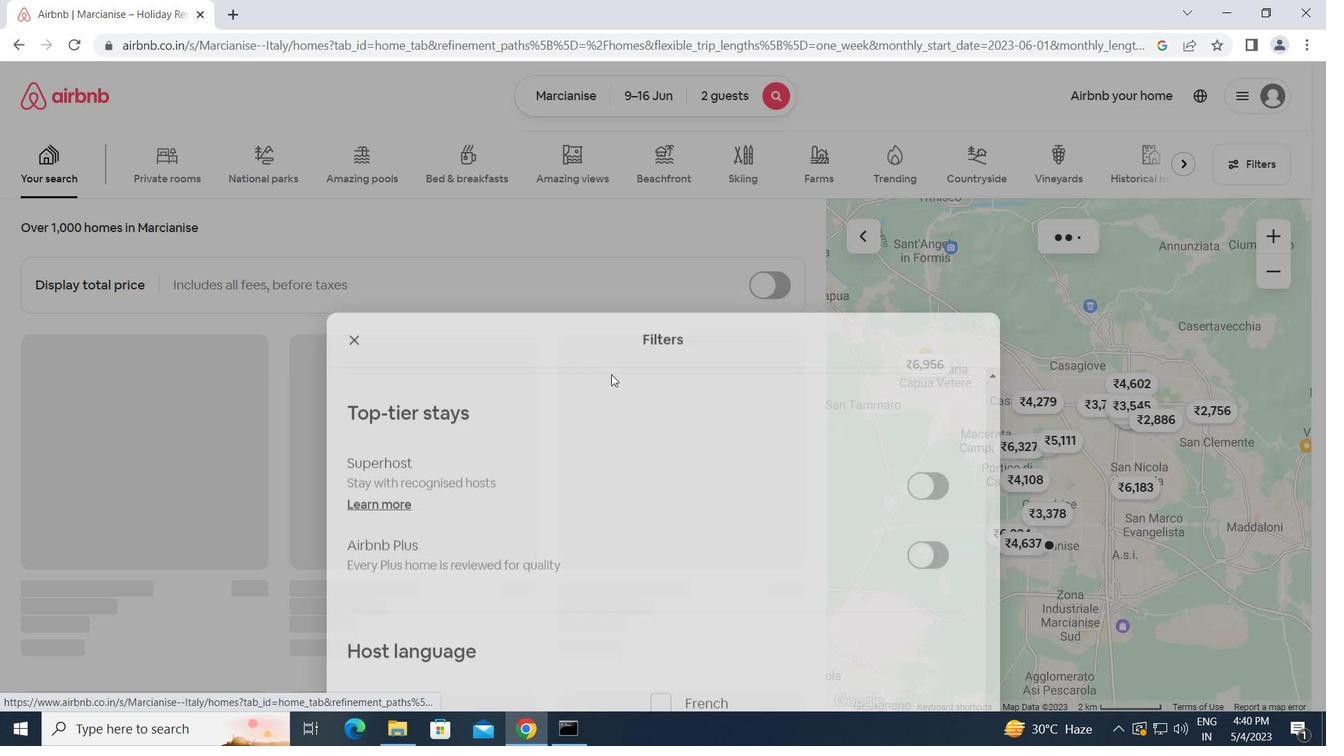 
